 Task: Search one way flight ticket for 4 adults, 2 children, 2 infants in seat and 1 infant on lap in economy from Casper: Casper Natrona County International Airport to Greensboro: Piedmont Triad International Airport on 5-1-2023. Choice of flights is Spirit. Number of bags: 1 carry on bag. Price is upto 95000. Outbound departure time preference is 19:30.
Action: Mouse moved to (295, 476)
Screenshot: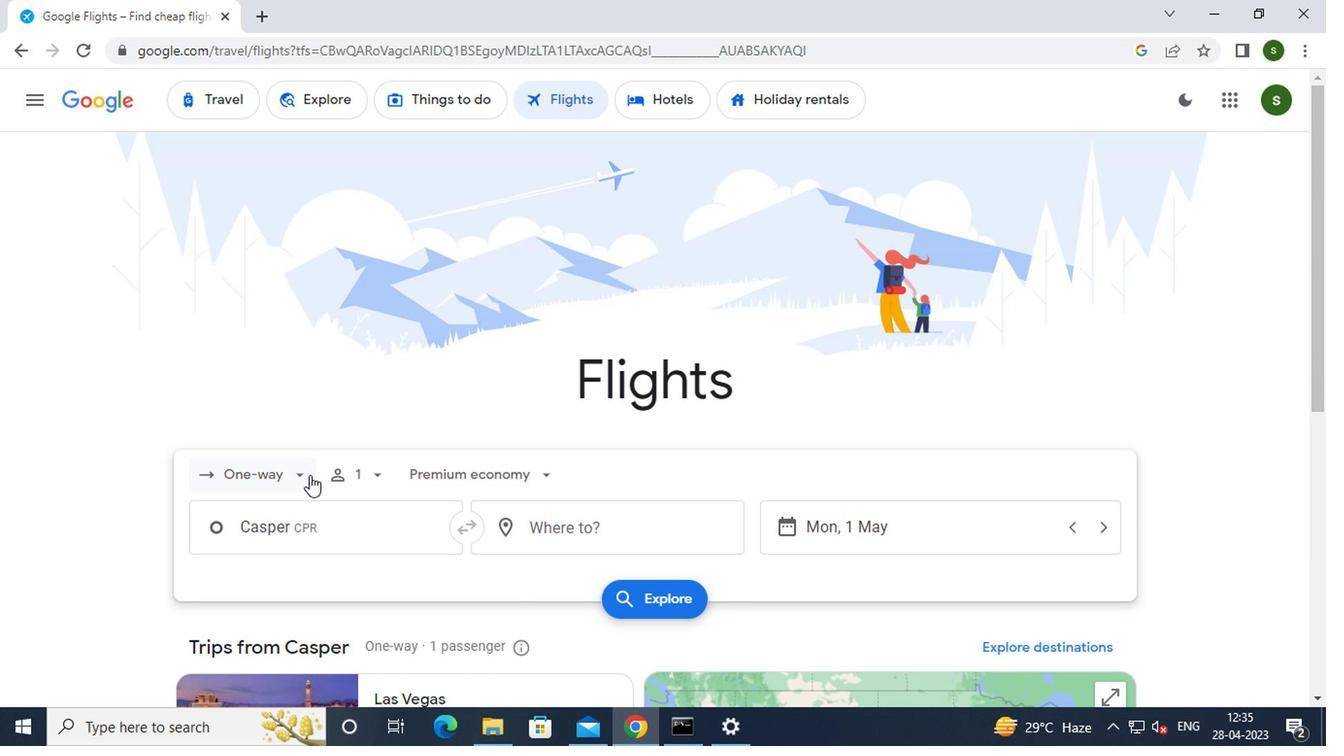 
Action: Mouse pressed left at (295, 476)
Screenshot: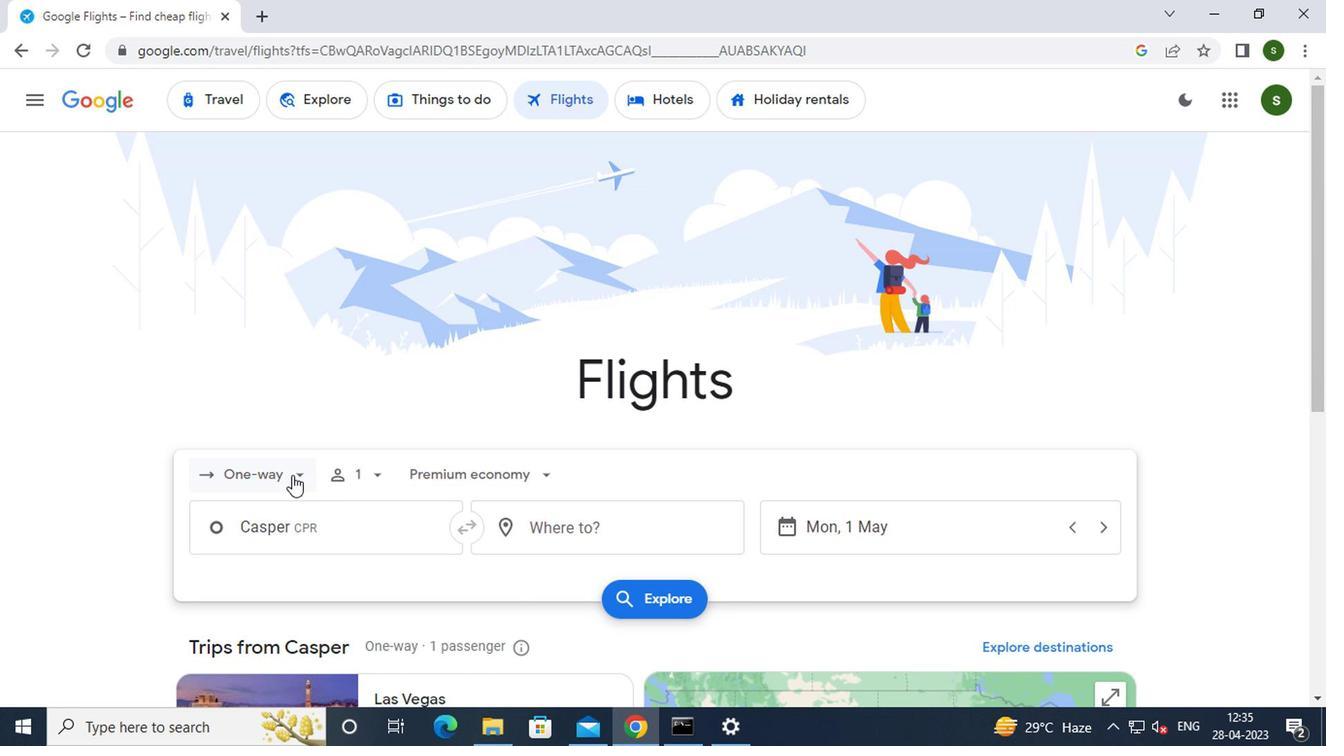 
Action: Mouse moved to (297, 561)
Screenshot: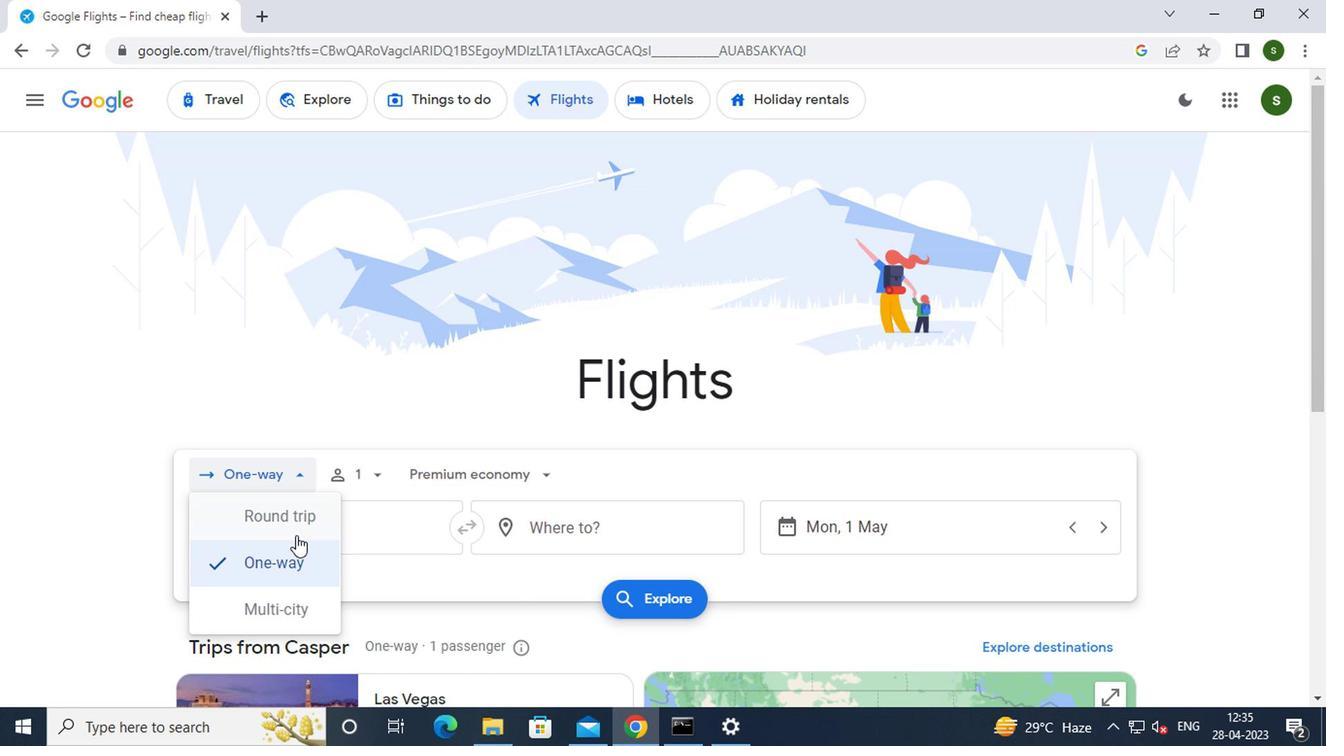 
Action: Mouse pressed left at (297, 561)
Screenshot: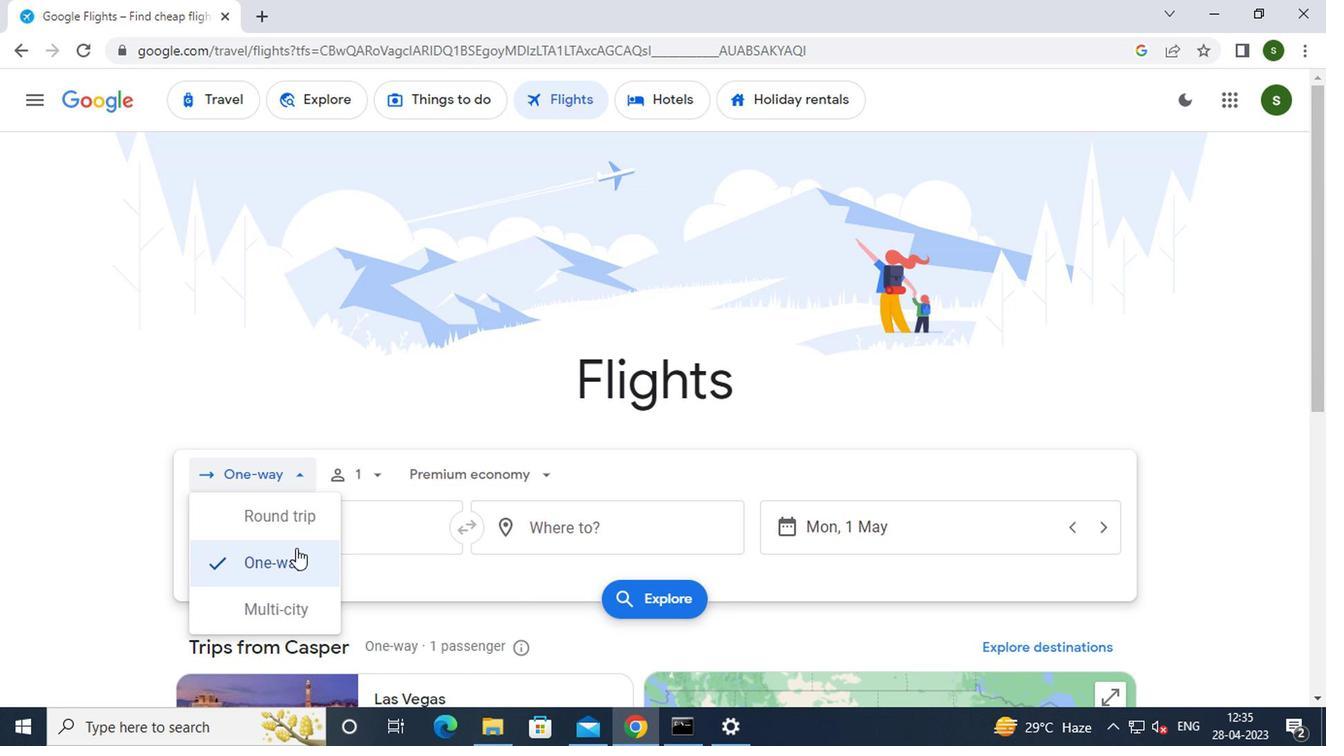 
Action: Mouse moved to (375, 473)
Screenshot: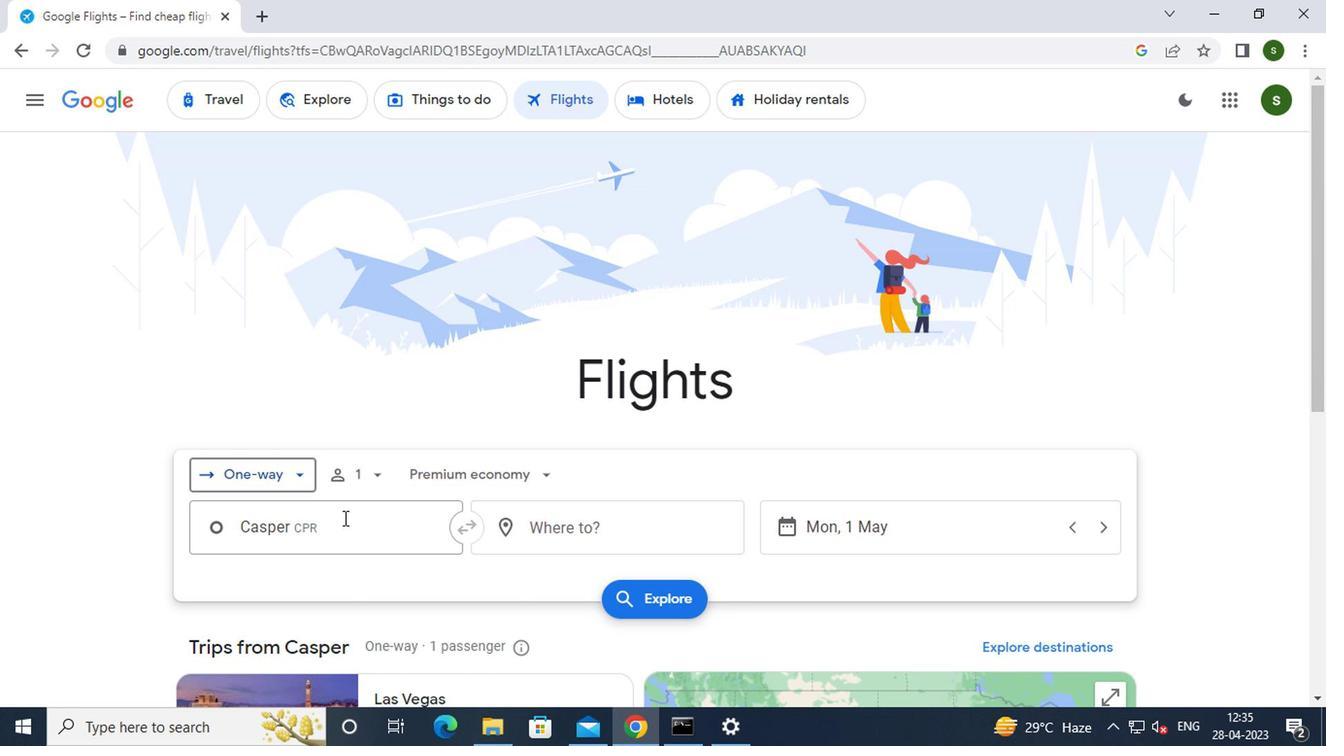 
Action: Mouse pressed left at (375, 473)
Screenshot: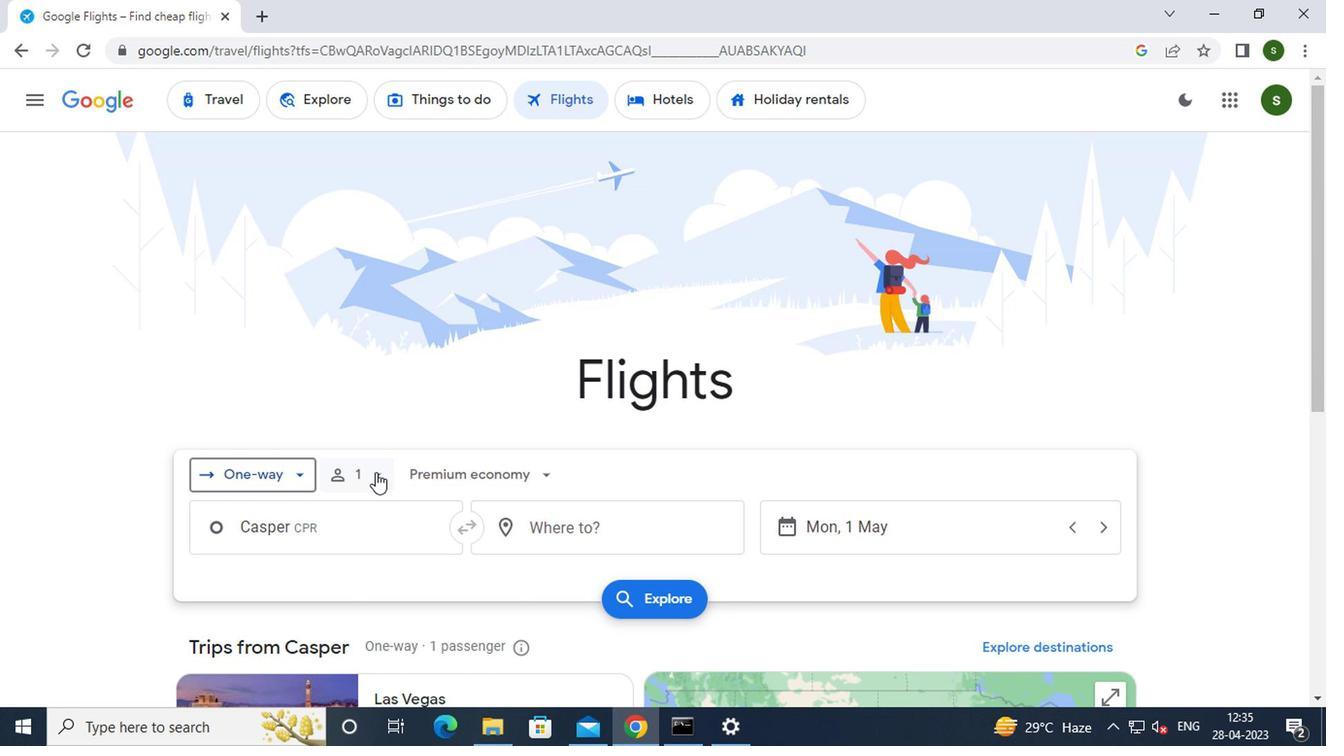 
Action: Mouse moved to (517, 521)
Screenshot: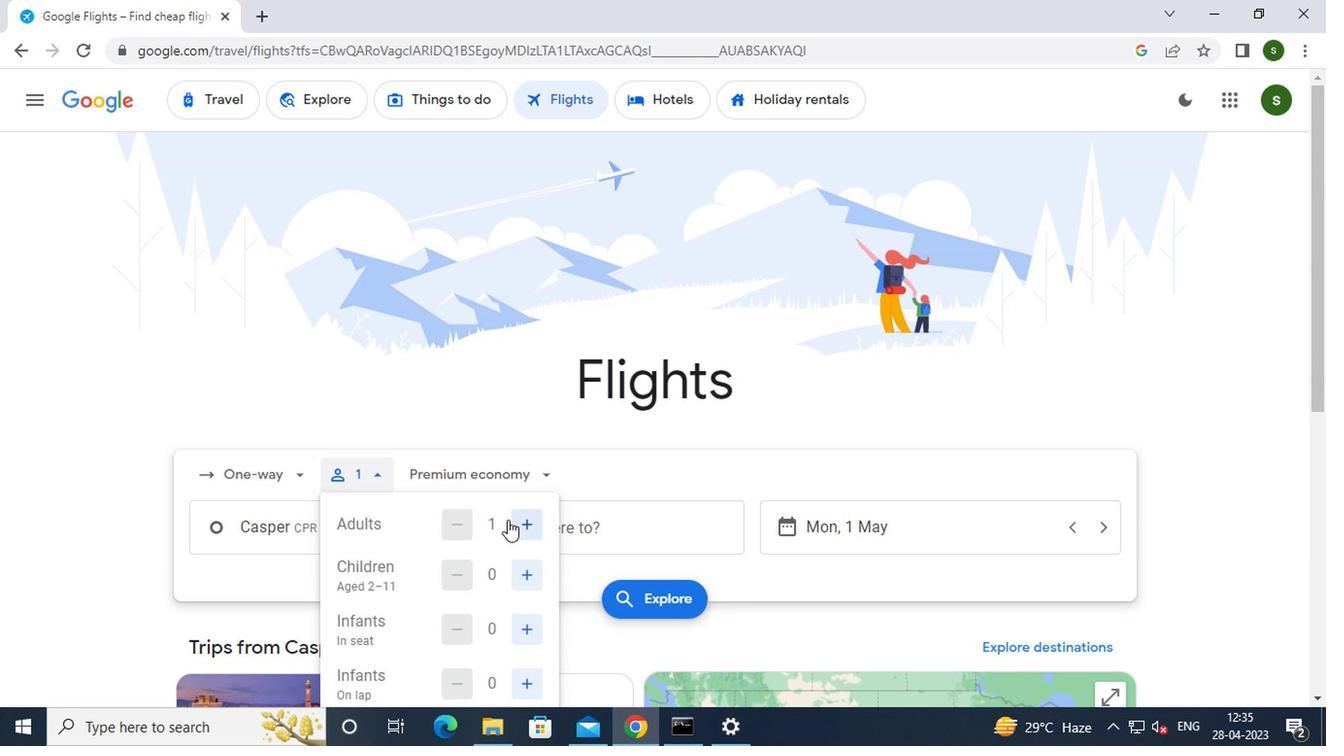 
Action: Mouse pressed left at (517, 521)
Screenshot: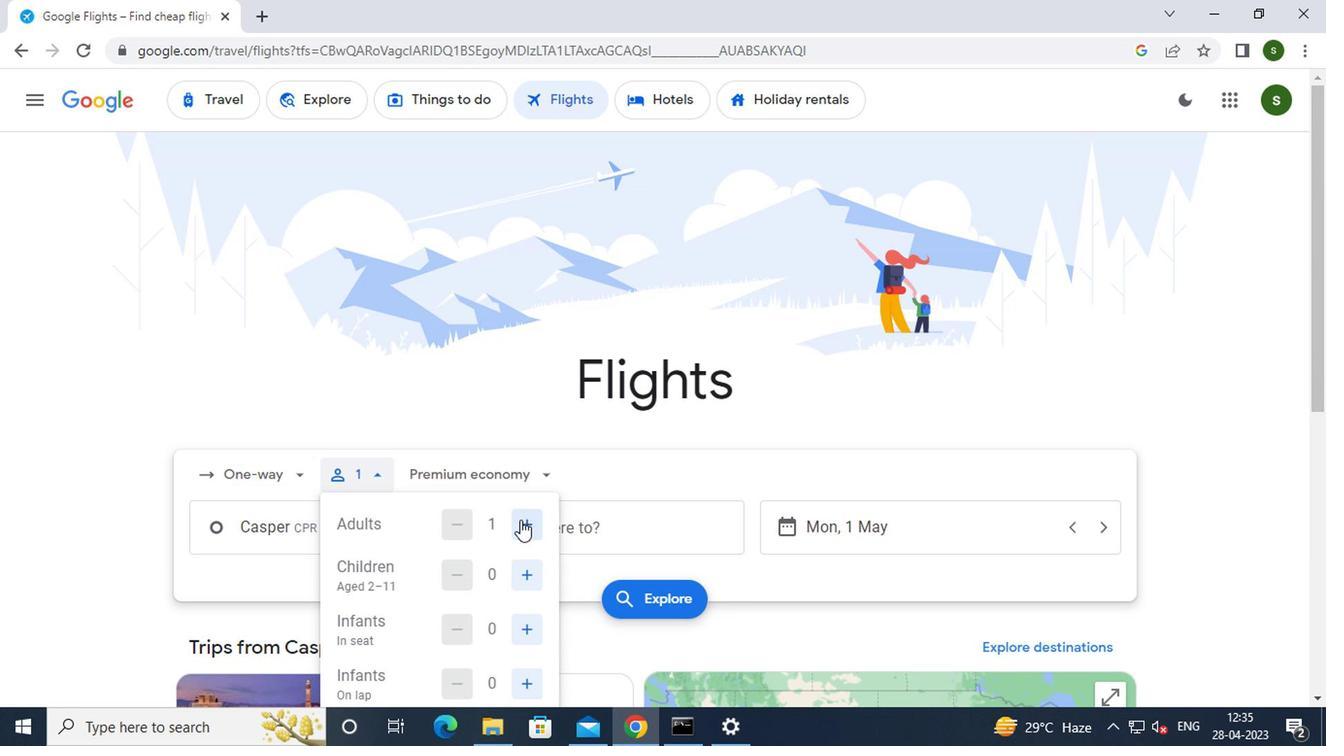 
Action: Mouse pressed left at (517, 521)
Screenshot: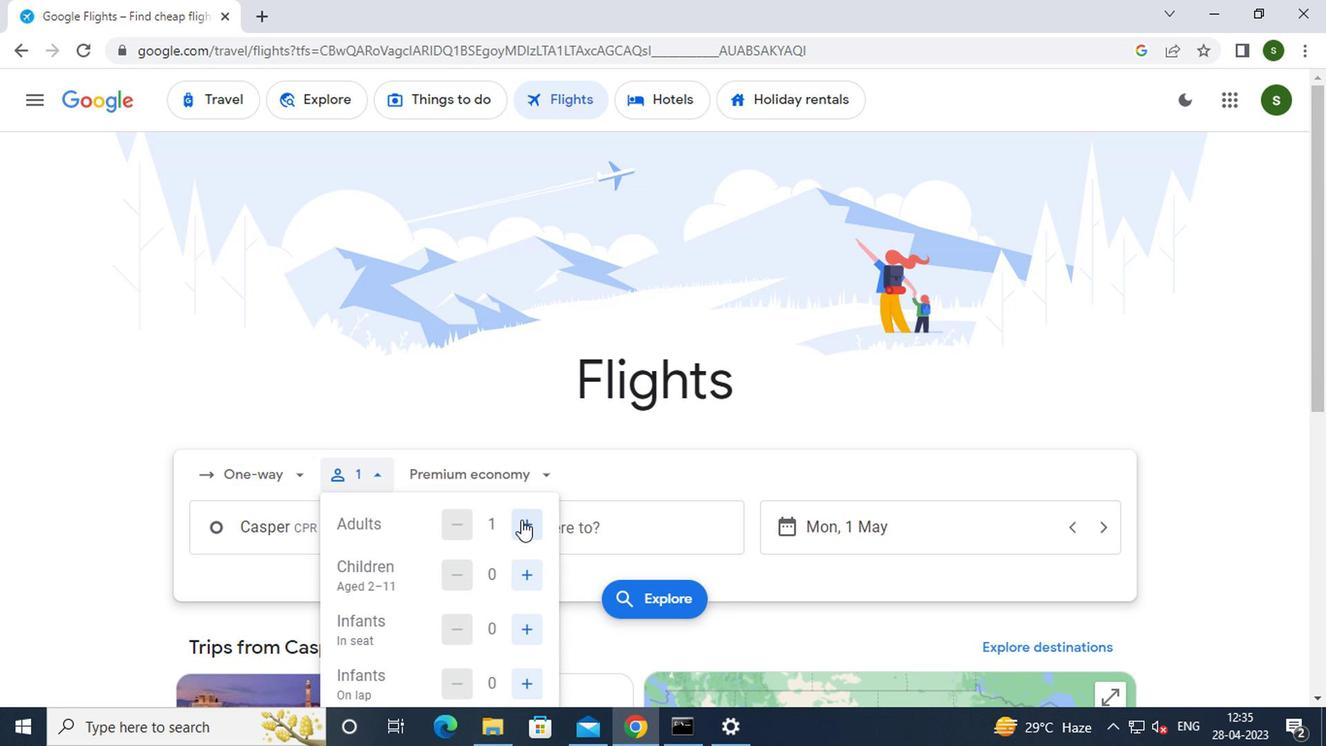 
Action: Mouse pressed left at (517, 521)
Screenshot: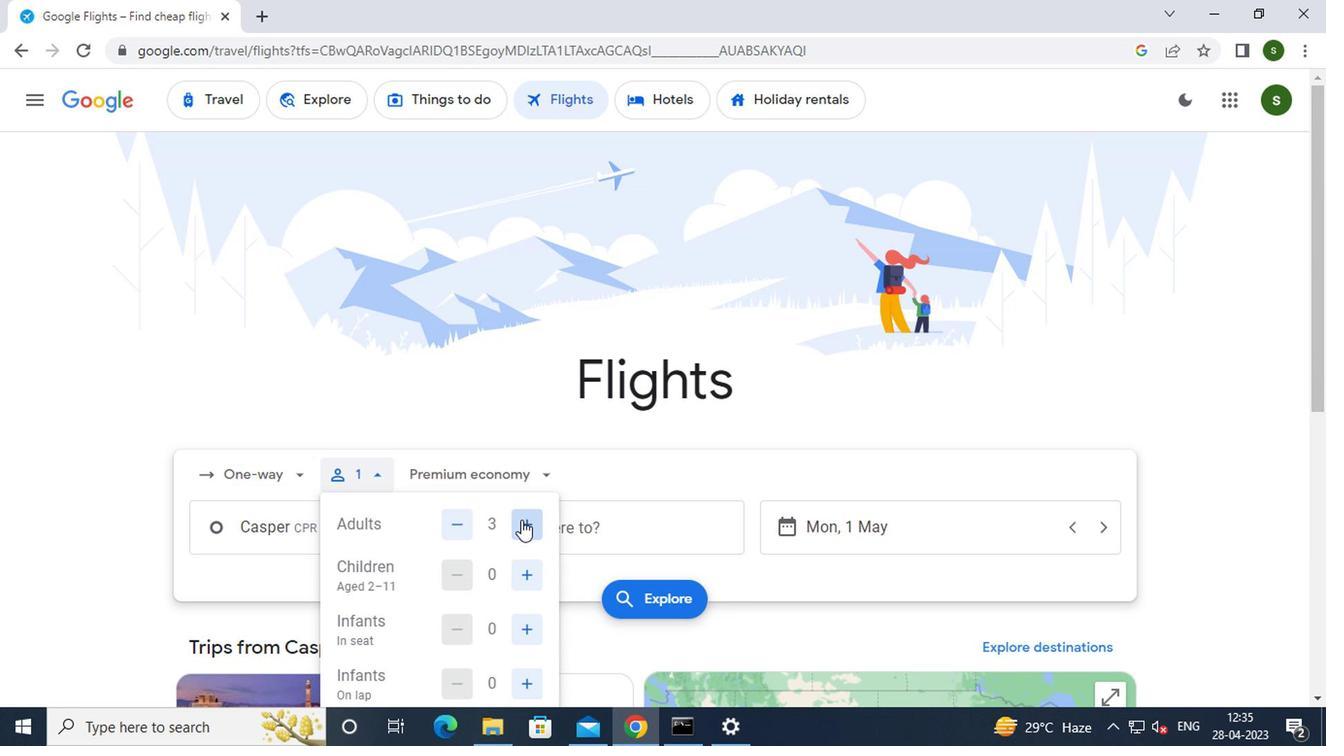 
Action: Mouse moved to (527, 560)
Screenshot: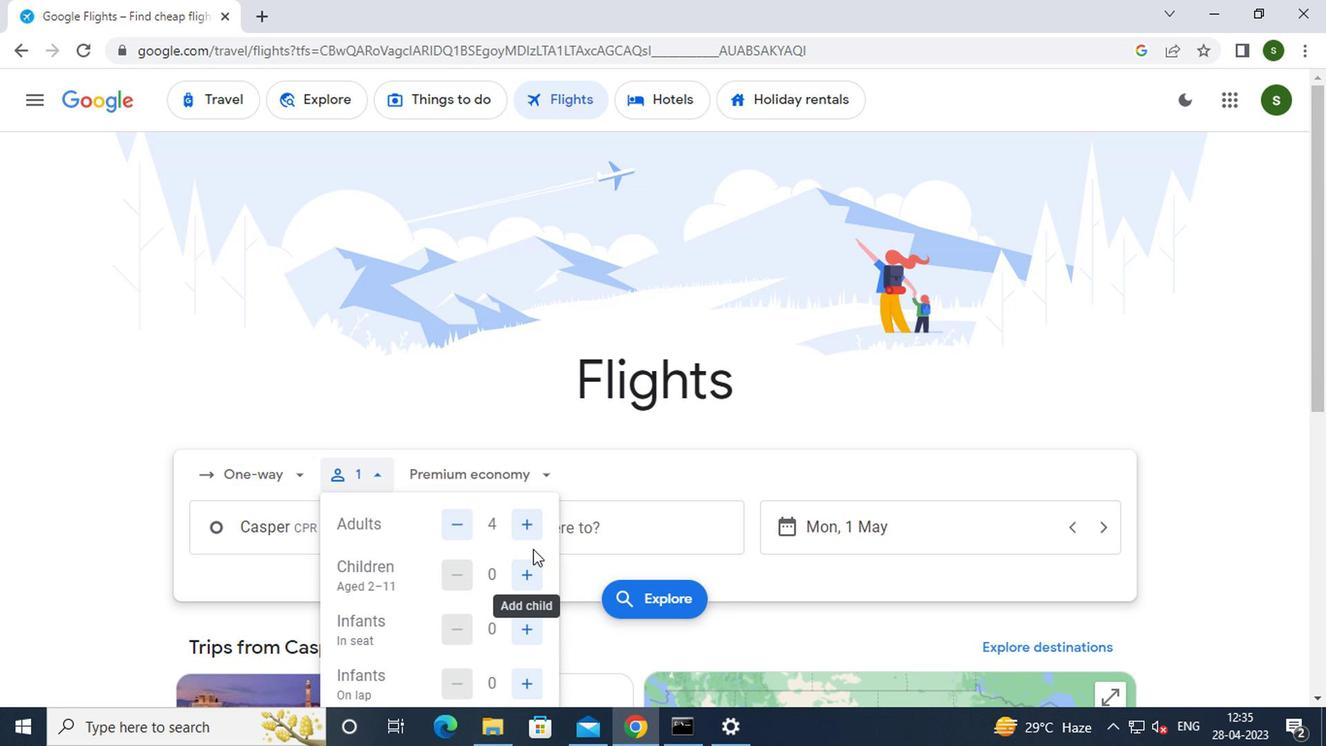 
Action: Mouse pressed left at (527, 560)
Screenshot: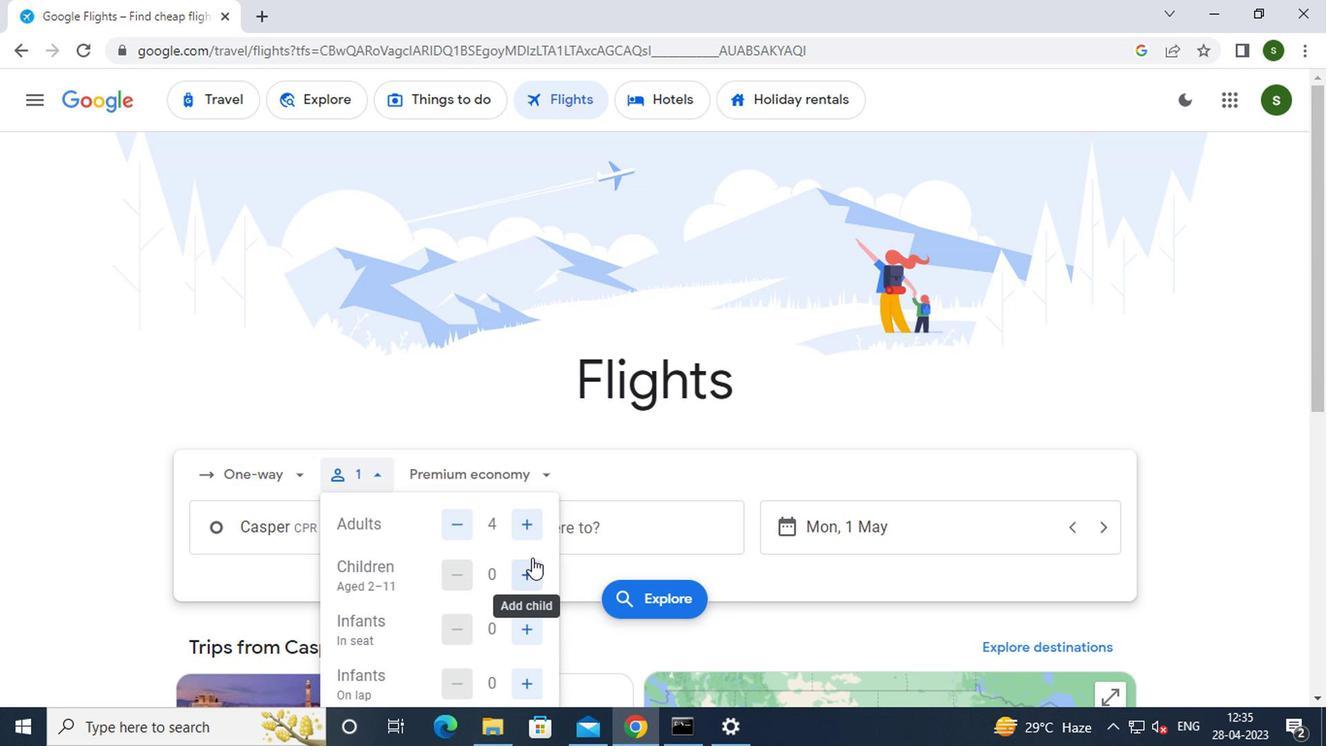 
Action: Mouse pressed left at (527, 560)
Screenshot: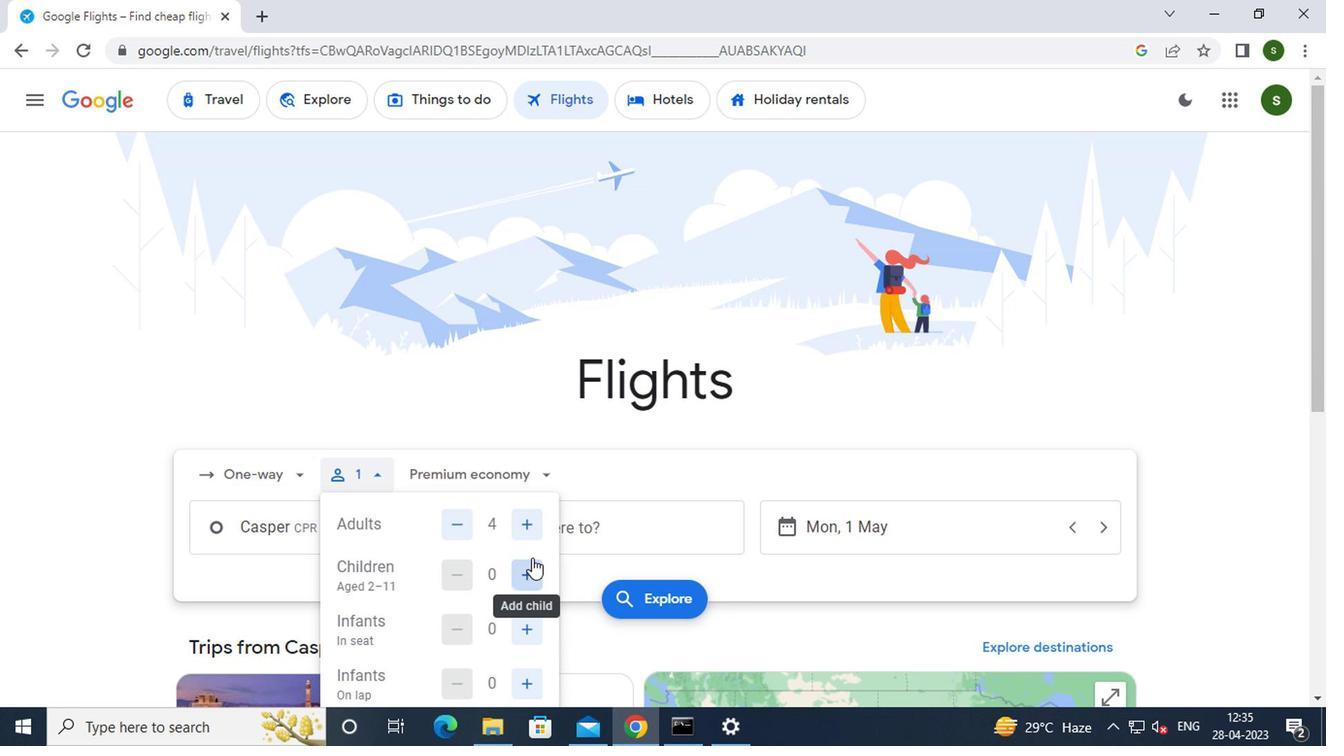 
Action: Mouse moved to (524, 636)
Screenshot: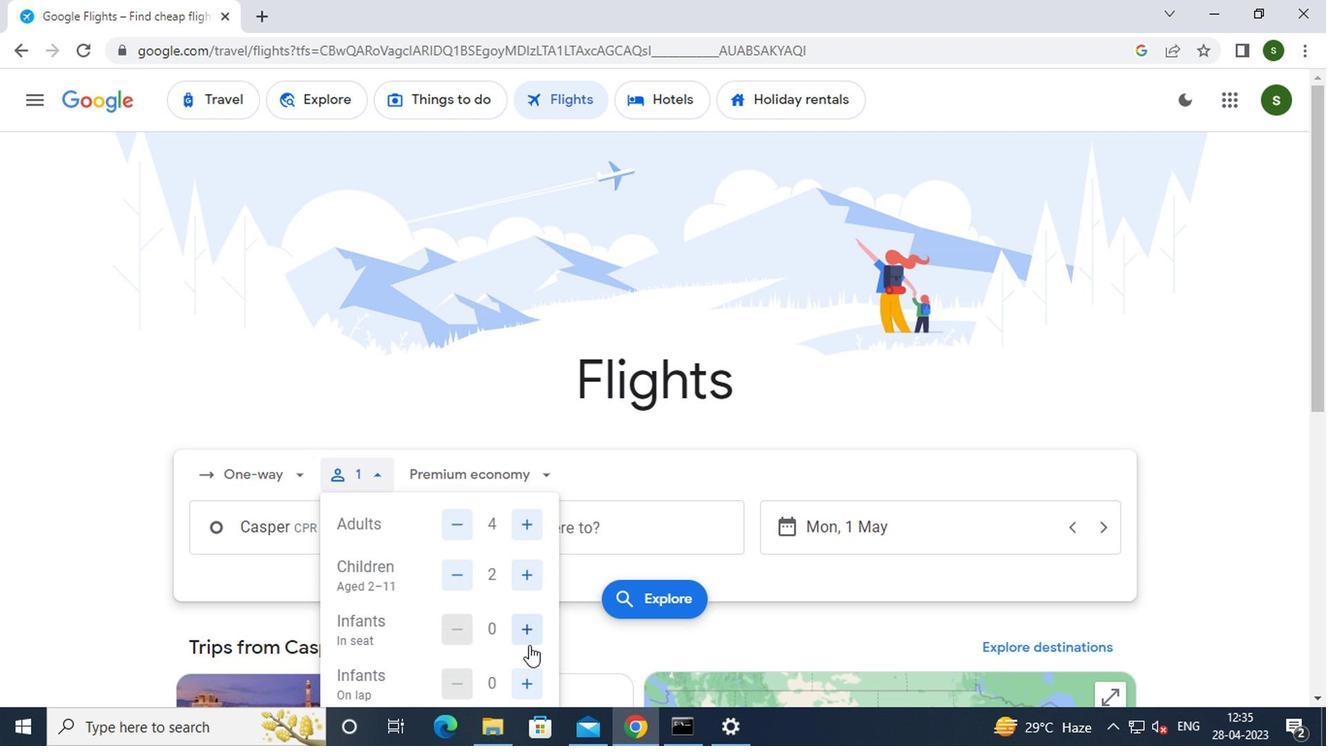 
Action: Mouse pressed left at (524, 636)
Screenshot: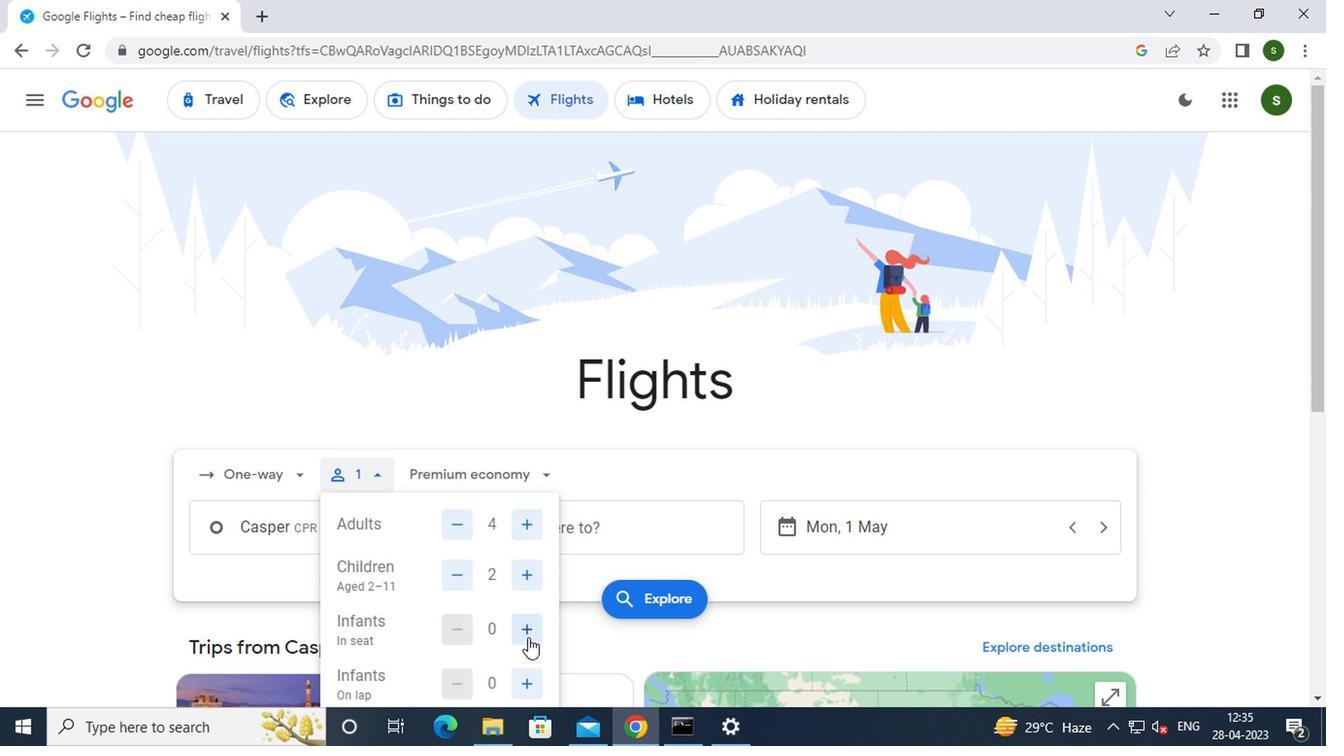 
Action: Mouse pressed left at (524, 636)
Screenshot: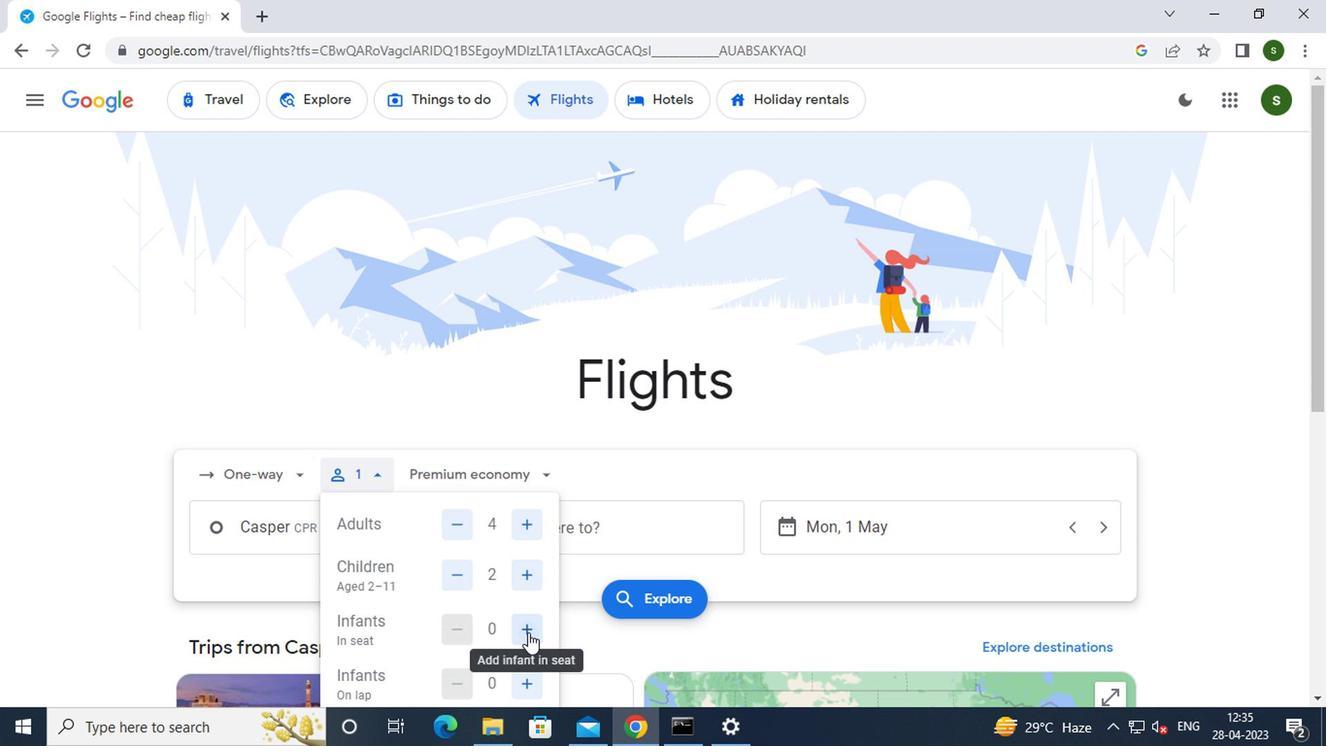 
Action: Mouse moved to (534, 682)
Screenshot: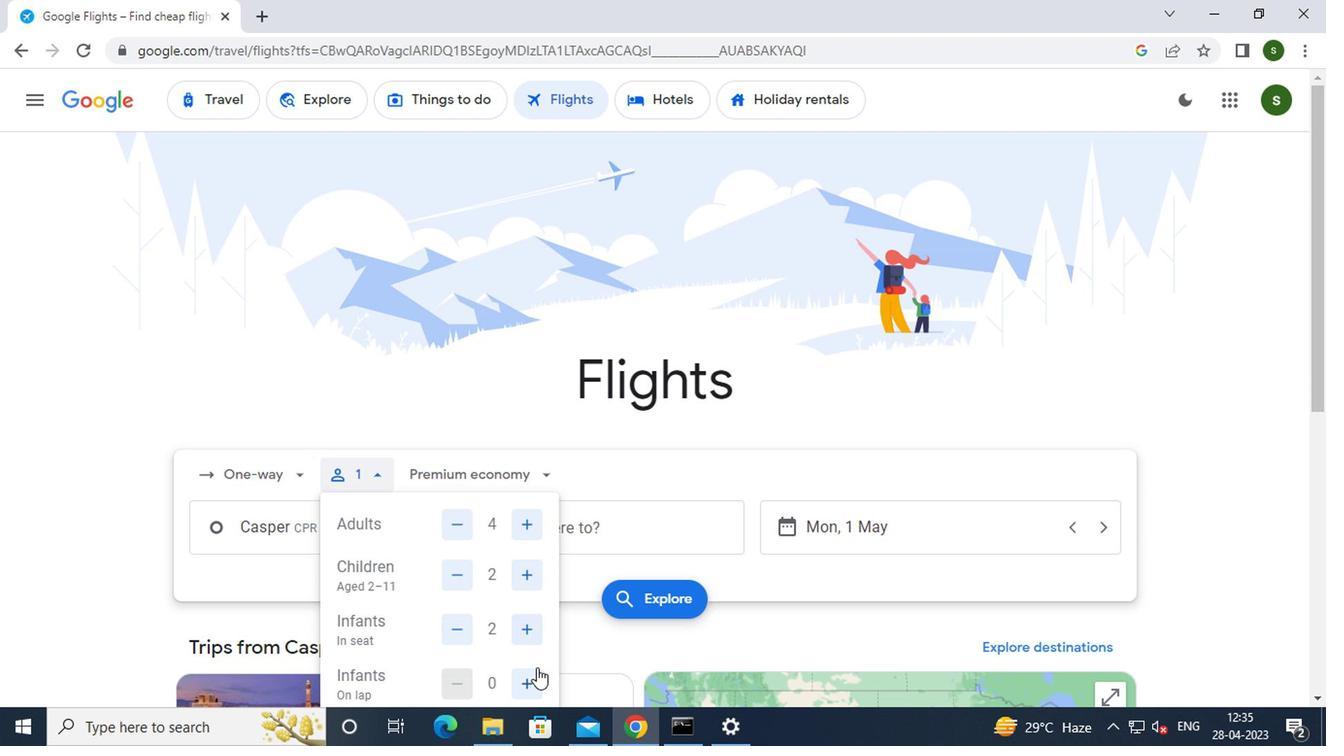 
Action: Mouse pressed left at (534, 682)
Screenshot: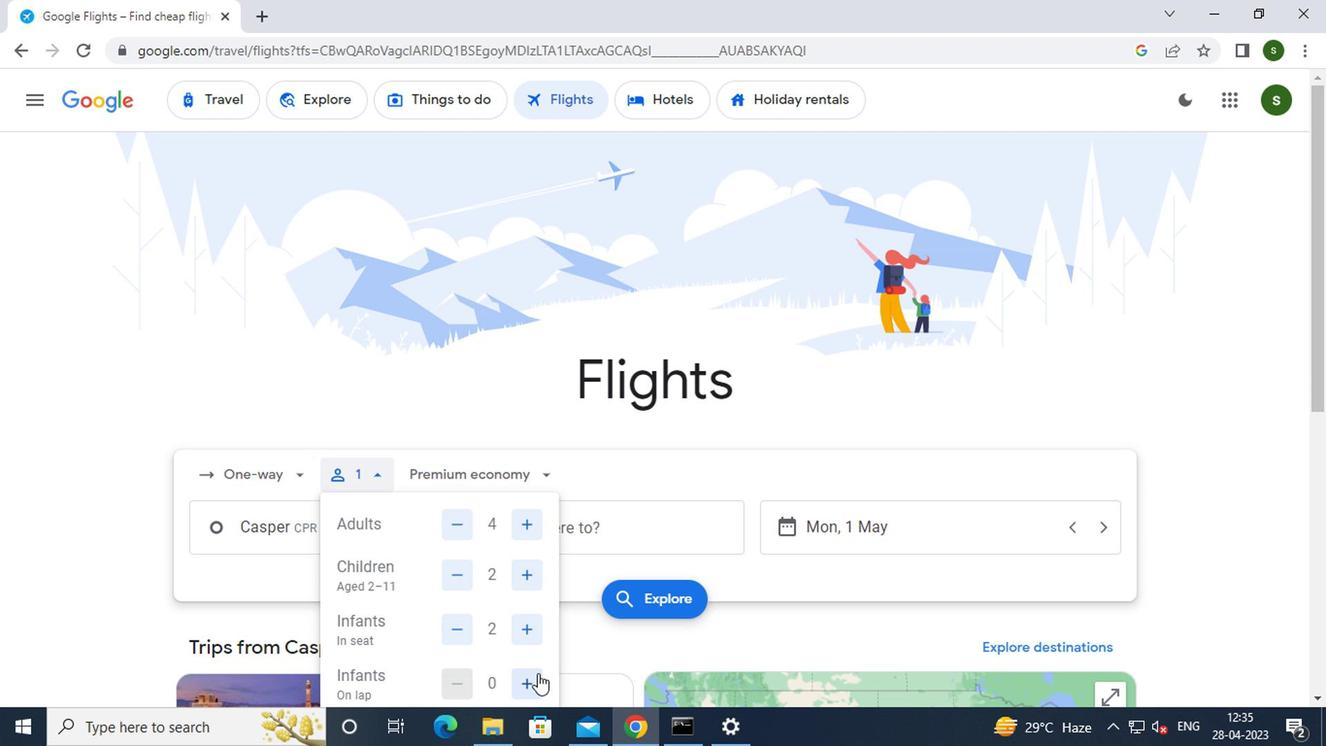 
Action: Mouse moved to (531, 466)
Screenshot: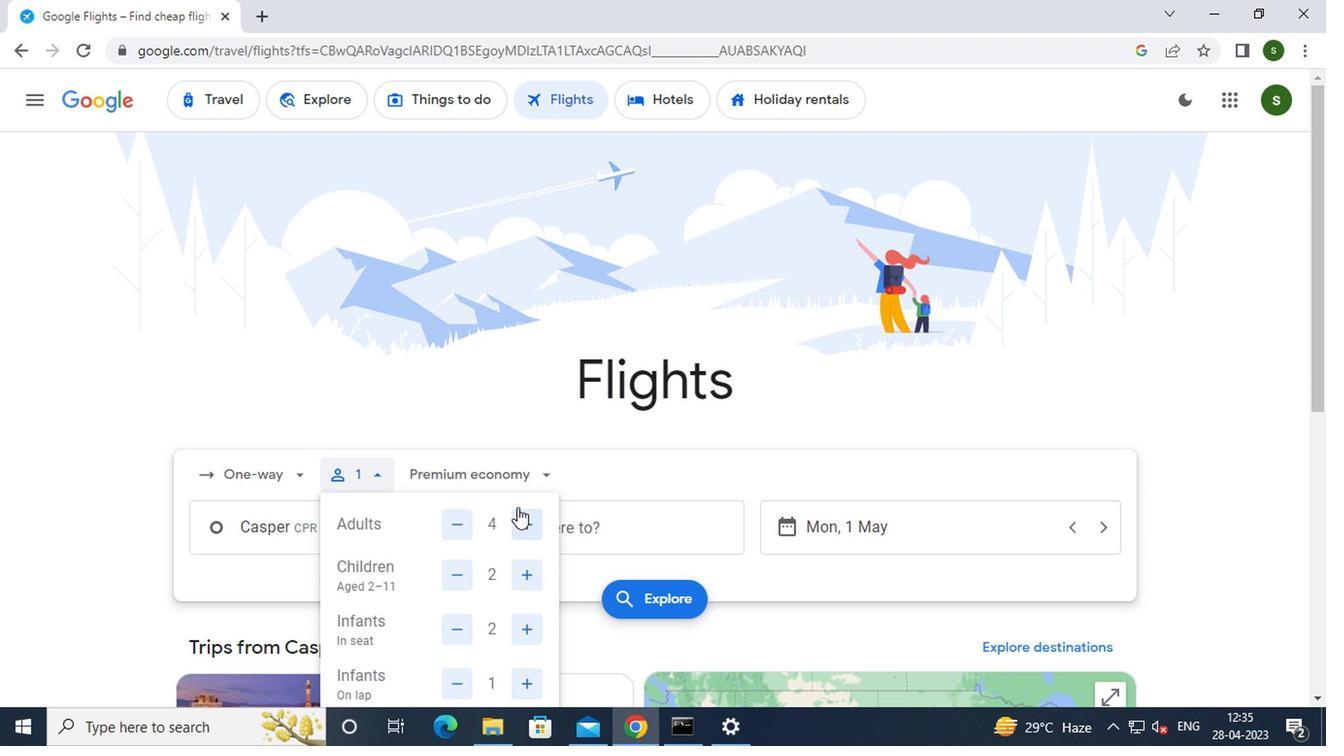 
Action: Mouse pressed left at (531, 466)
Screenshot: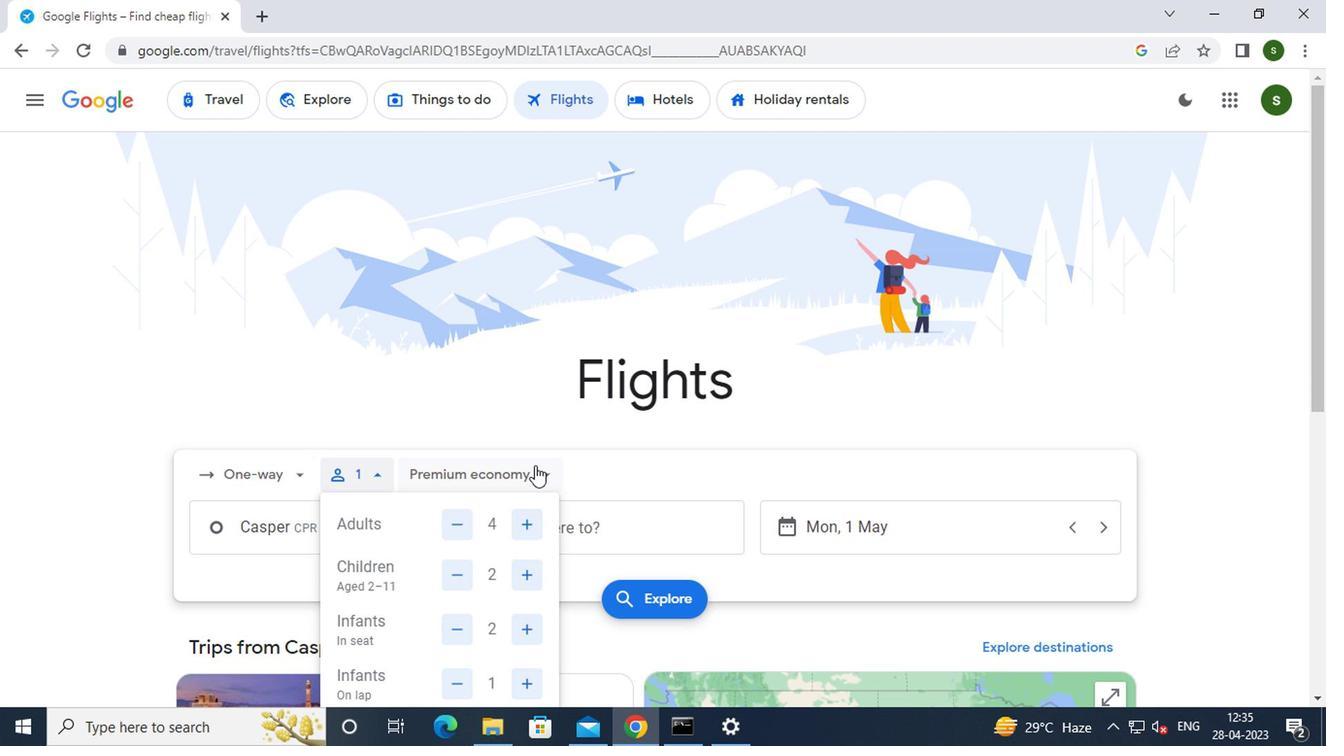 
Action: Mouse moved to (514, 510)
Screenshot: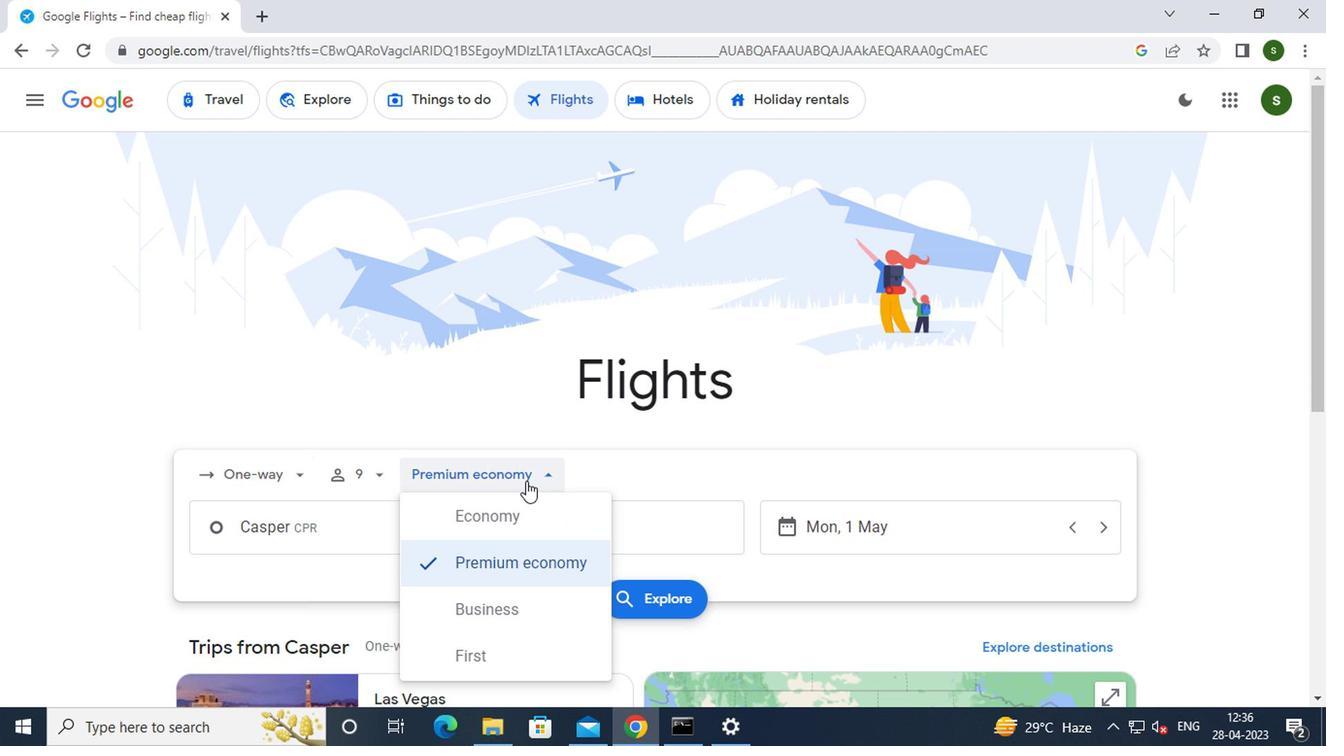 
Action: Mouse pressed left at (514, 510)
Screenshot: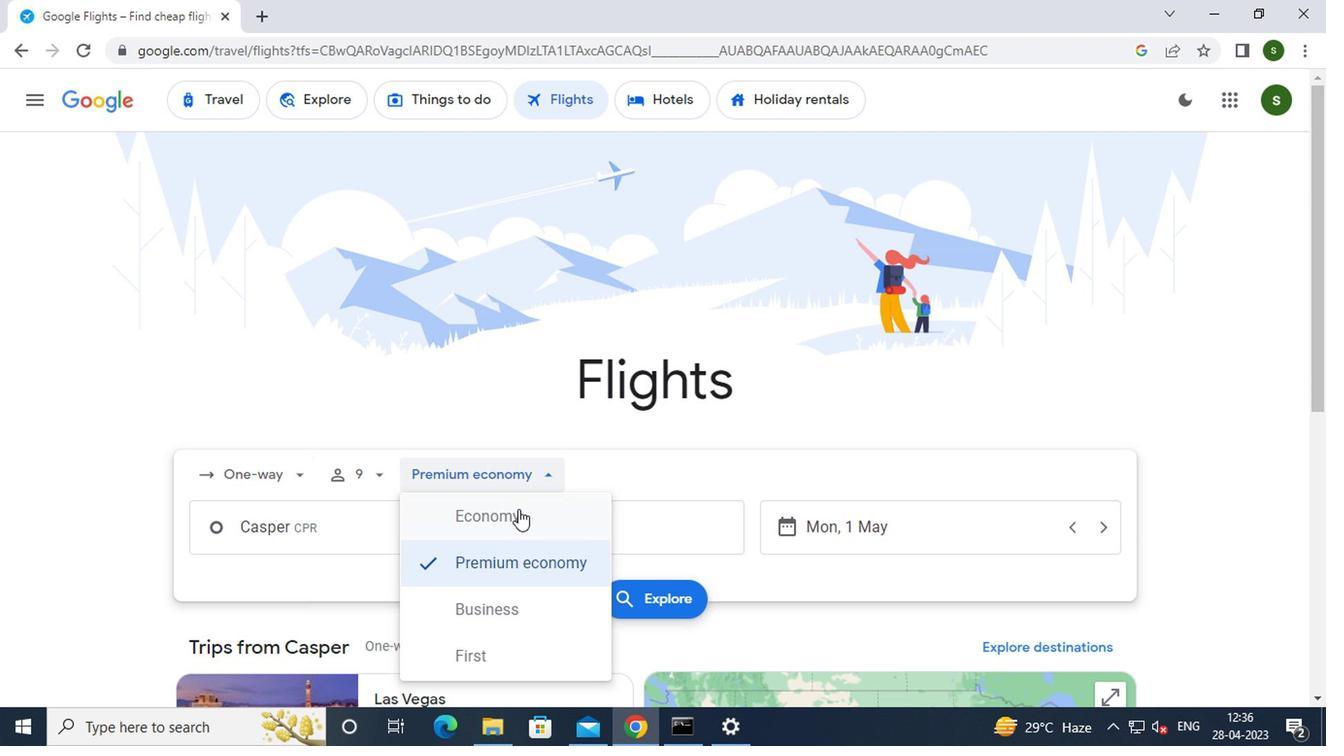 
Action: Mouse moved to (368, 543)
Screenshot: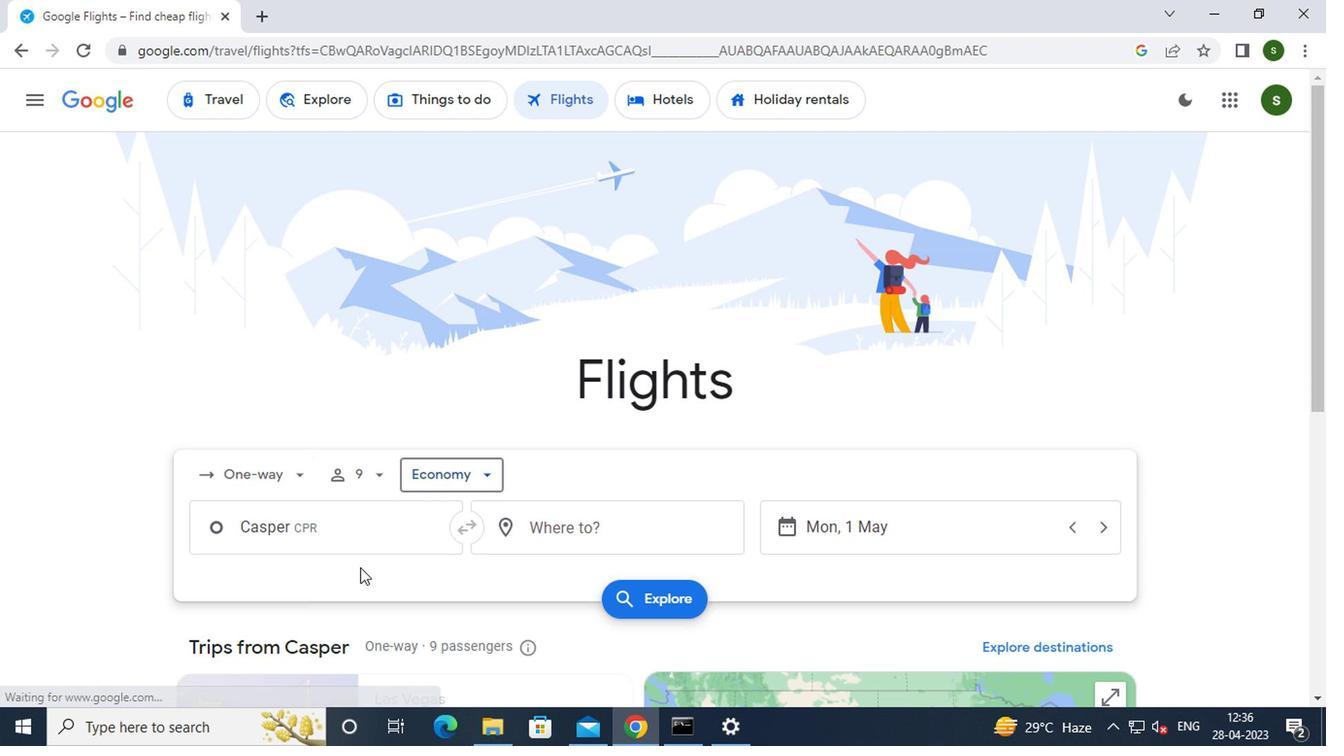 
Action: Mouse pressed left at (368, 543)
Screenshot: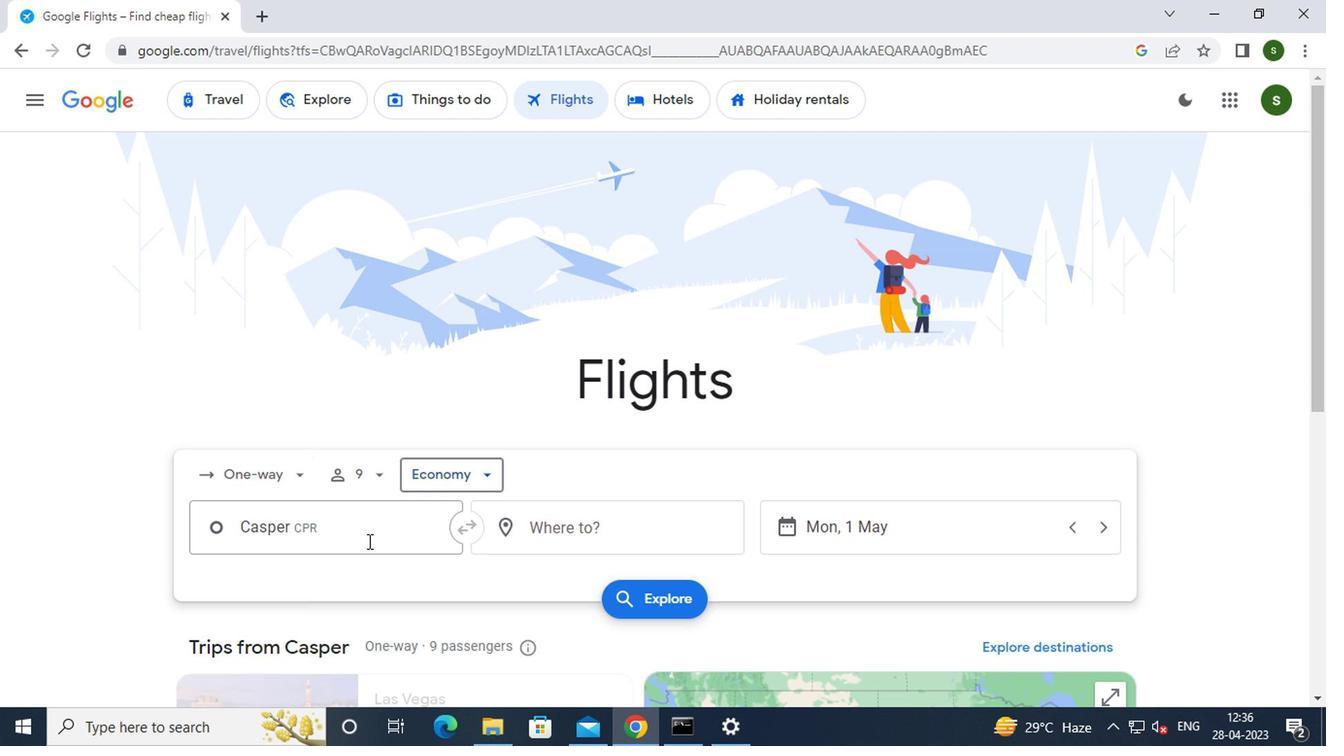 
Action: Mouse moved to (368, 540)
Screenshot: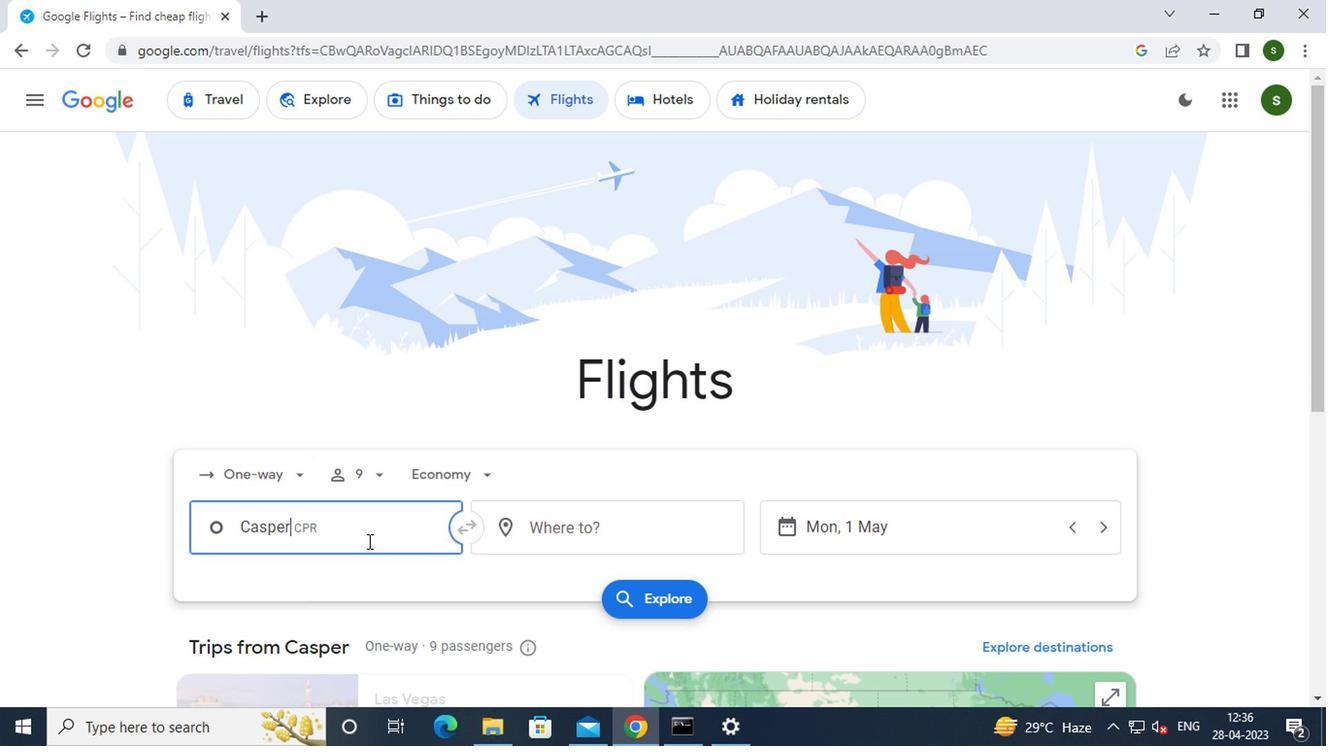
Action: Key pressed <Key.backspace><Key.caps_lock><Key.caps_lock>c<Key.caps_lock>asper
Screenshot: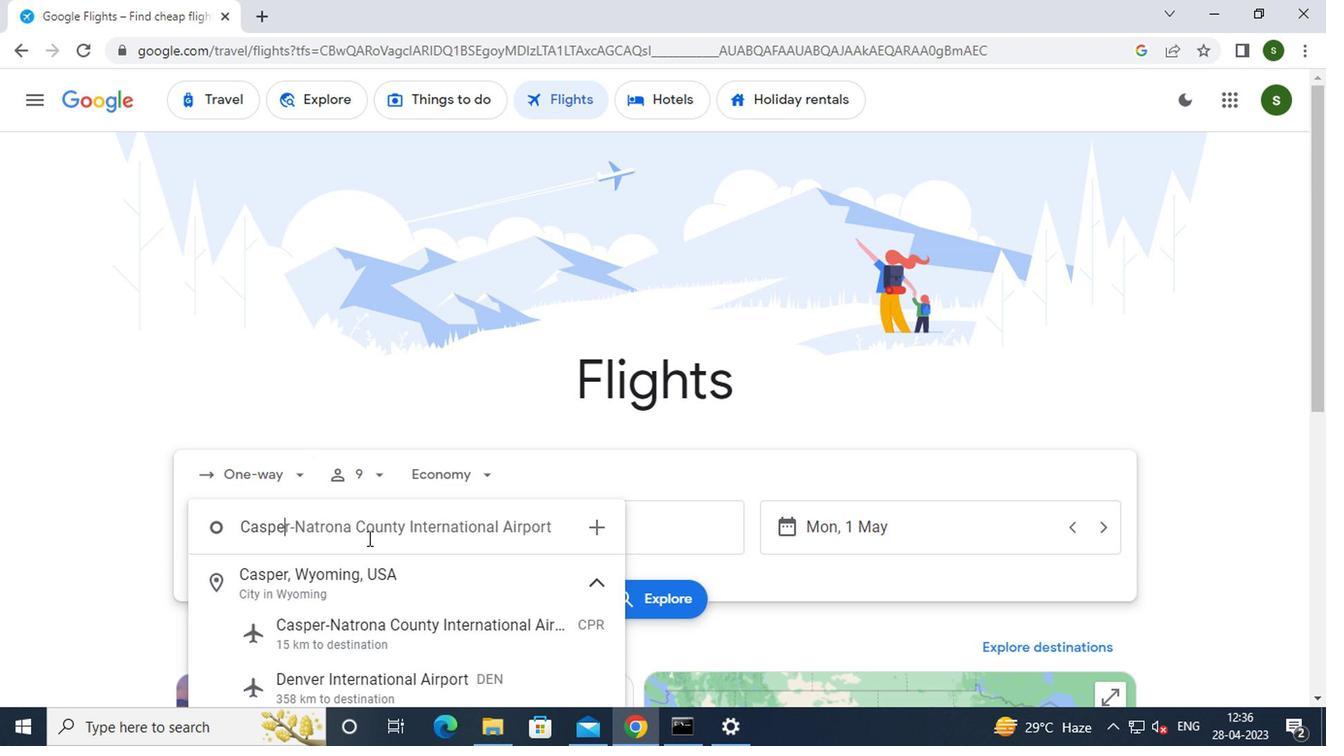 
Action: Mouse moved to (395, 625)
Screenshot: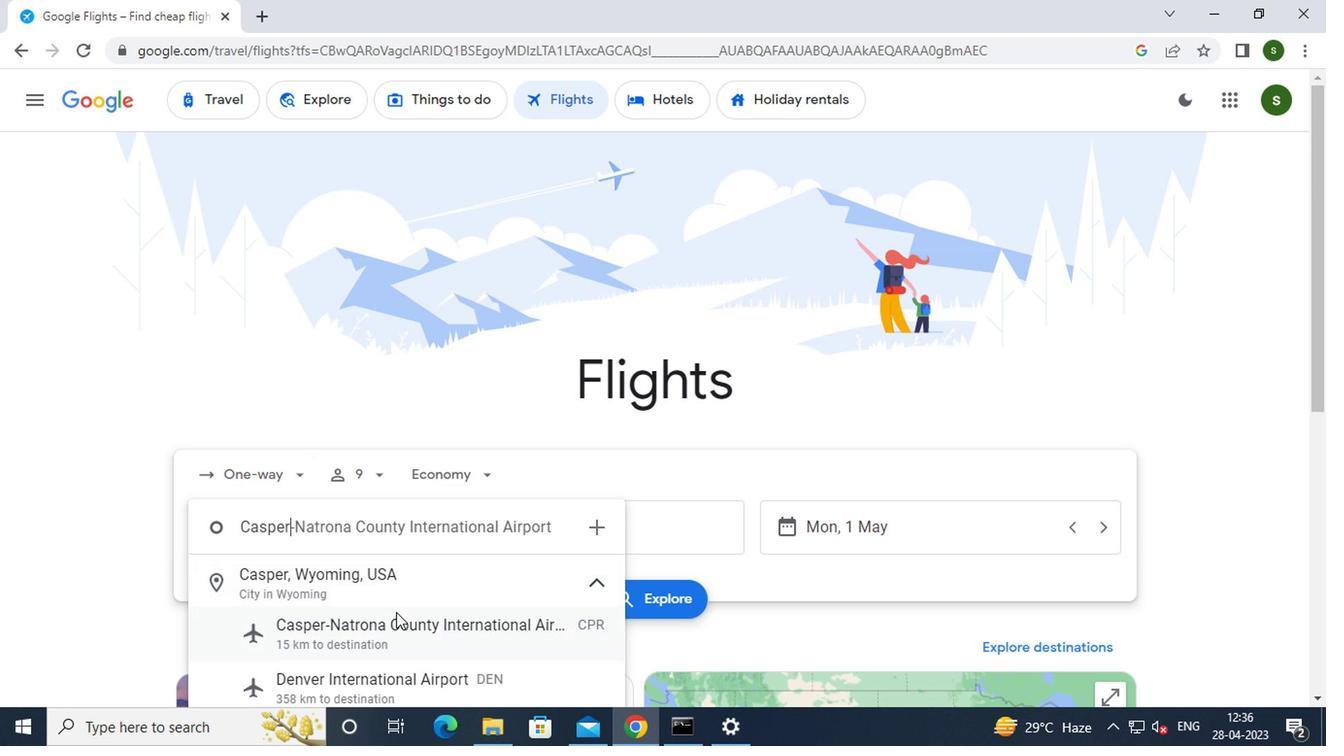 
Action: Mouse pressed left at (395, 625)
Screenshot: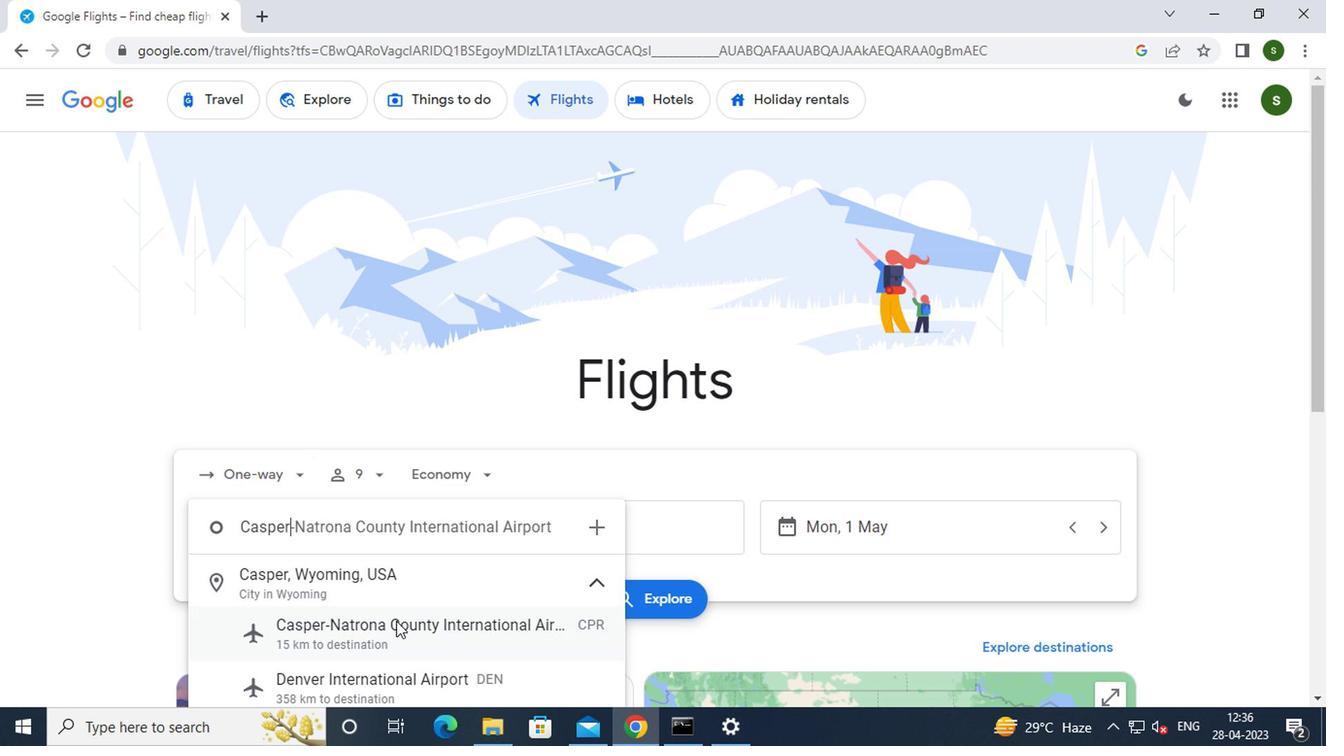 
Action: Mouse moved to (584, 525)
Screenshot: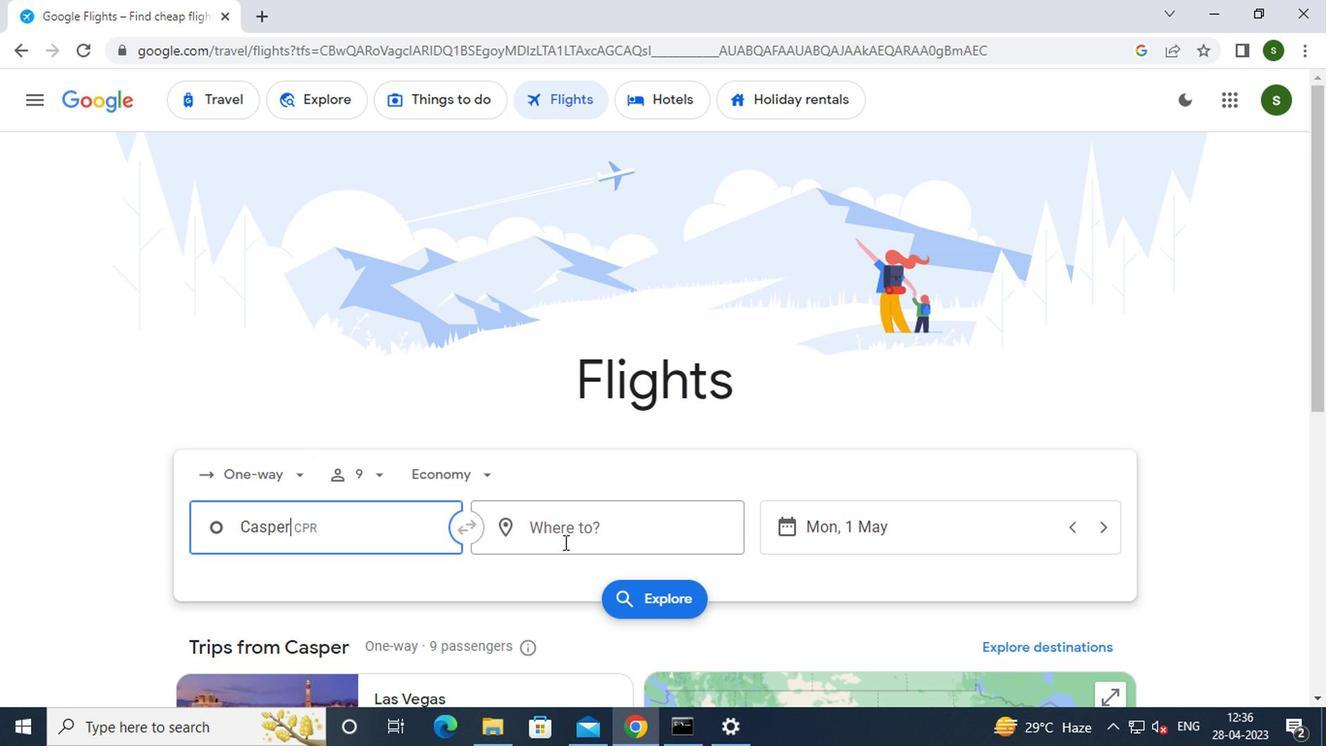 
Action: Mouse pressed left at (584, 525)
Screenshot: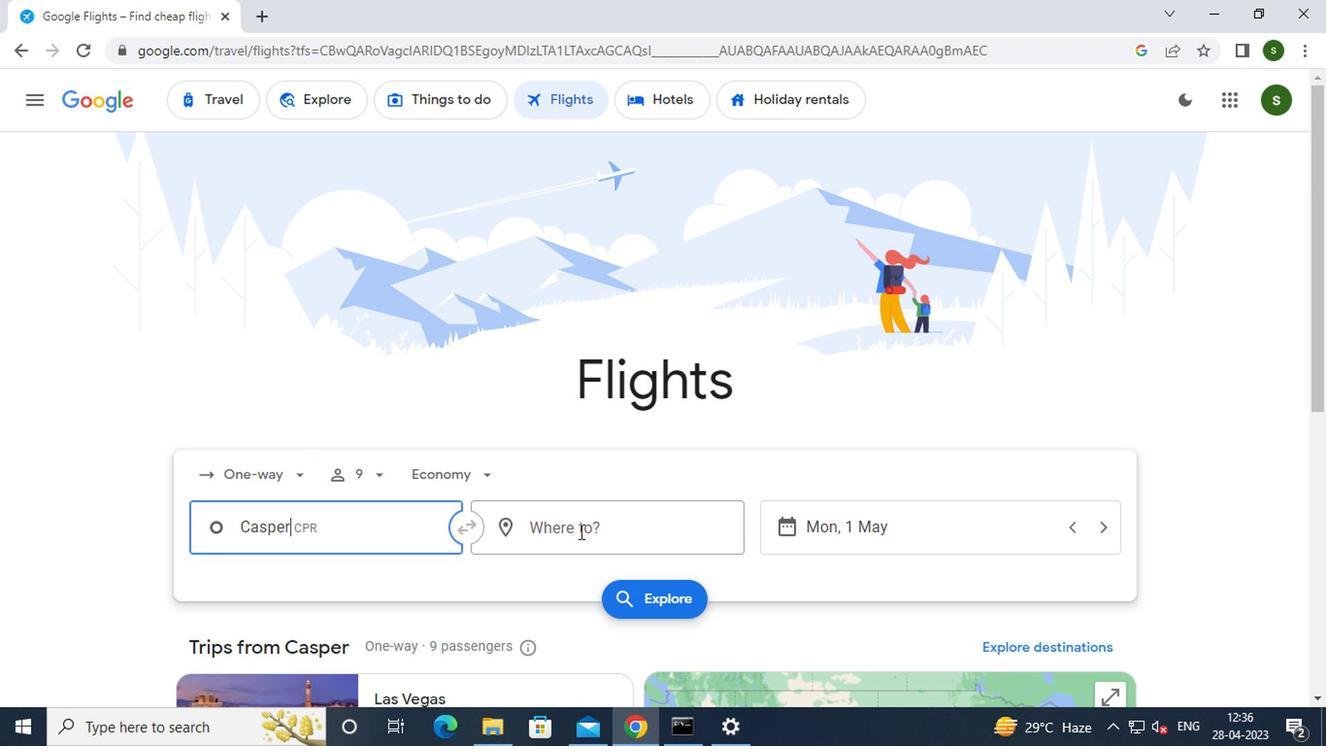 
Action: Key pressed <Key.caps_lock>g<Key.caps_lock>reensboro
Screenshot: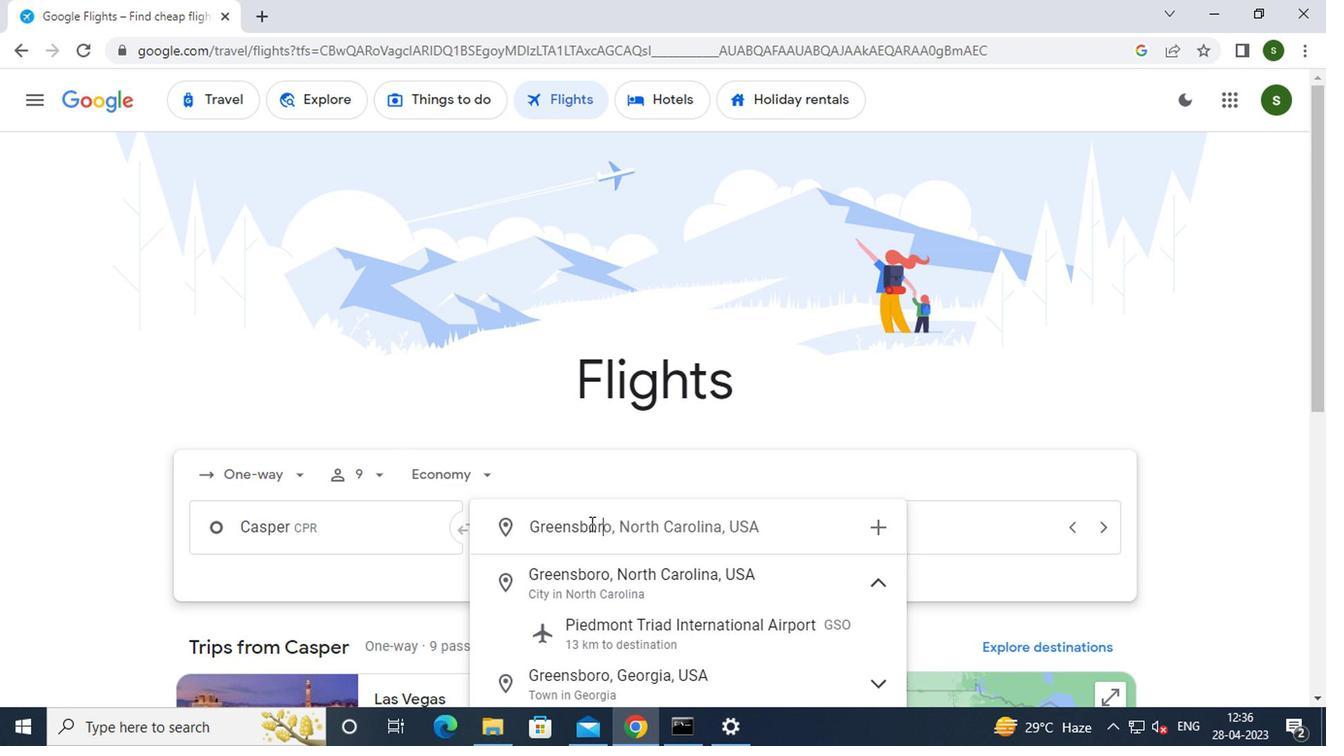 
Action: Mouse moved to (661, 638)
Screenshot: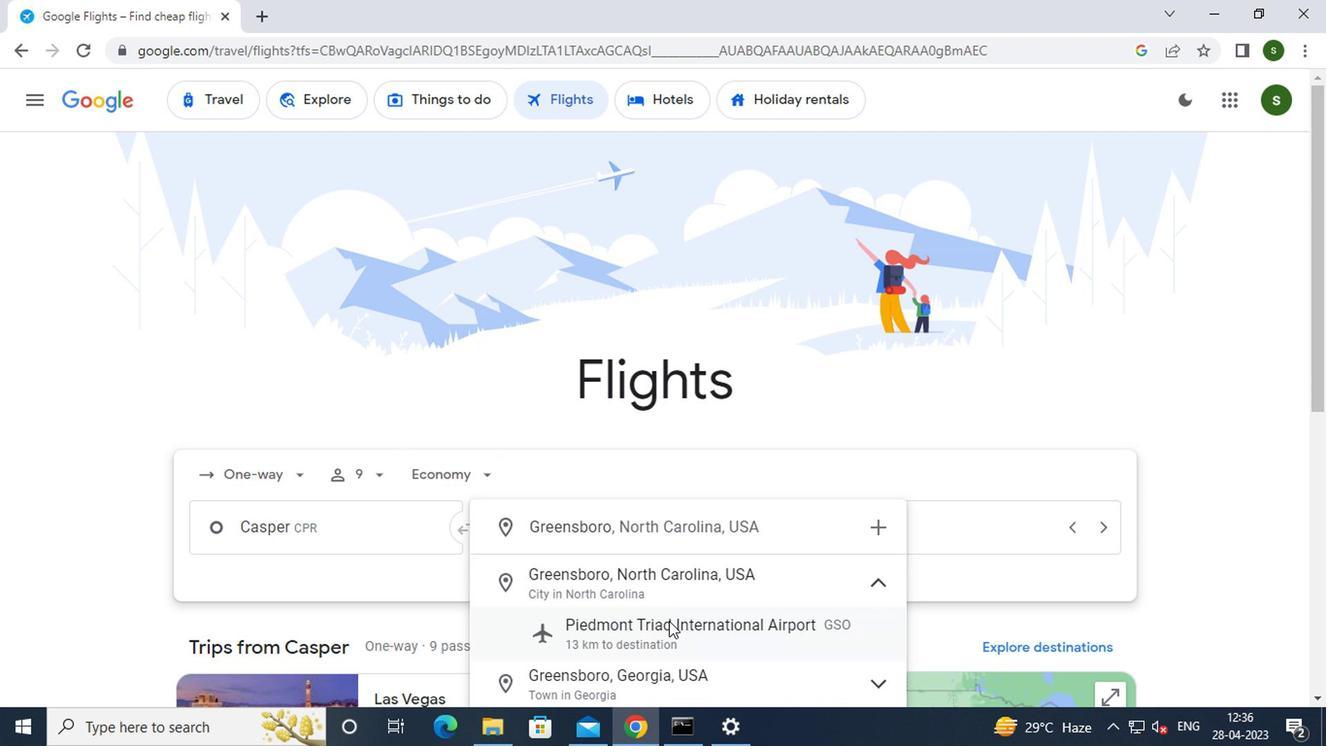 
Action: Mouse pressed left at (661, 638)
Screenshot: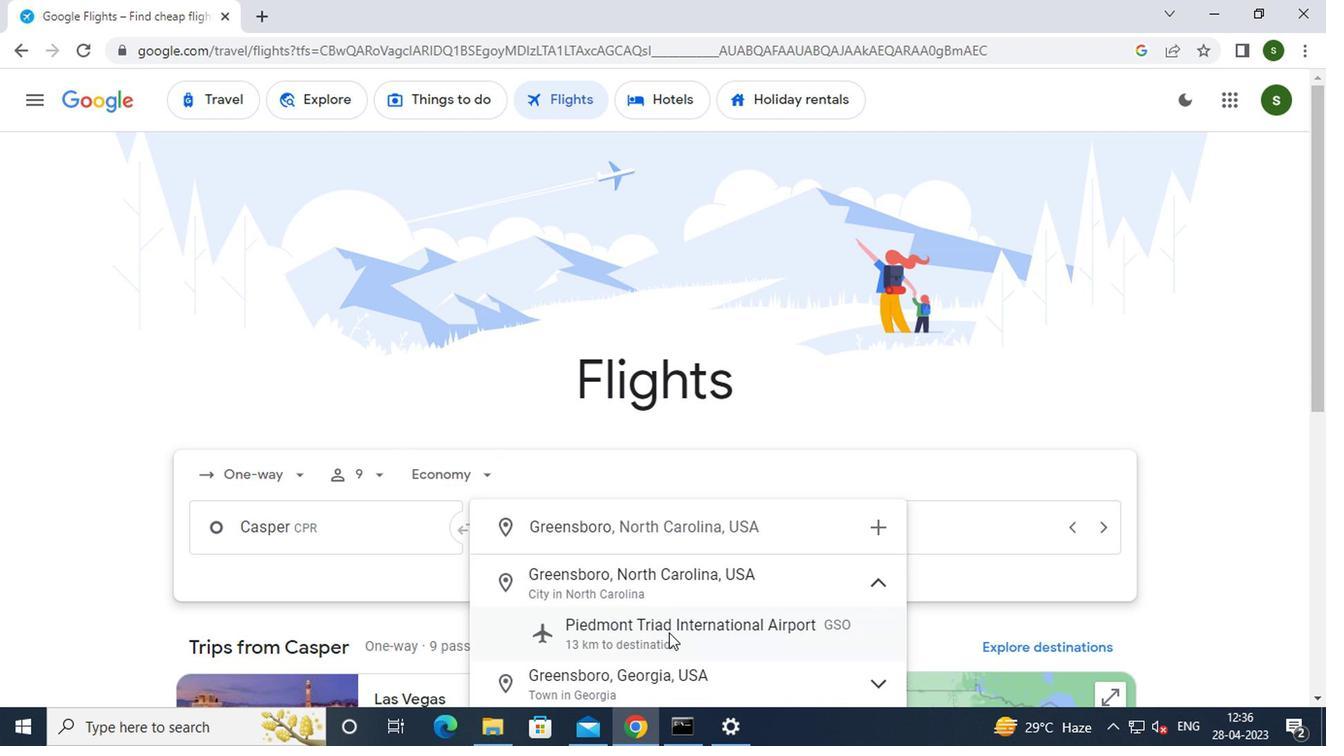 
Action: Mouse moved to (884, 532)
Screenshot: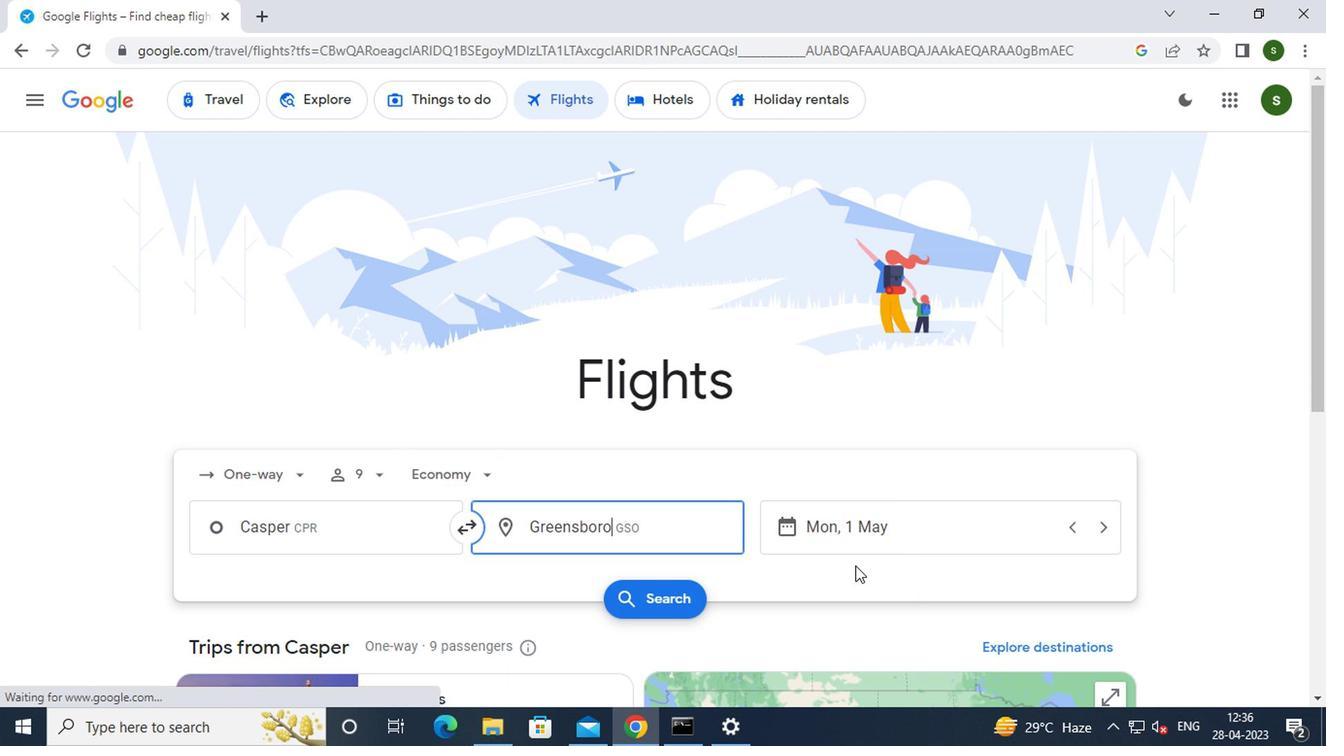 
Action: Mouse pressed left at (884, 532)
Screenshot: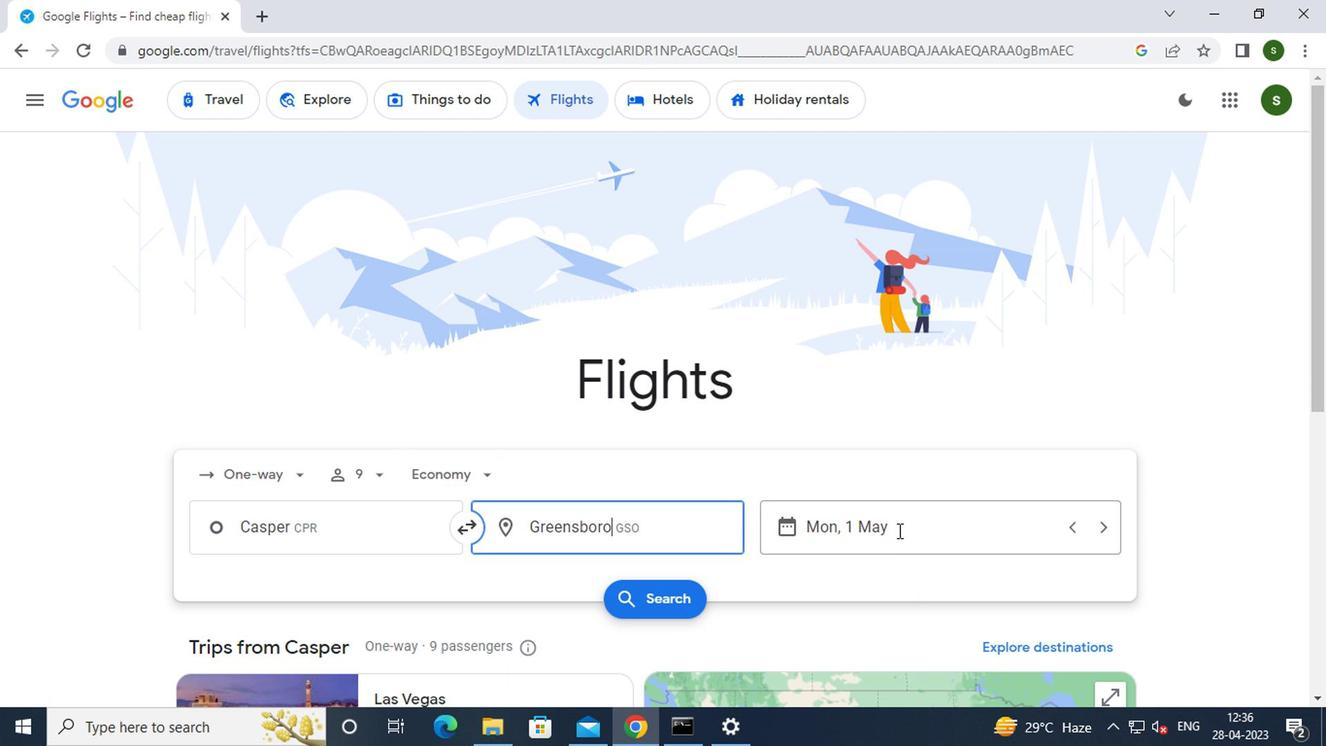 
Action: Mouse moved to (836, 371)
Screenshot: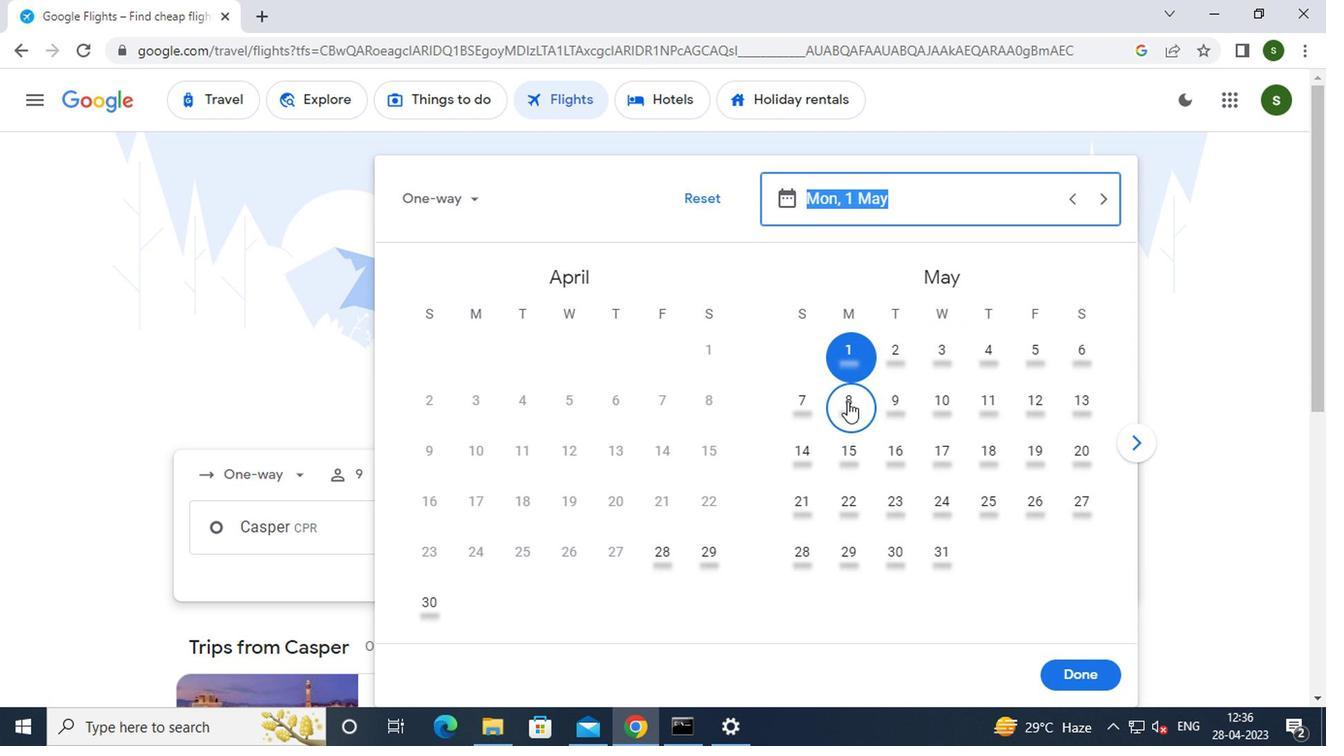 
Action: Mouse pressed left at (836, 371)
Screenshot: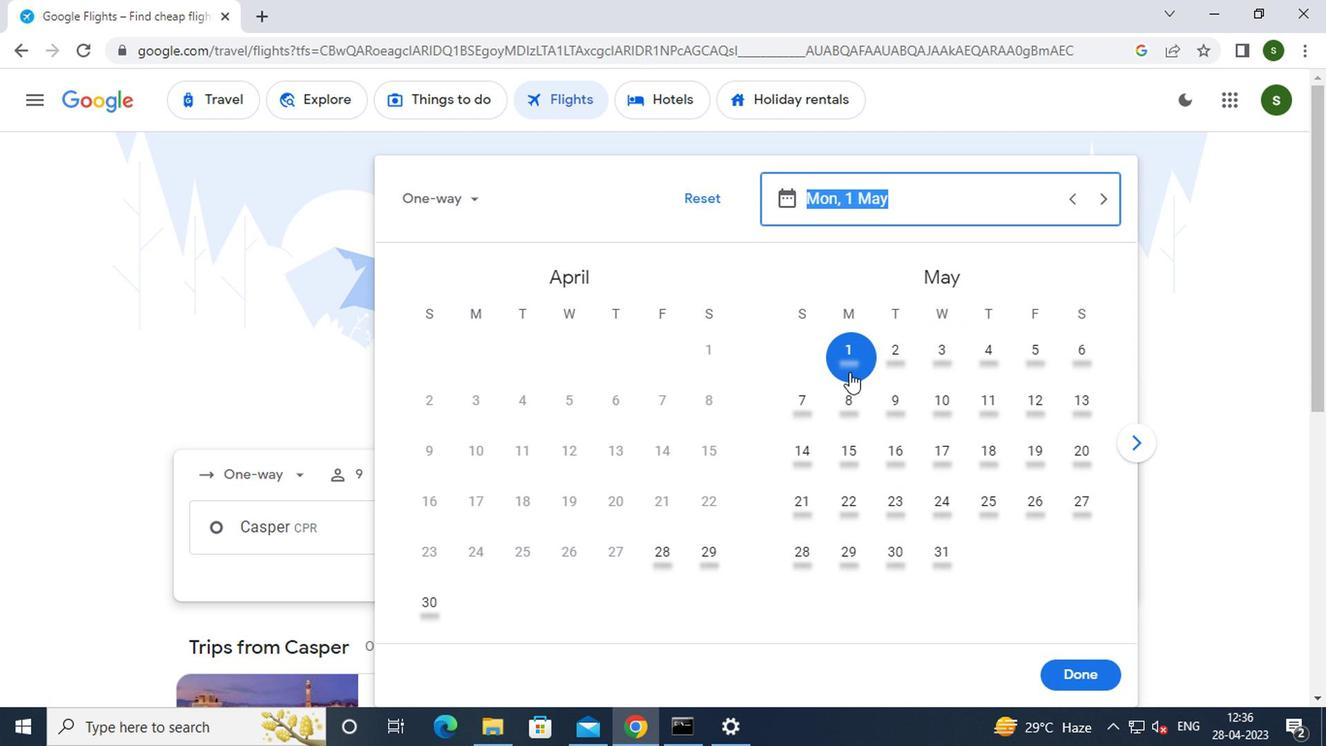 
Action: Mouse moved to (1042, 681)
Screenshot: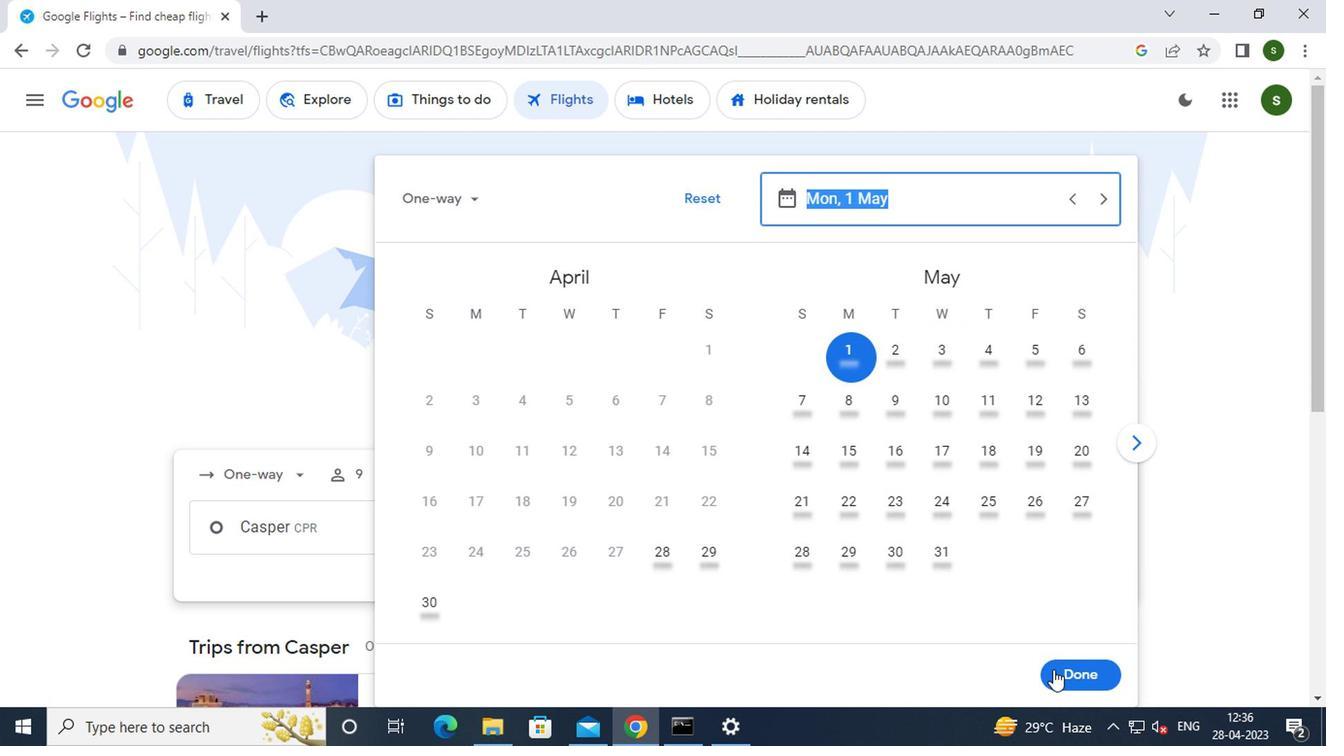 
Action: Mouse pressed left at (1042, 681)
Screenshot: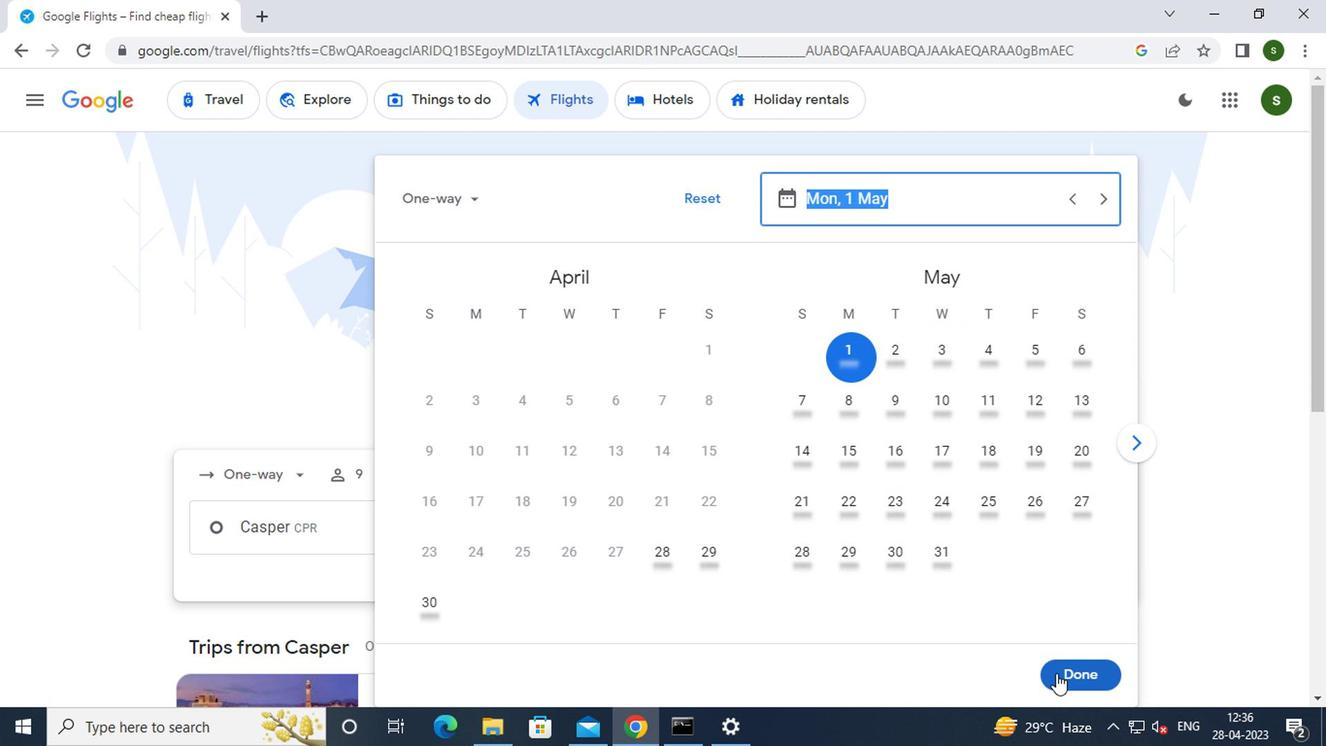 
Action: Mouse moved to (669, 604)
Screenshot: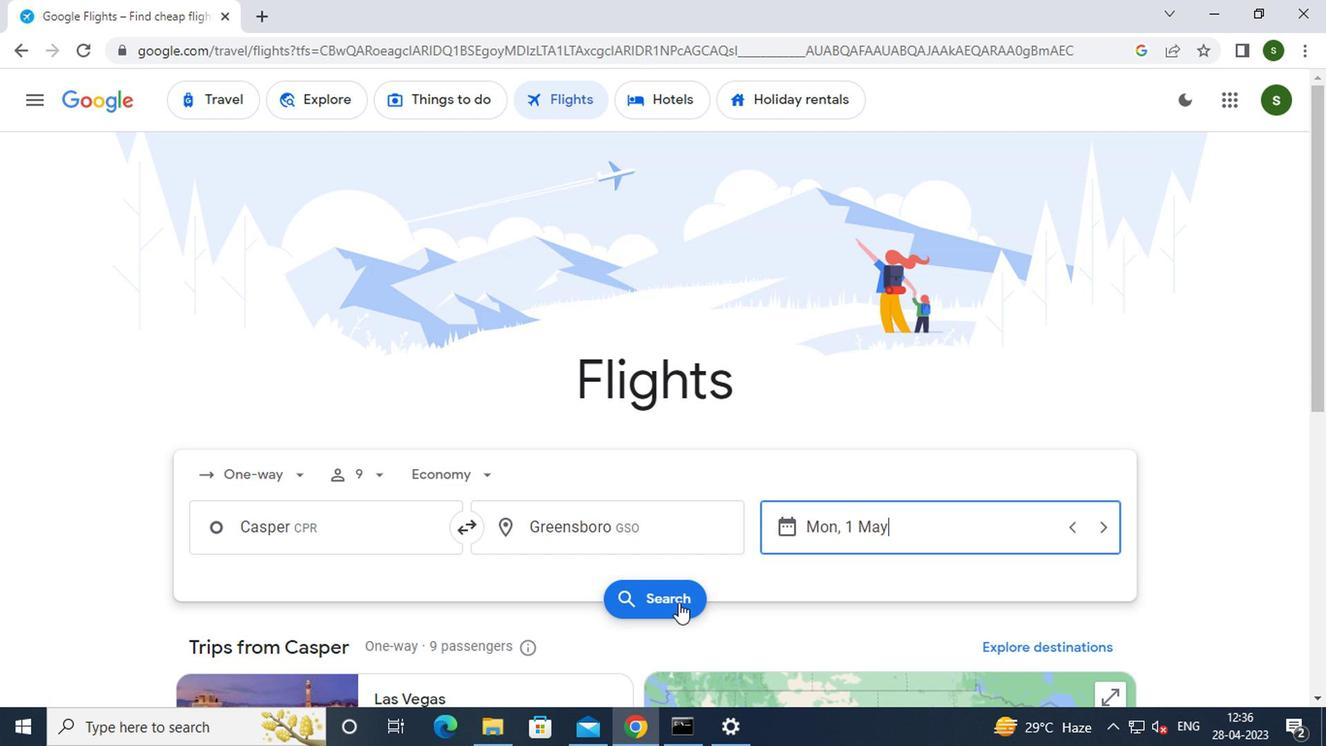 
Action: Mouse pressed left at (669, 604)
Screenshot: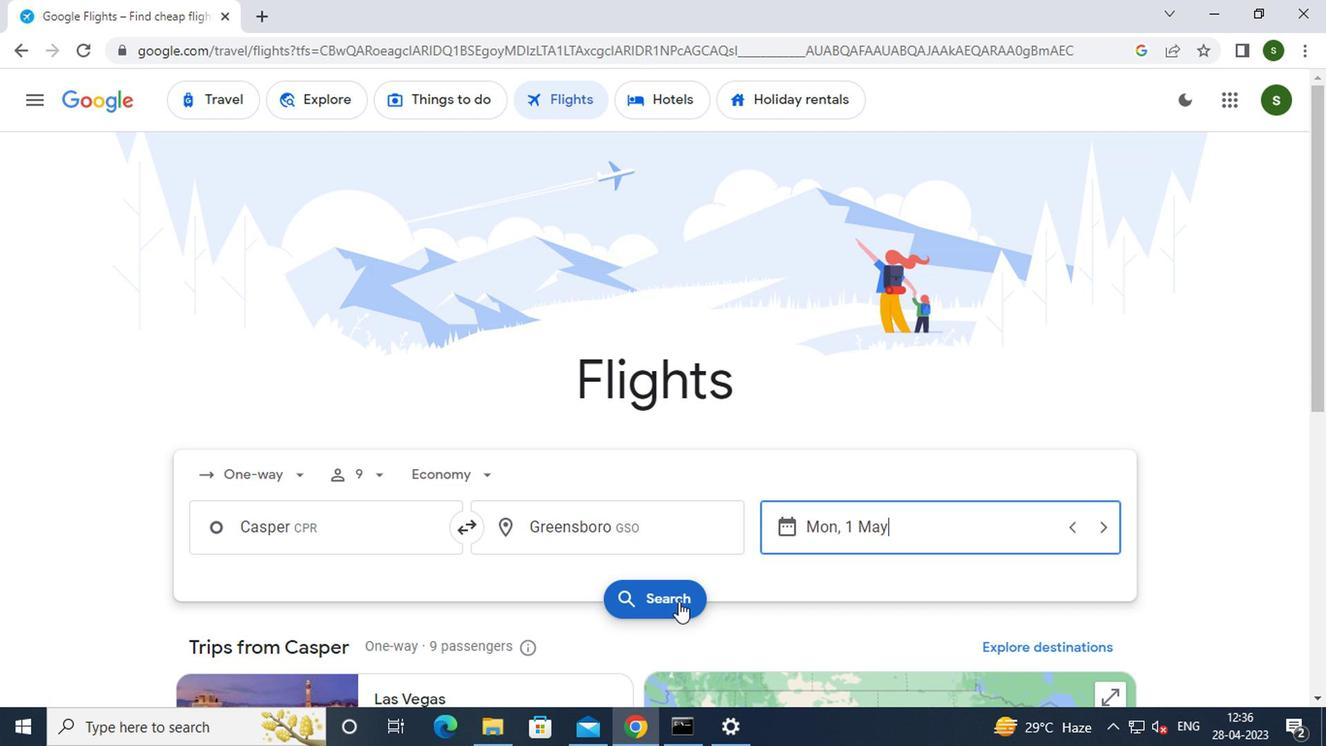 
Action: Mouse moved to (221, 266)
Screenshot: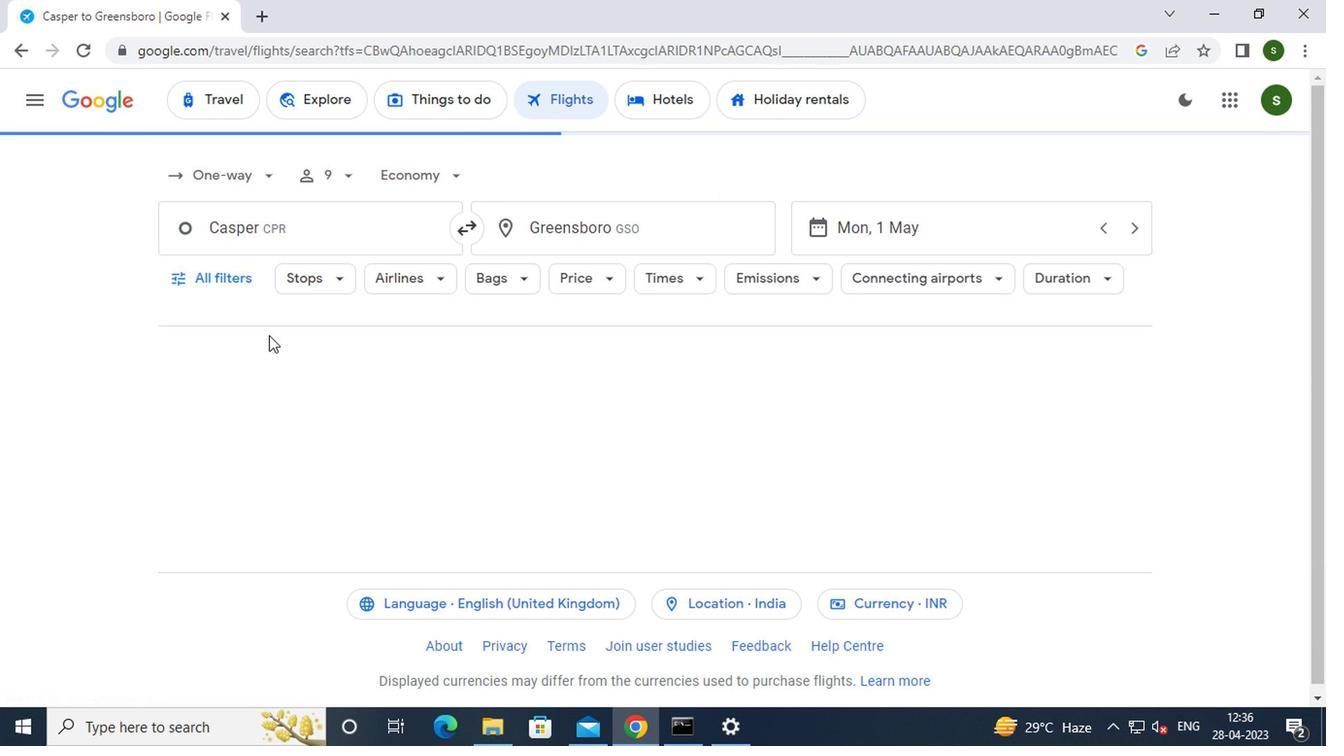 
Action: Mouse pressed left at (221, 266)
Screenshot: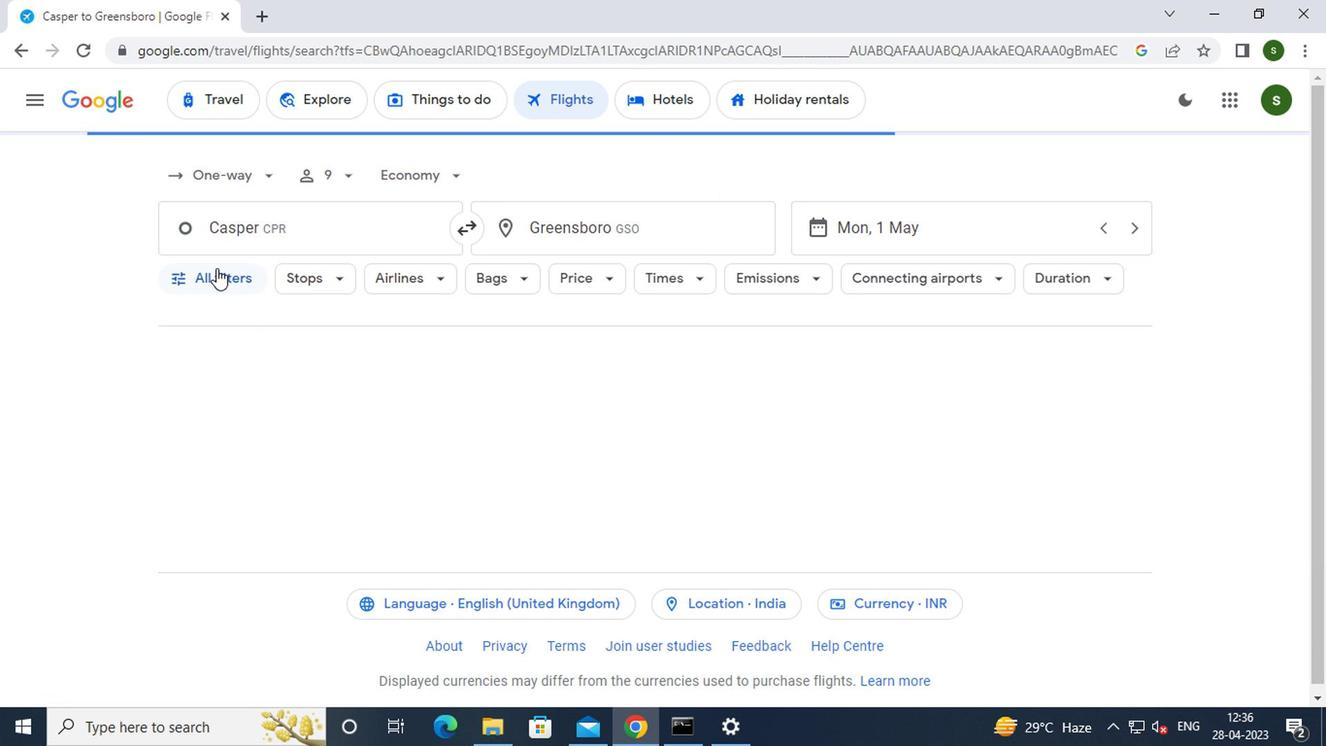 
Action: Mouse moved to (369, 408)
Screenshot: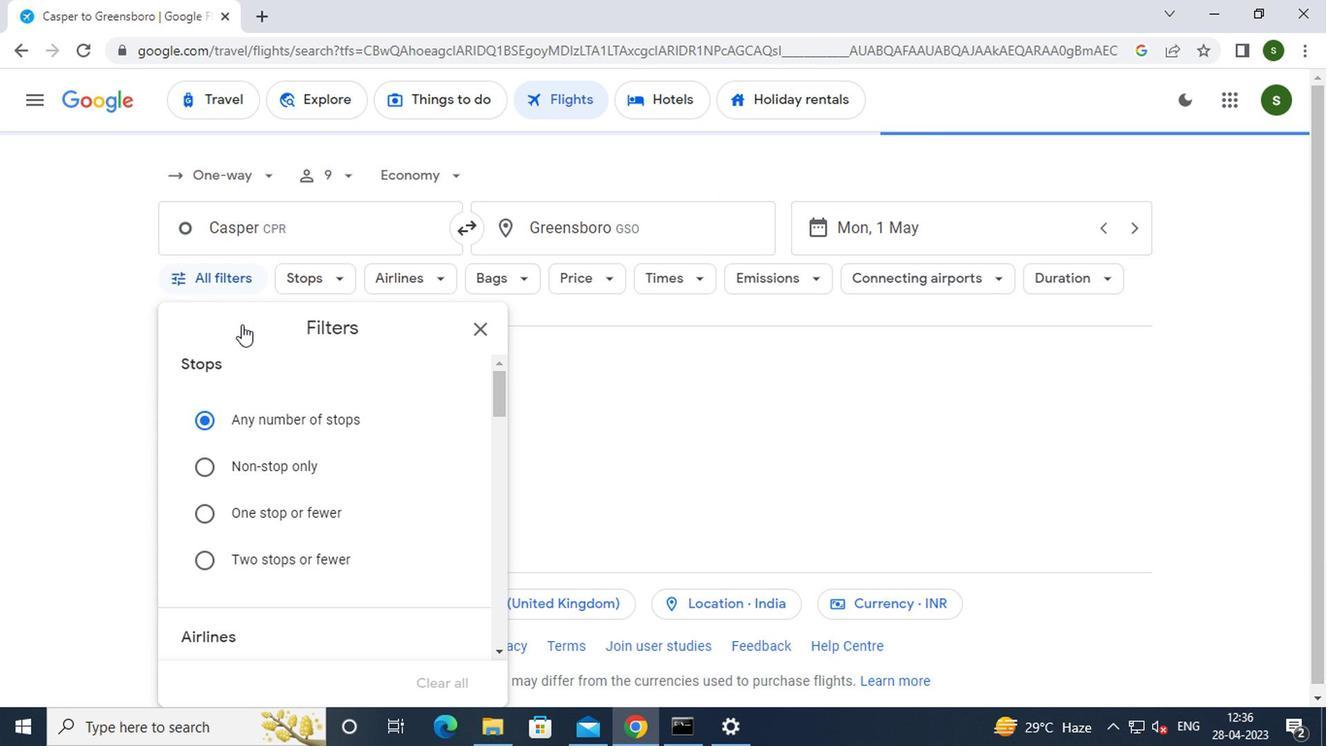 
Action: Mouse scrolled (369, 406) with delta (0, -1)
Screenshot: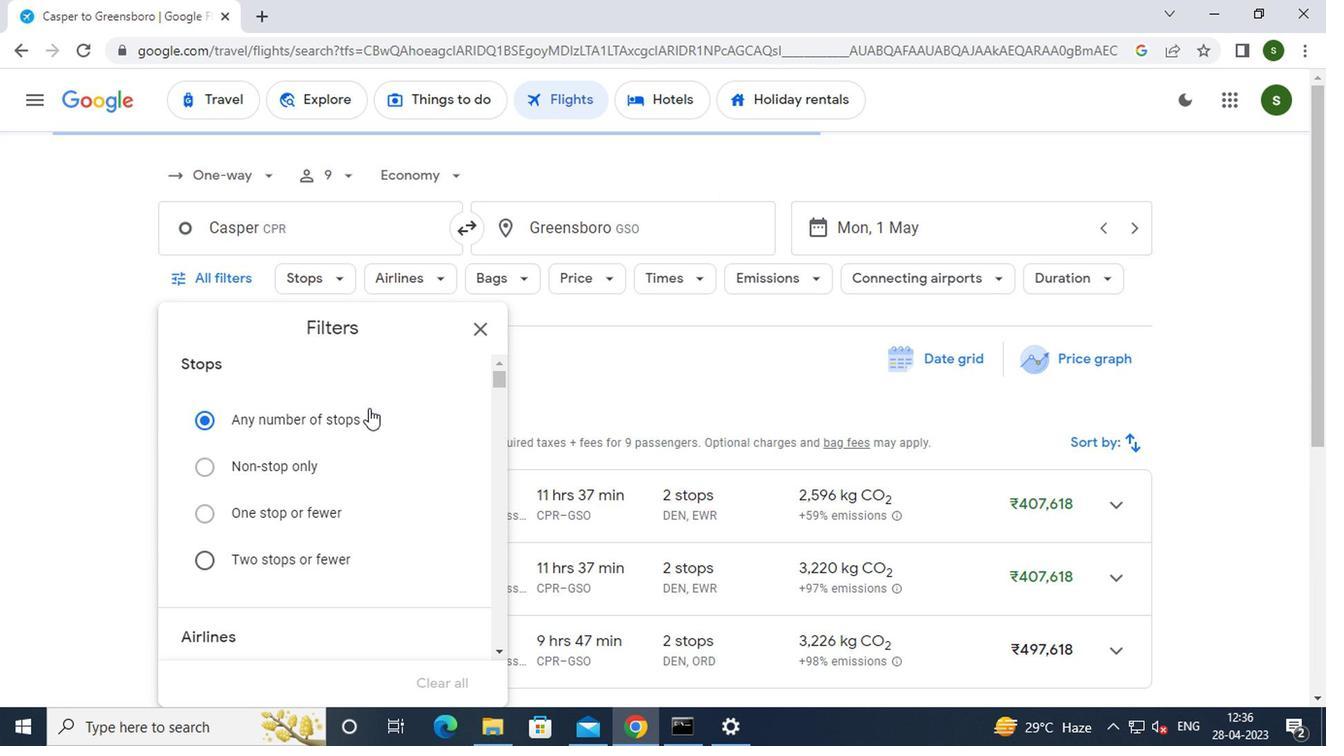 
Action: Mouse scrolled (369, 406) with delta (0, -1)
Screenshot: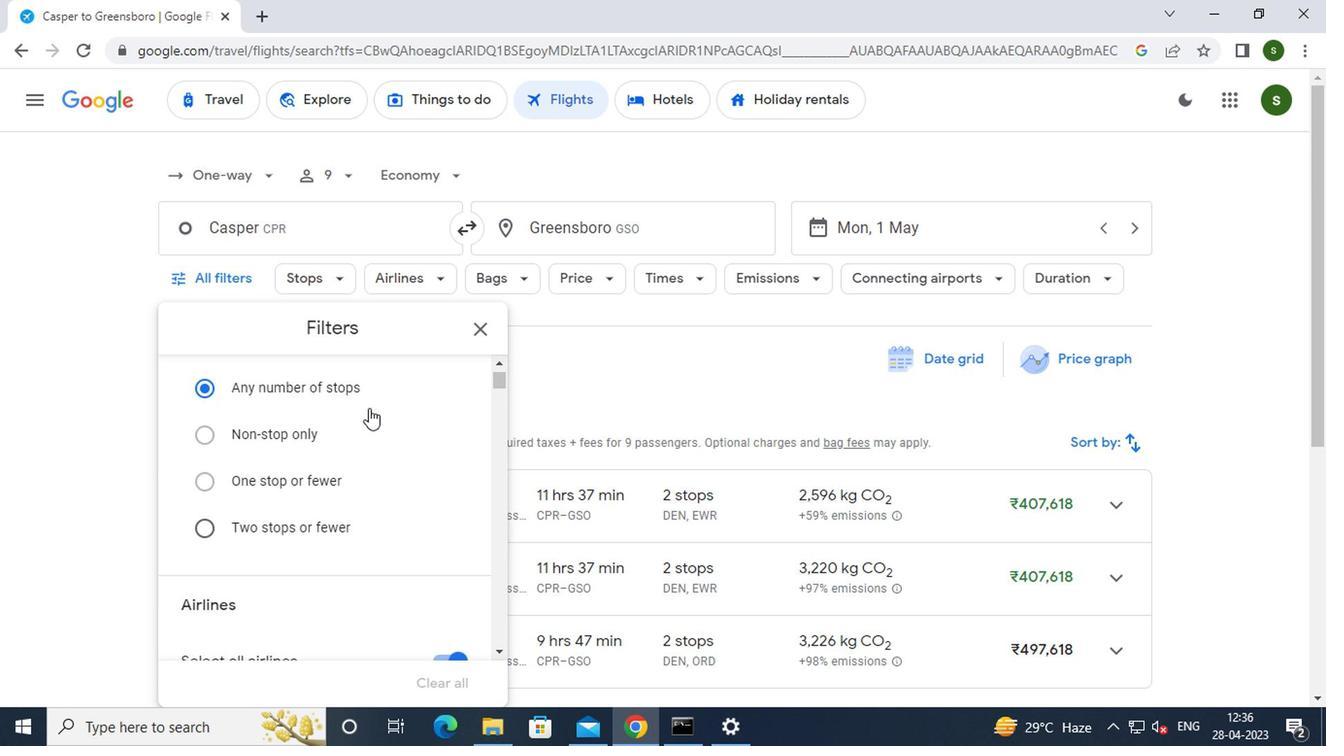 
Action: Mouse moved to (451, 502)
Screenshot: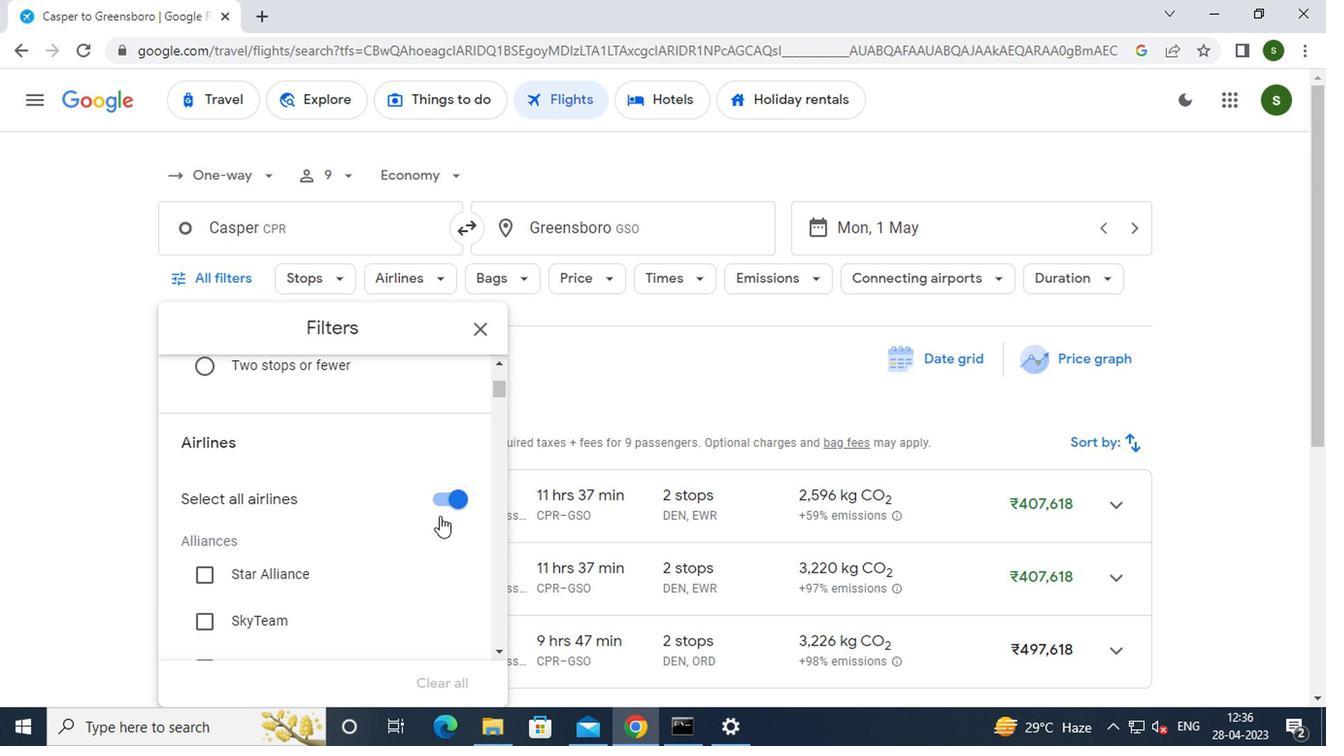 
Action: Mouse pressed left at (451, 502)
Screenshot: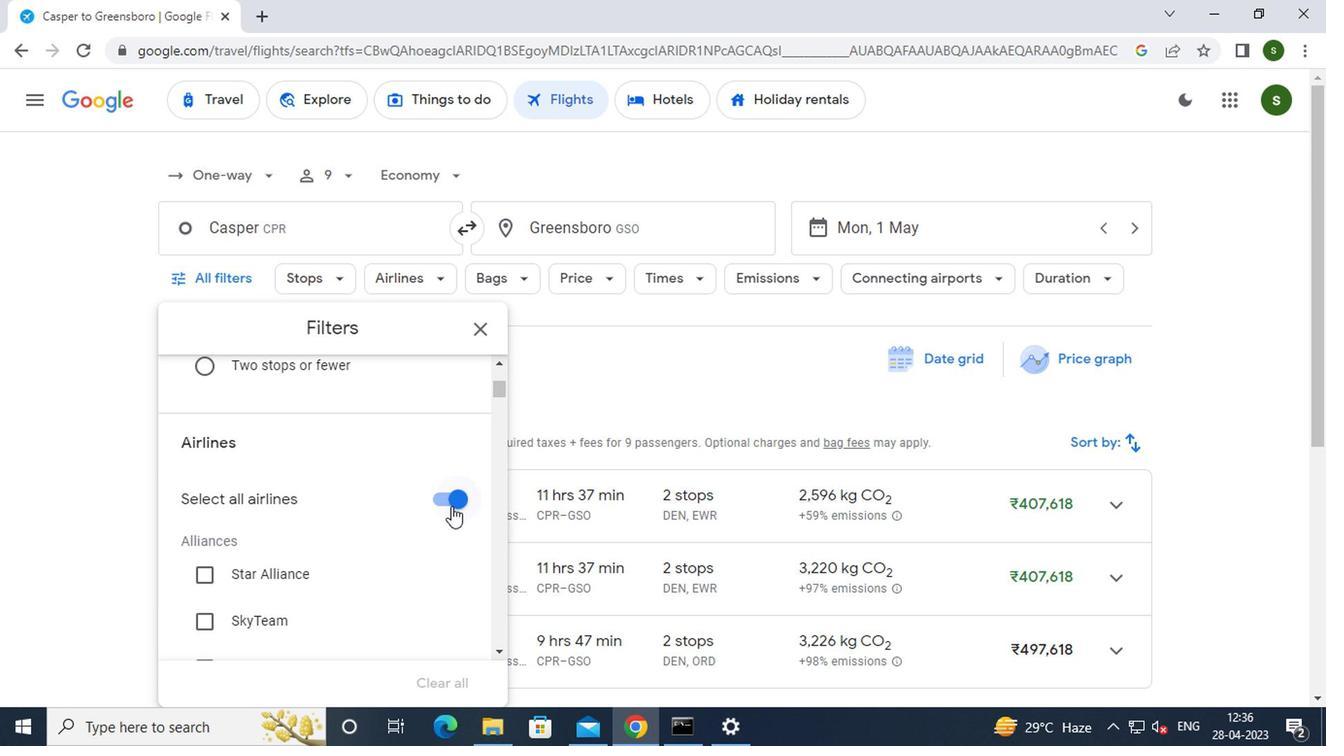 
Action: Mouse moved to (352, 449)
Screenshot: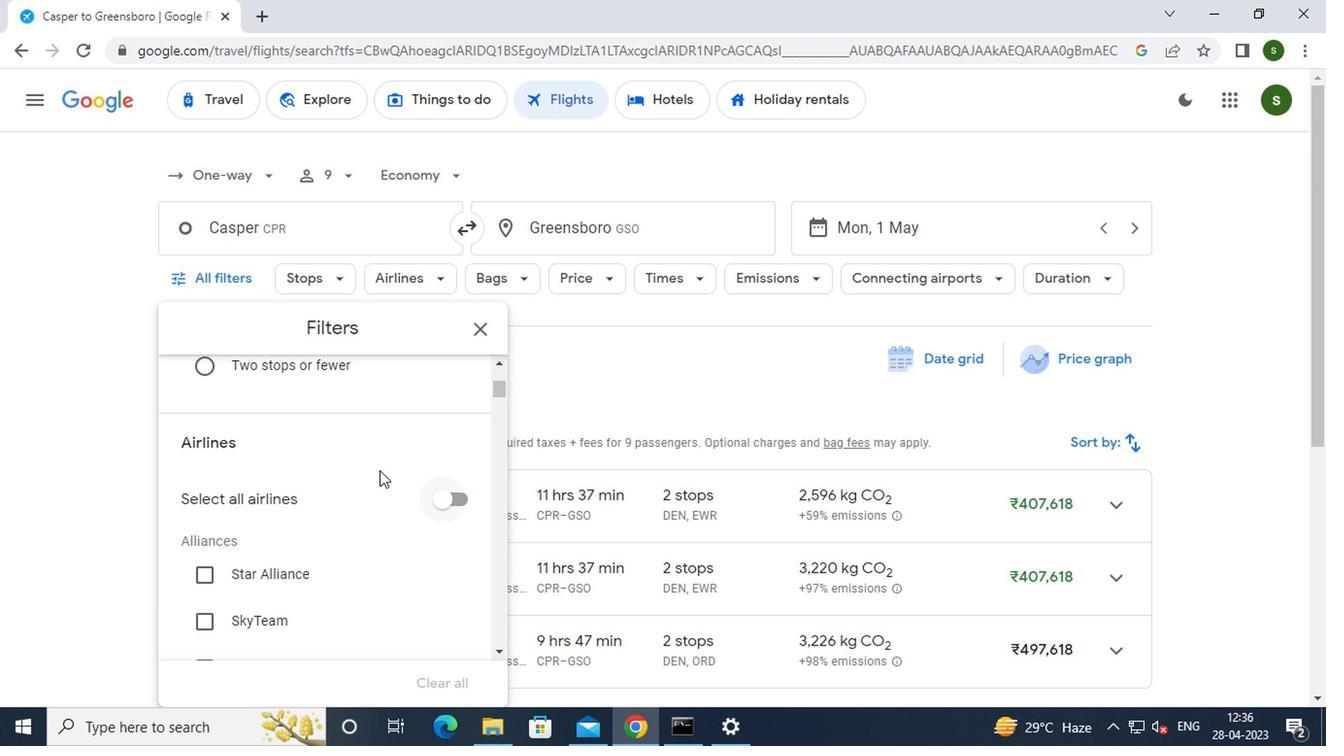 
Action: Mouse scrolled (352, 448) with delta (0, -1)
Screenshot: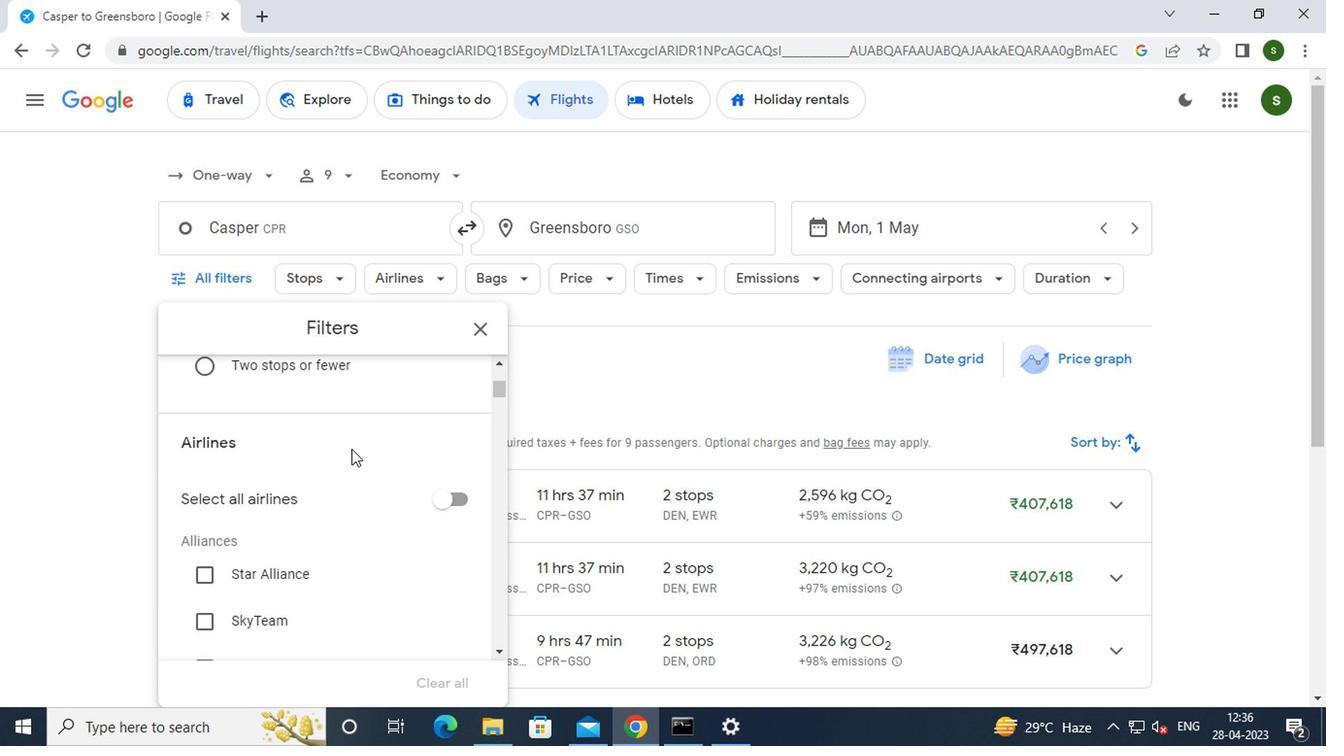 
Action: Mouse scrolled (352, 448) with delta (0, -1)
Screenshot: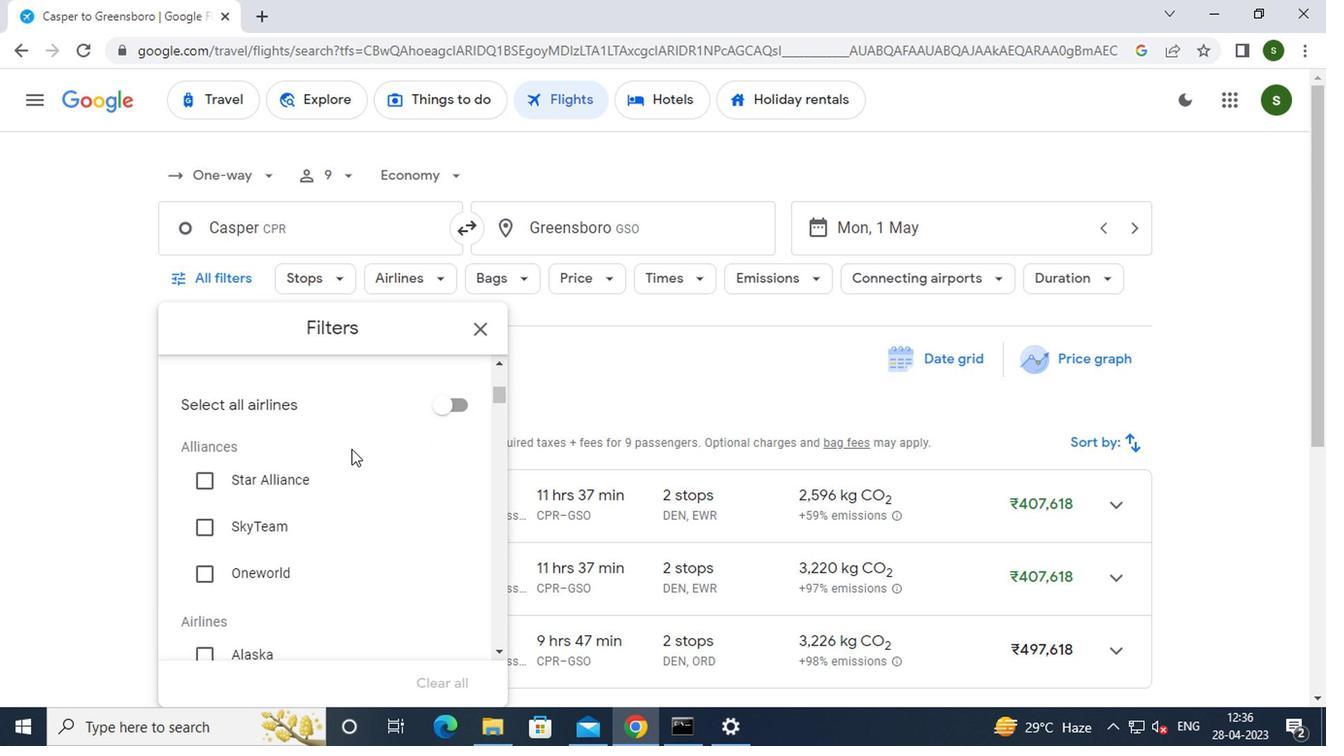 
Action: Mouse moved to (352, 449)
Screenshot: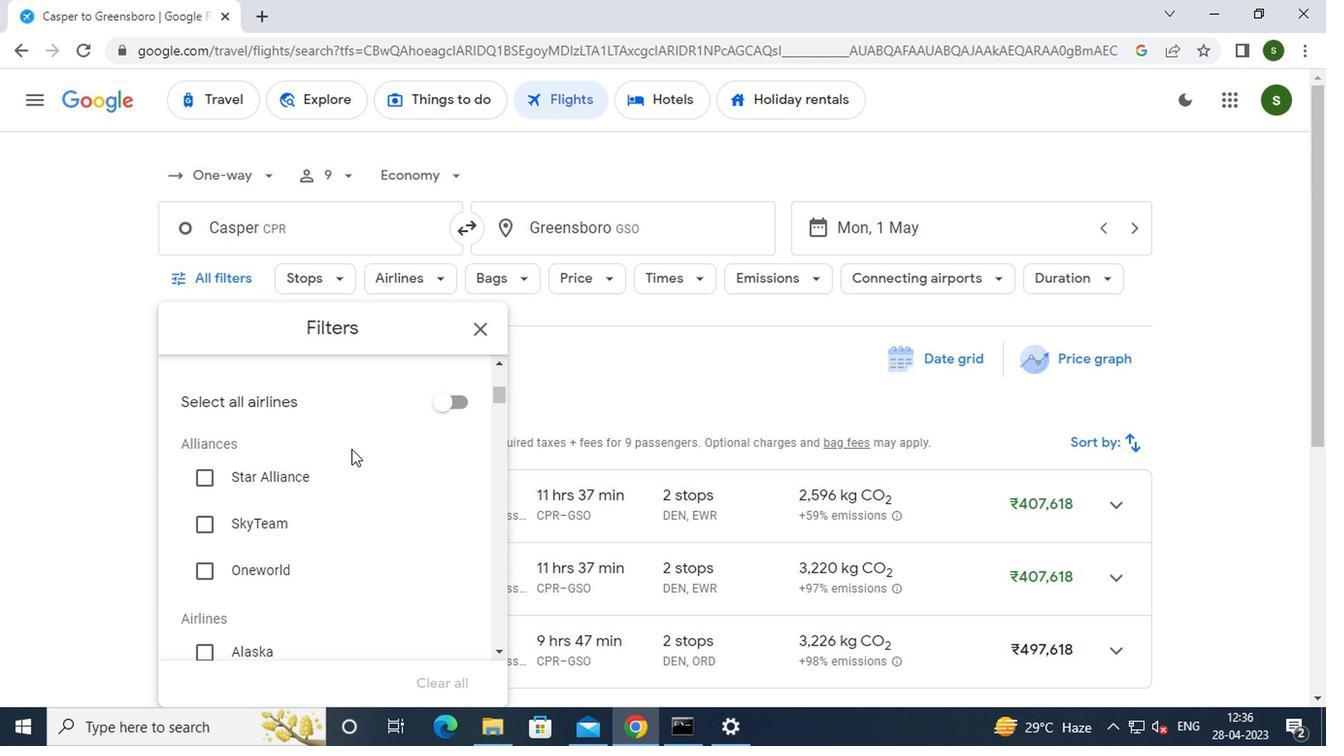 
Action: Mouse scrolled (352, 448) with delta (0, -1)
Screenshot: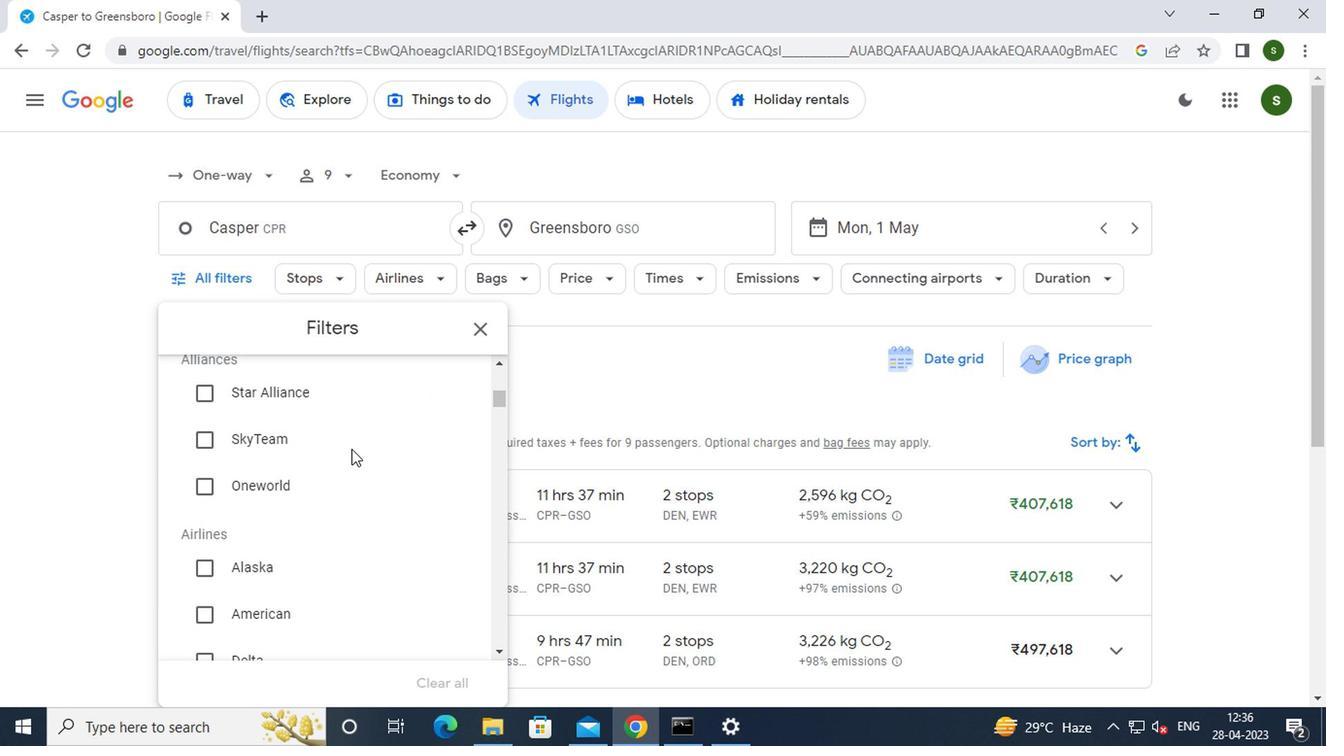 
Action: Mouse moved to (350, 447)
Screenshot: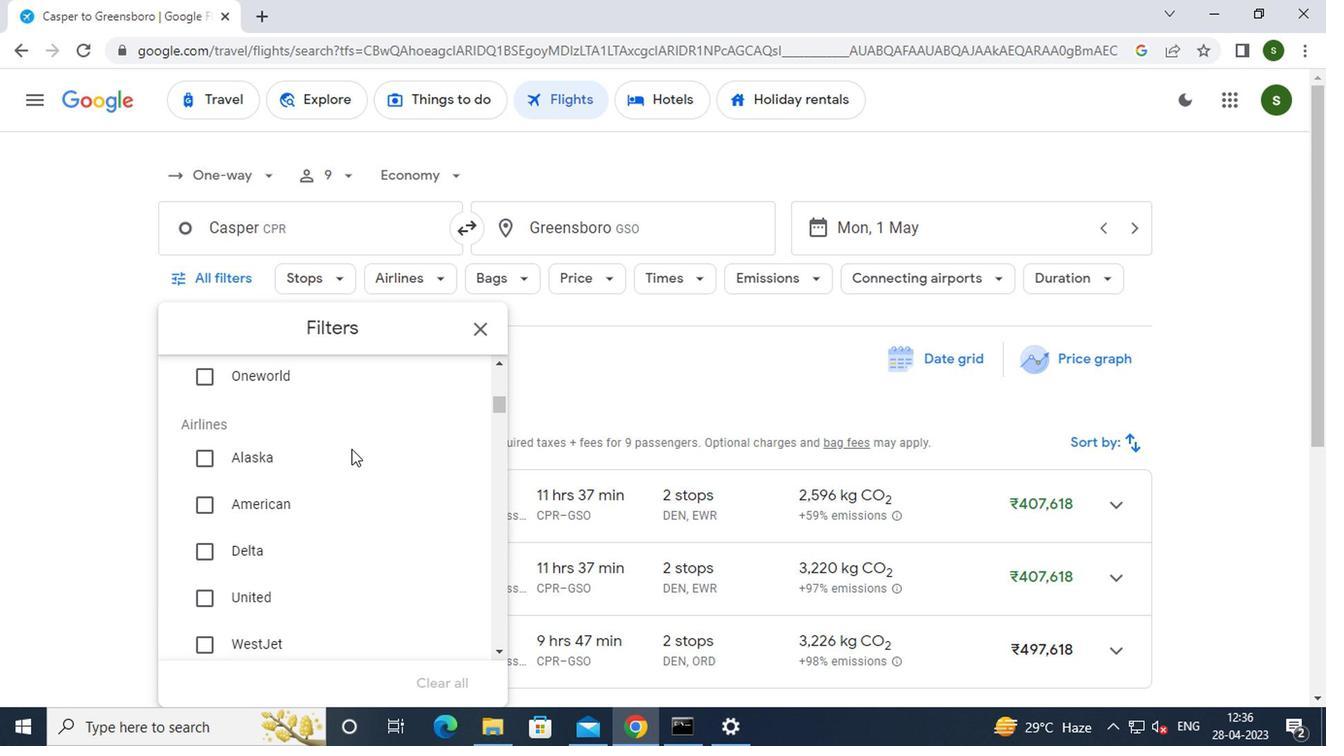 
Action: Mouse scrolled (350, 446) with delta (0, -1)
Screenshot: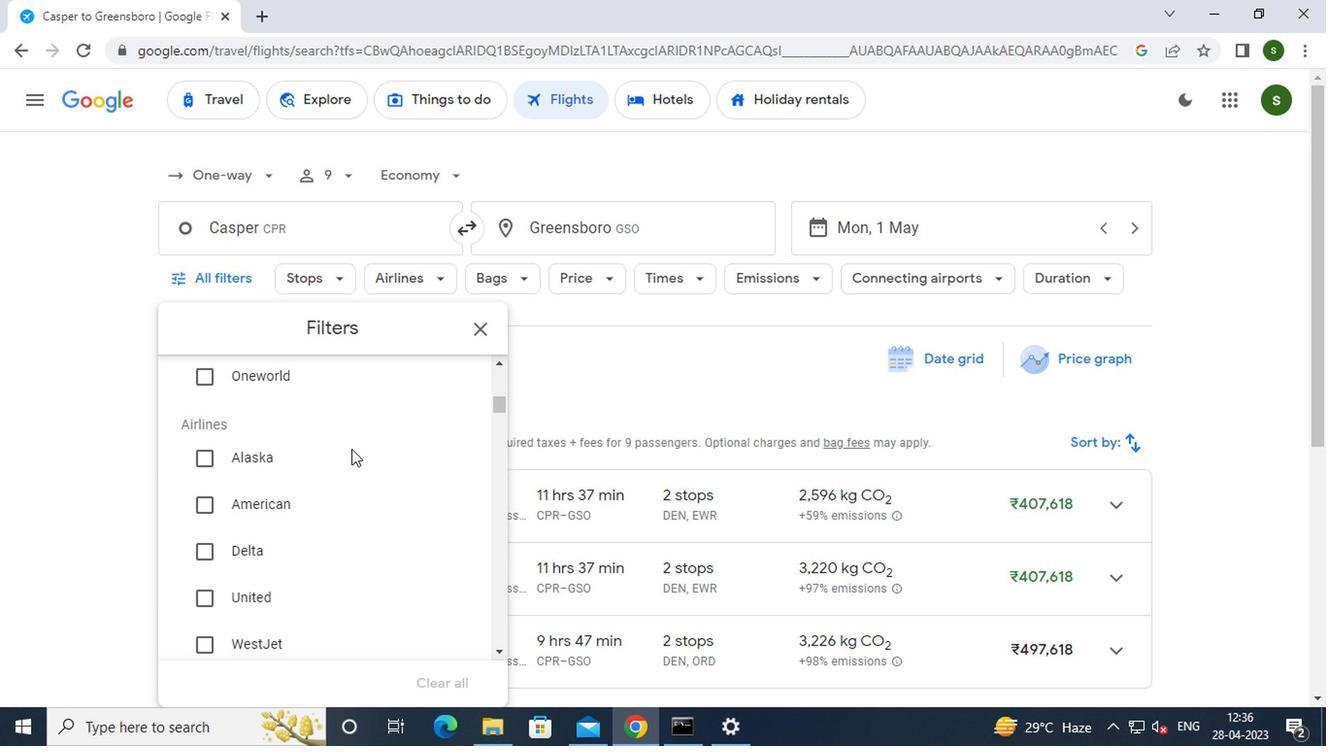 
Action: Mouse scrolled (350, 446) with delta (0, -1)
Screenshot: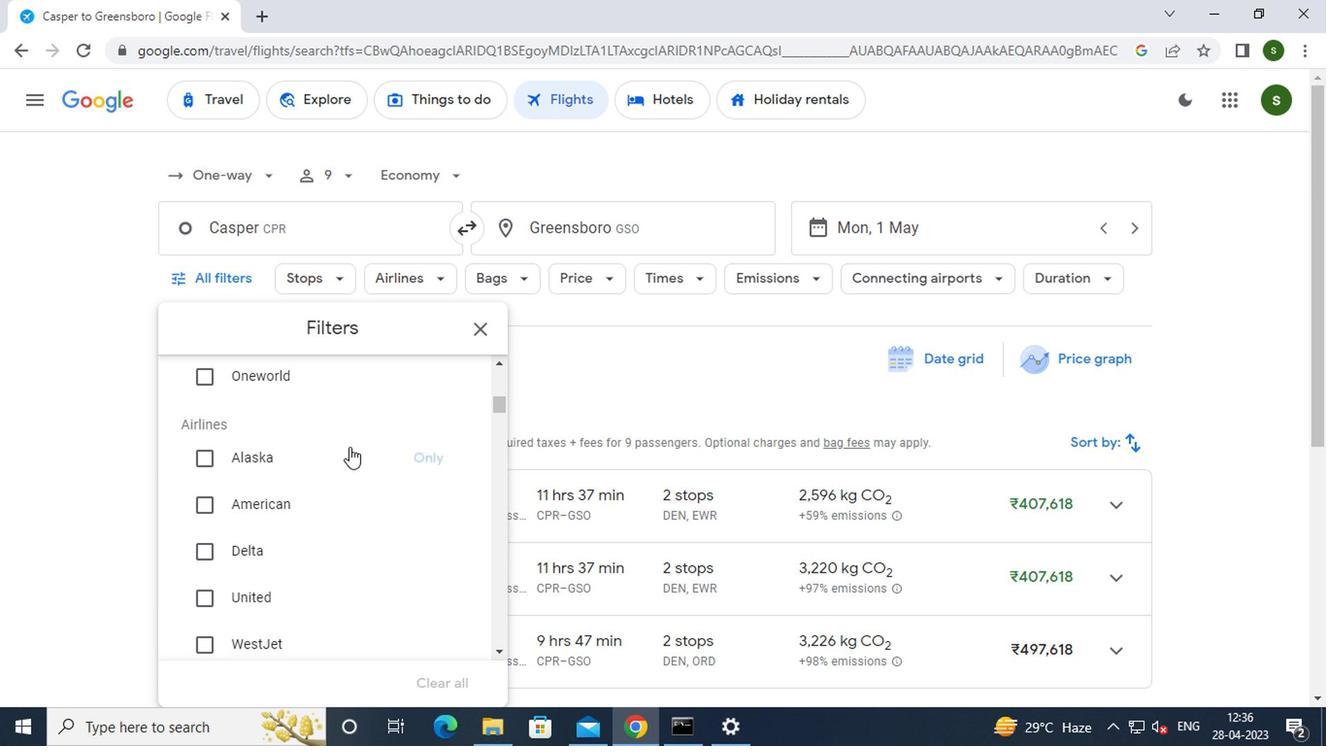 
Action: Mouse scrolled (350, 446) with delta (0, -1)
Screenshot: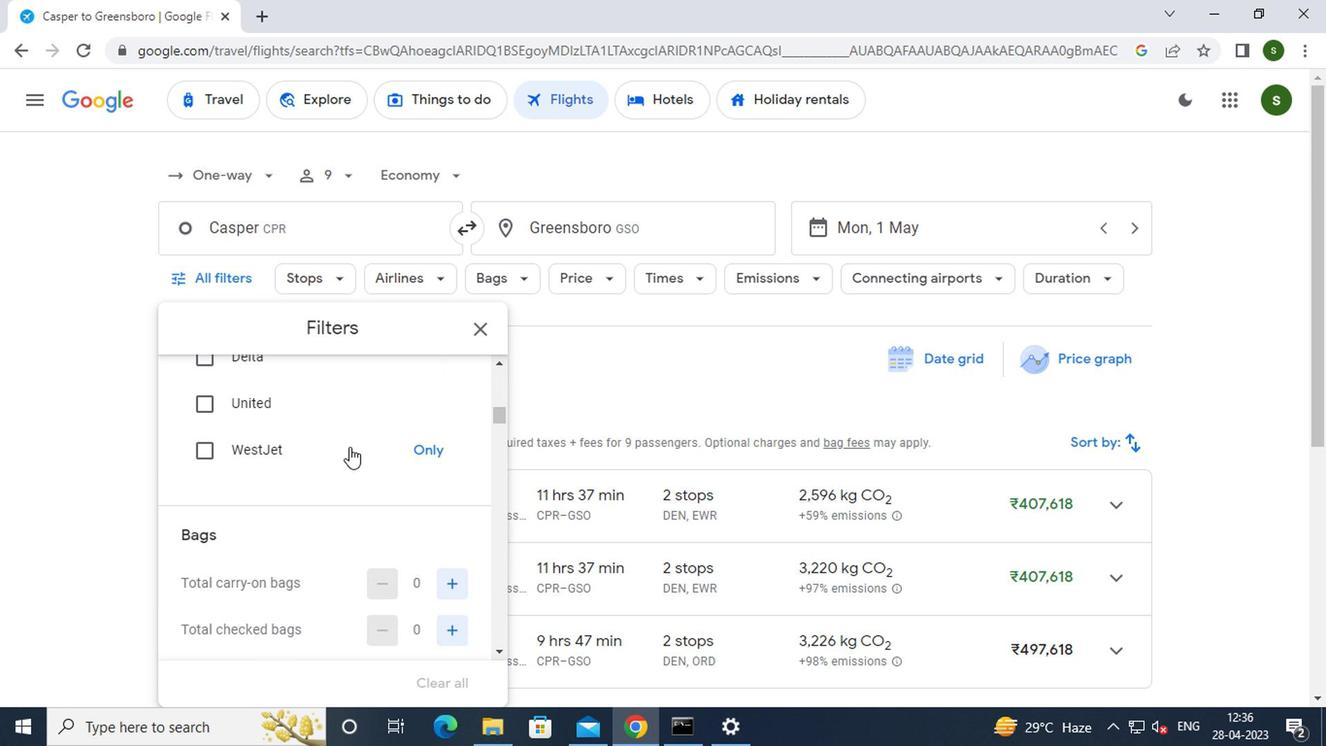 
Action: Mouse moved to (451, 494)
Screenshot: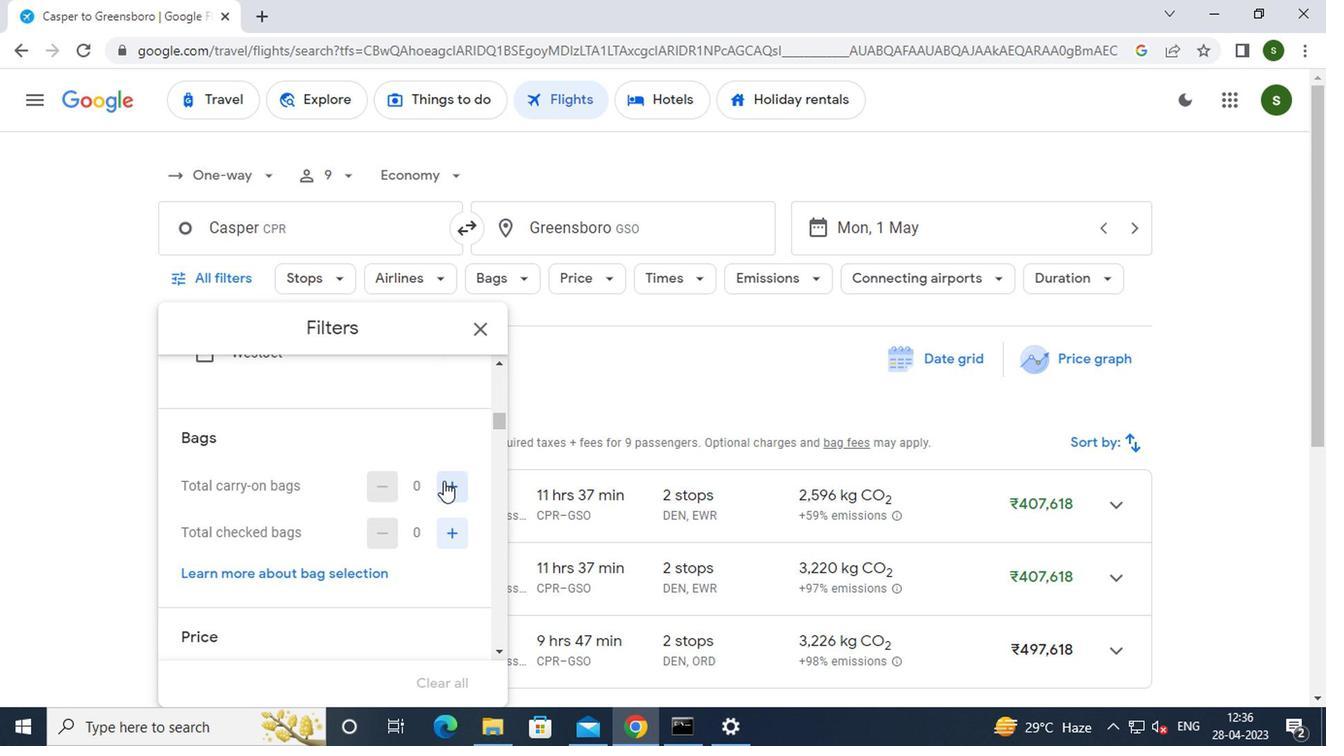 
Action: Mouse pressed left at (451, 494)
Screenshot: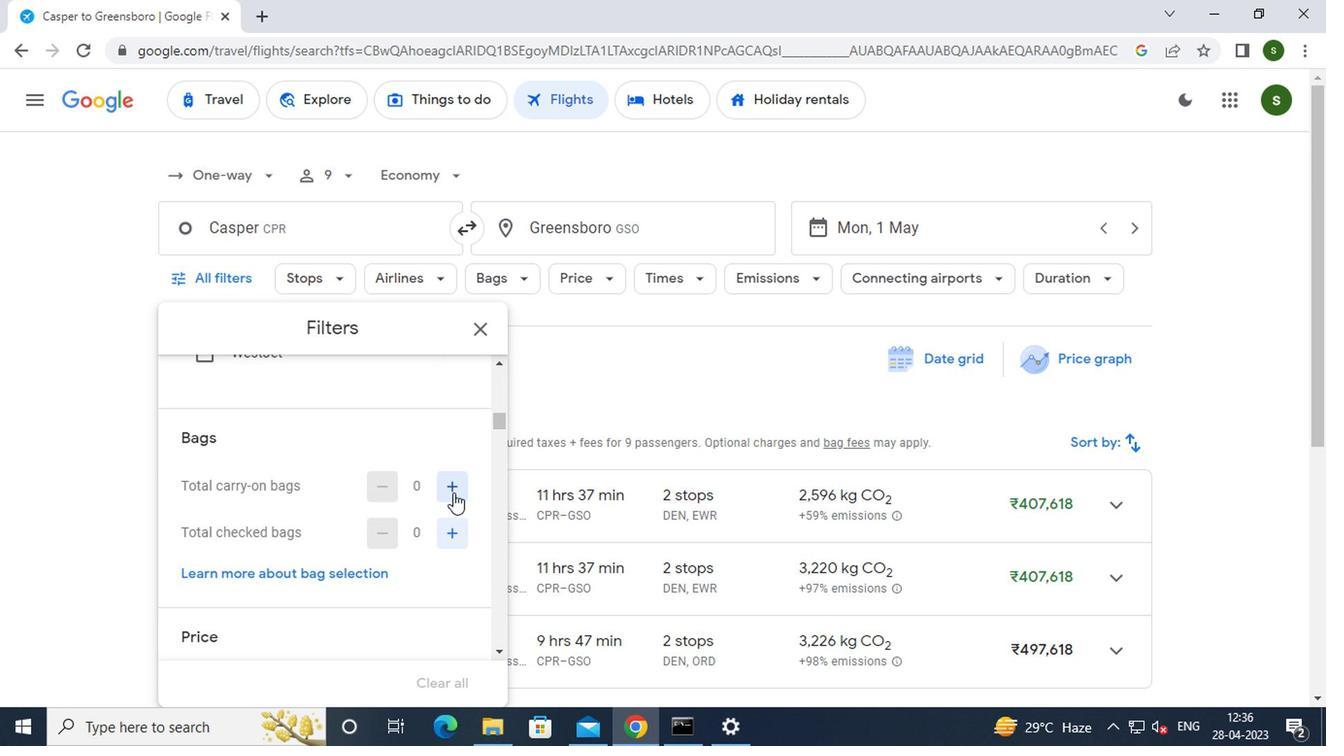 
Action: Mouse moved to (362, 489)
Screenshot: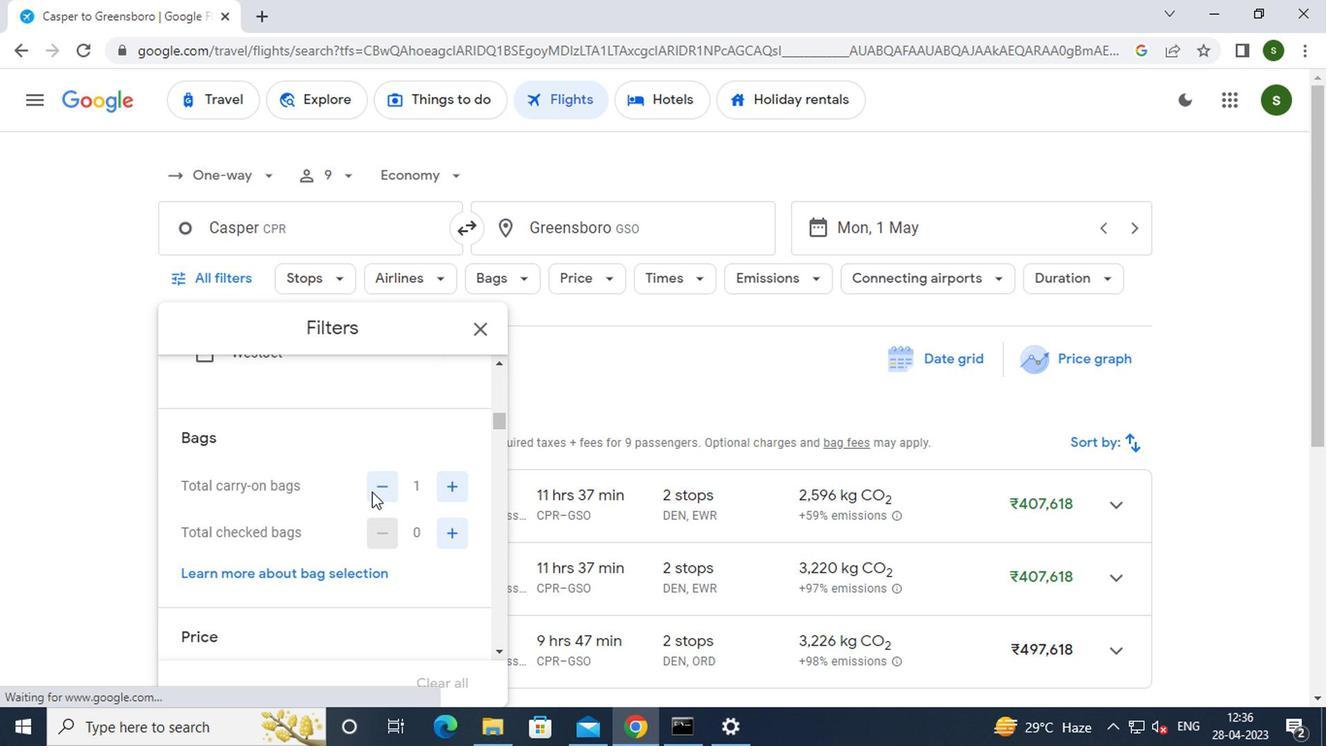 
Action: Mouse scrolled (362, 489) with delta (0, 0)
Screenshot: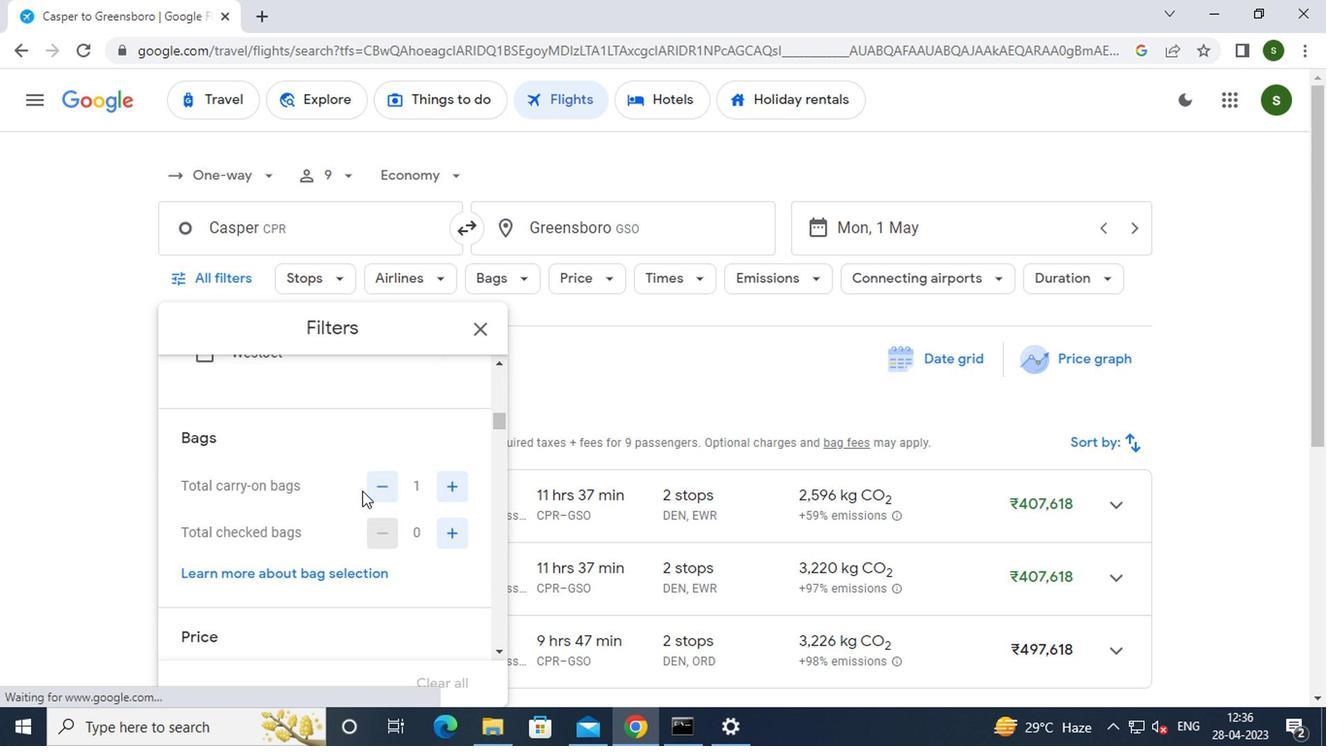 
Action: Mouse scrolled (362, 489) with delta (0, 0)
Screenshot: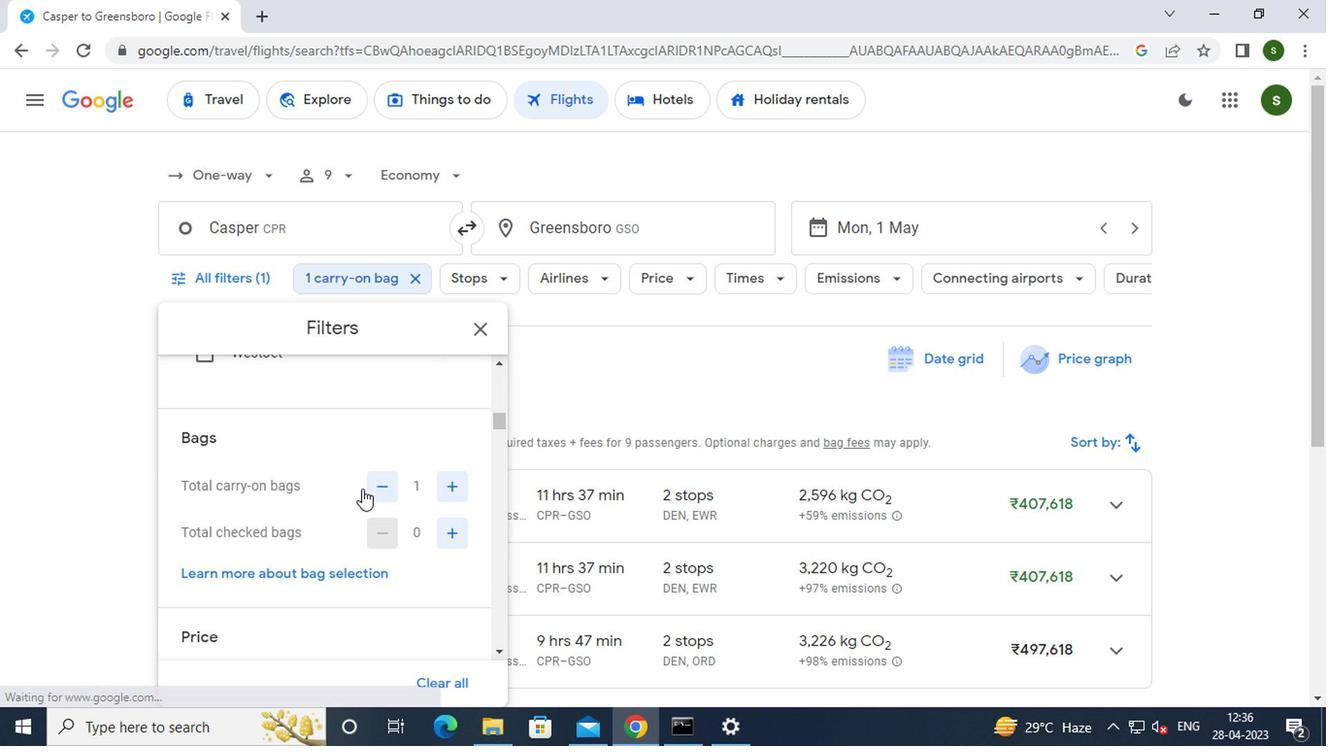 
Action: Mouse moved to (456, 526)
Screenshot: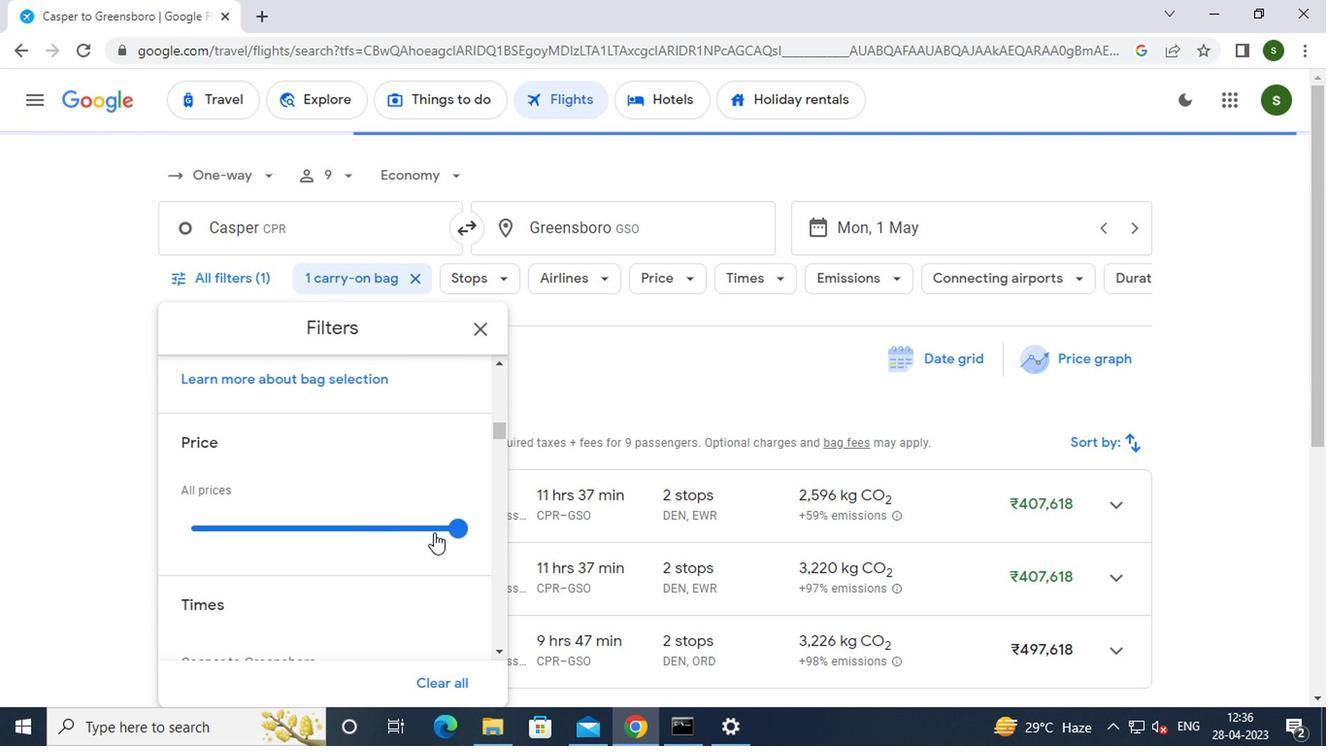 
Action: Mouse pressed left at (456, 526)
Screenshot: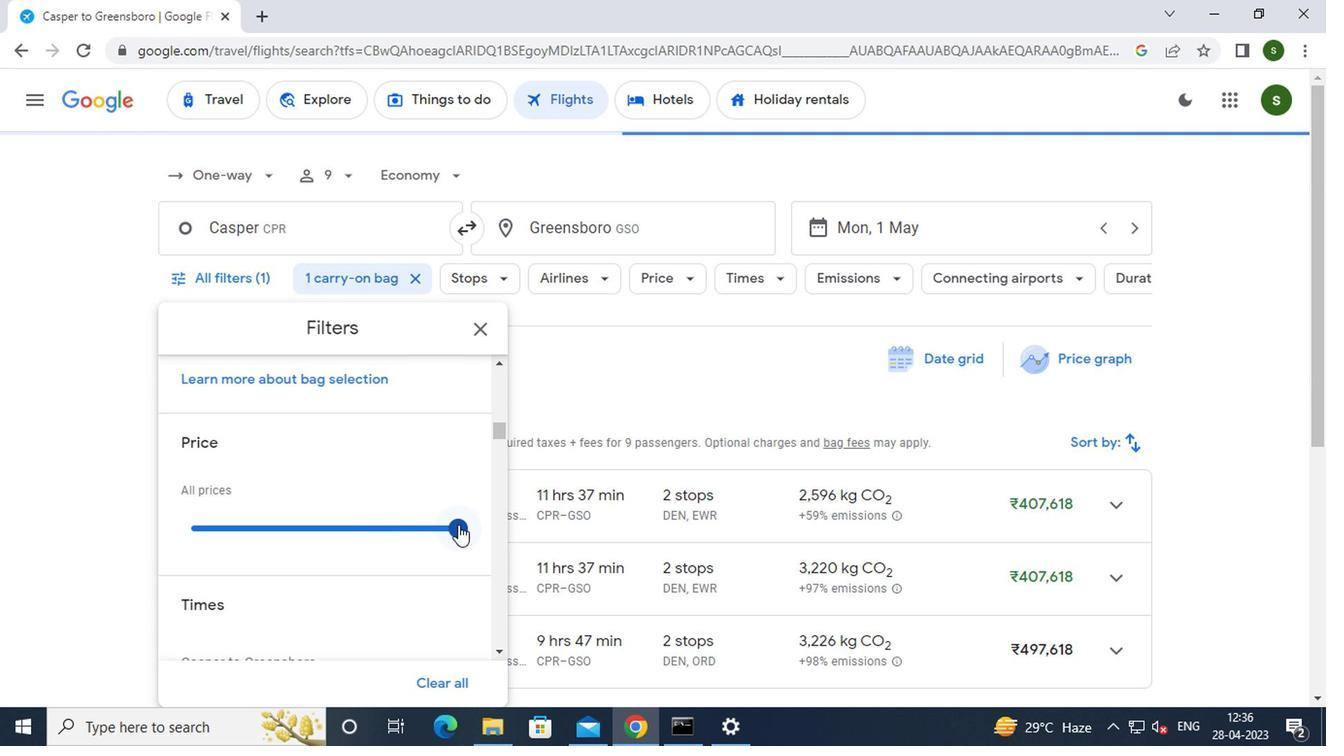 
Action: Mouse moved to (335, 489)
Screenshot: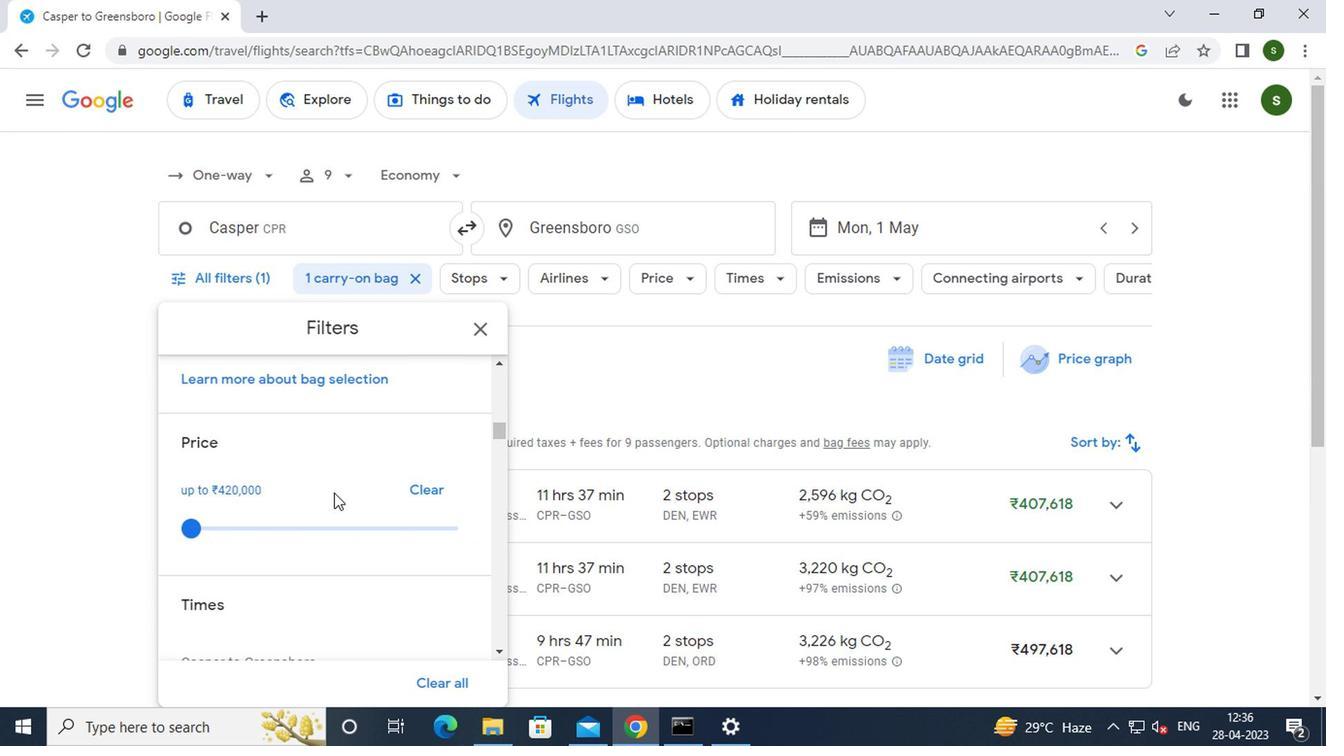 
Action: Mouse scrolled (335, 489) with delta (0, 0)
Screenshot: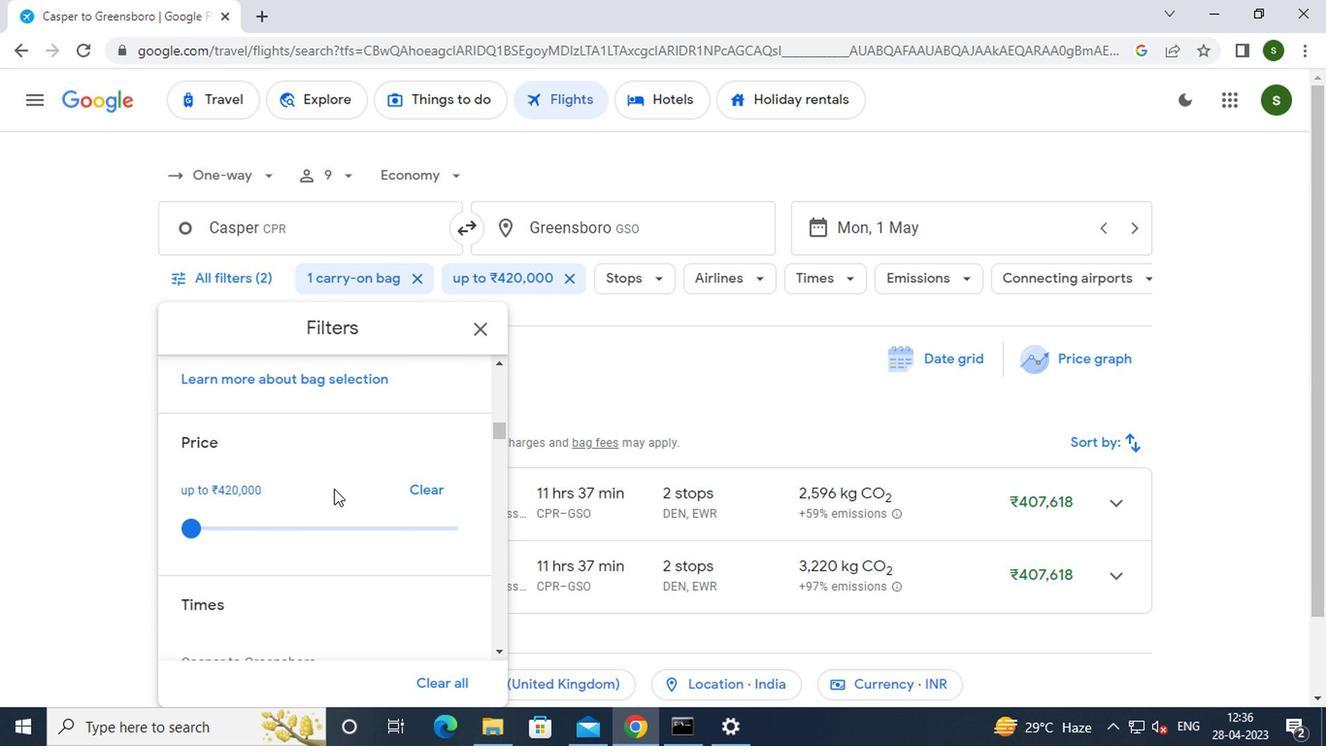 
Action: Mouse scrolled (335, 489) with delta (0, 0)
Screenshot: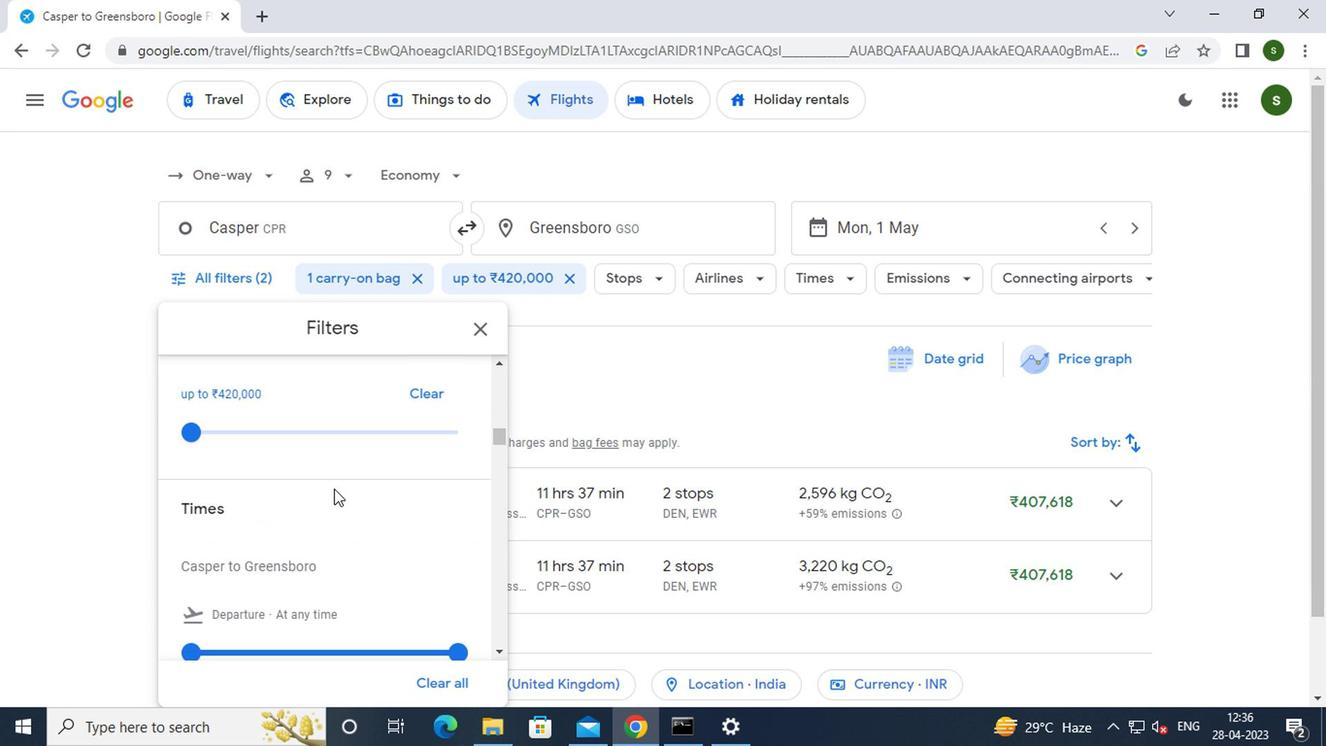 
Action: Mouse moved to (203, 552)
Screenshot: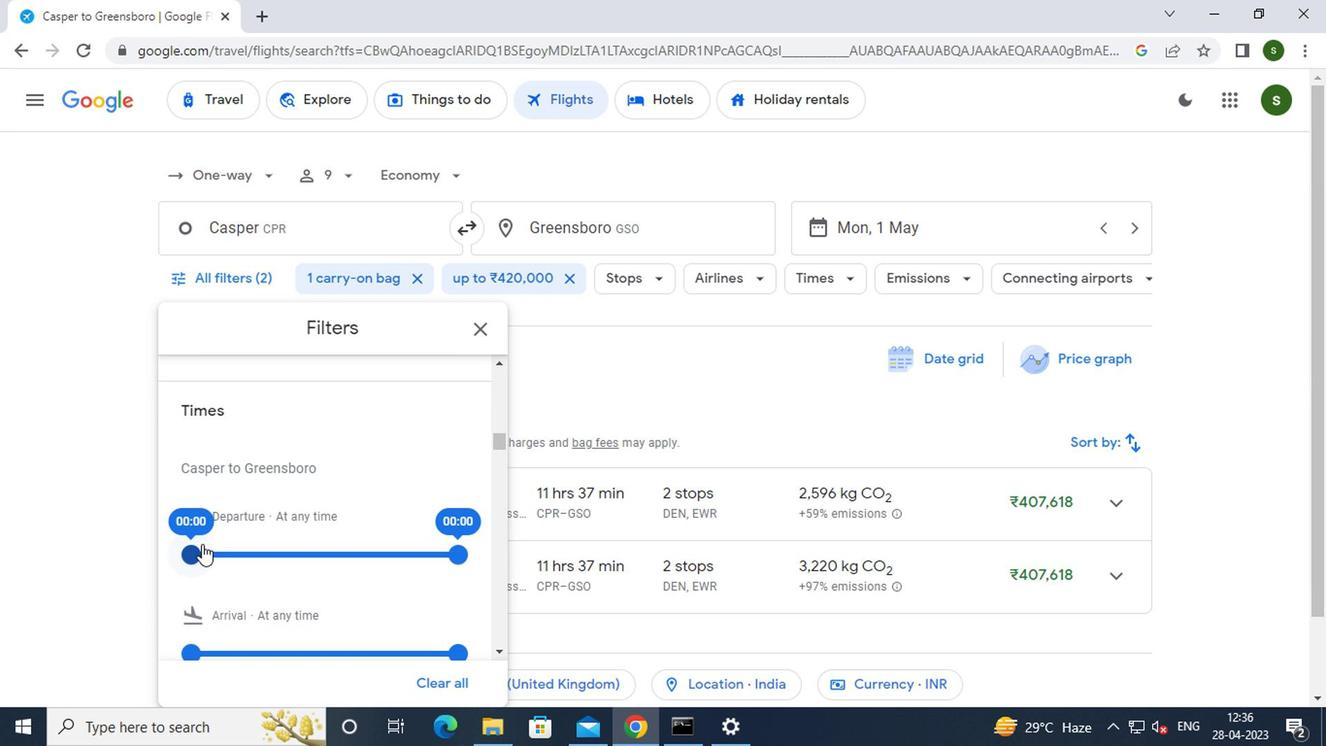 
Action: Mouse pressed left at (203, 552)
Screenshot: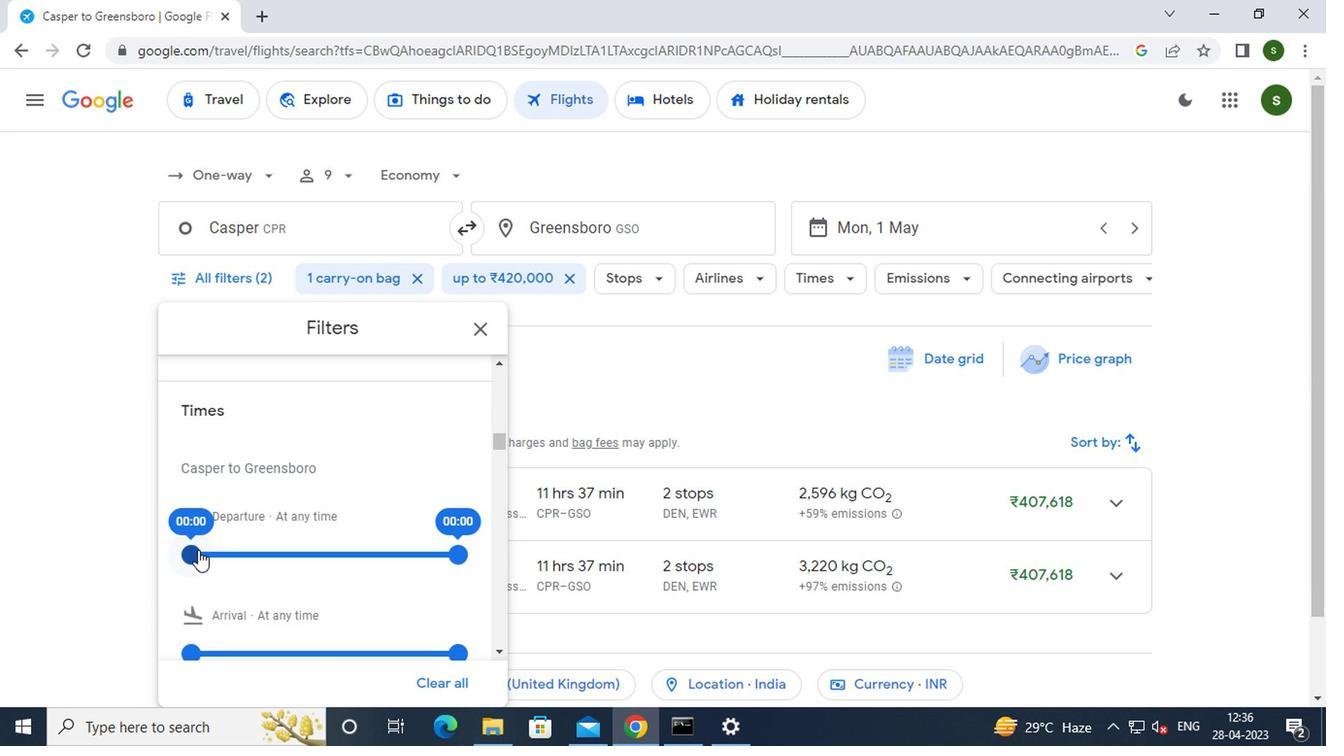 
Action: Mouse moved to (565, 376)
Screenshot: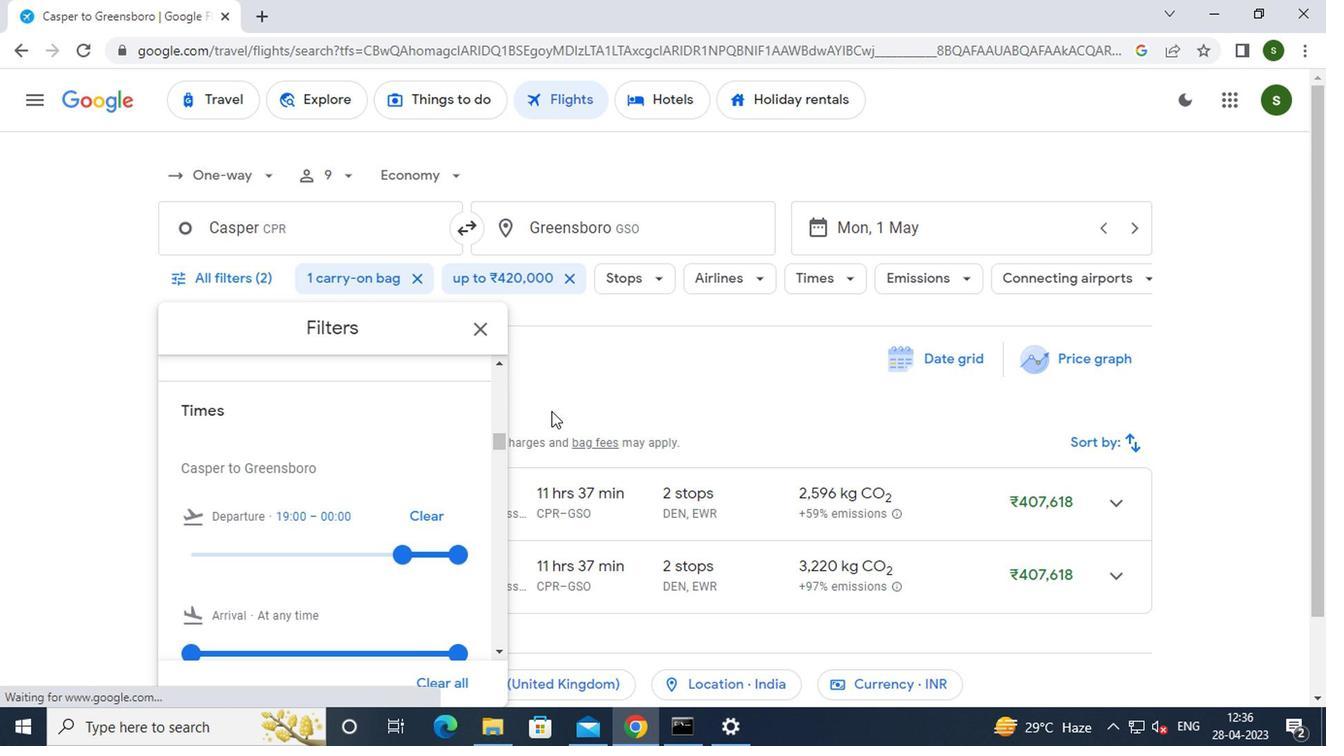 
Action: Mouse pressed left at (565, 376)
Screenshot: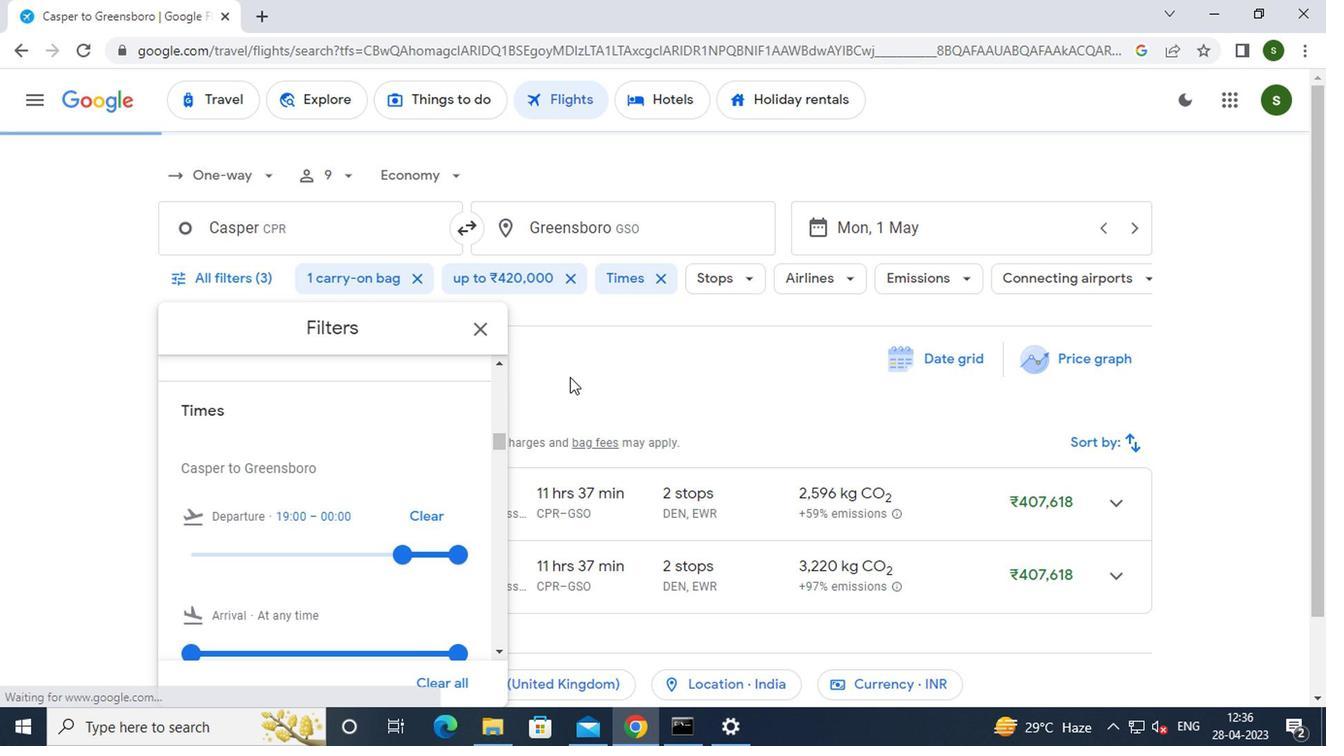 
